 Task: Open an excel sheet and write heading  Precision Sales. Add 10 people name  'David White, Emily Green, Andrew Baker, Madison Evans, Logan King, Grace Hill, Gabriel Young, Elizabeth Flores, Samuel Reed, Avery Nelson'Item code in between  2020-2080. Product range in between  2500-15000. Add Products   TOMS Shoe, UGG Shoe, Wolverine Shoe, Z-Coil Shoe, Adidas shoe, Gucci T-shirt, Louis Vuitton bag, Zara Shirt, H&M jeans, Chanel perfume.Choose quantity  5 to 10 commission 2 percent Total Add Amount. Save page  Precision Sales templetes book
Action: Mouse moved to (37, 107)
Screenshot: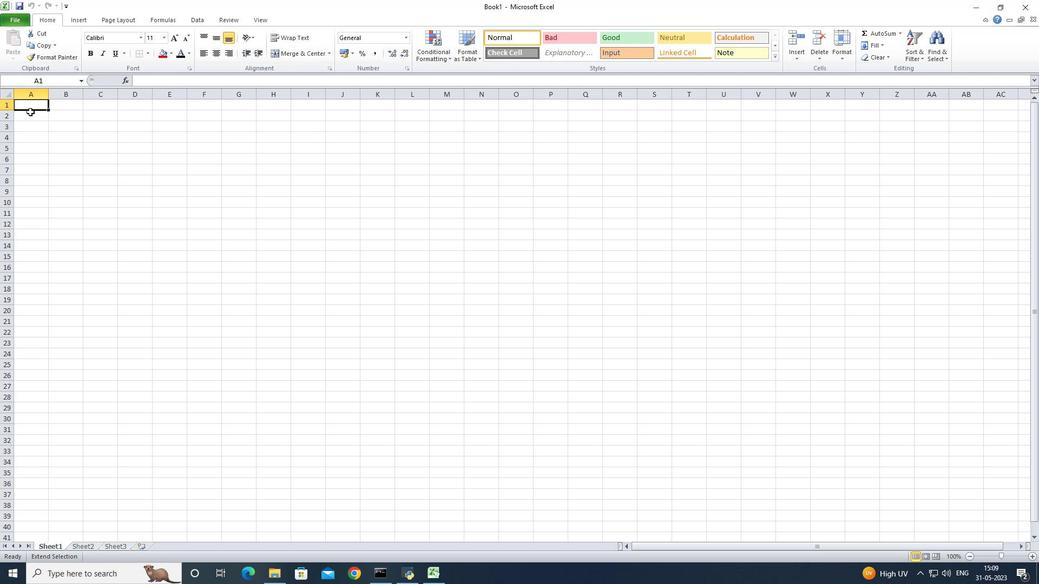 
Action: Mouse pressed left at (37, 107)
Screenshot: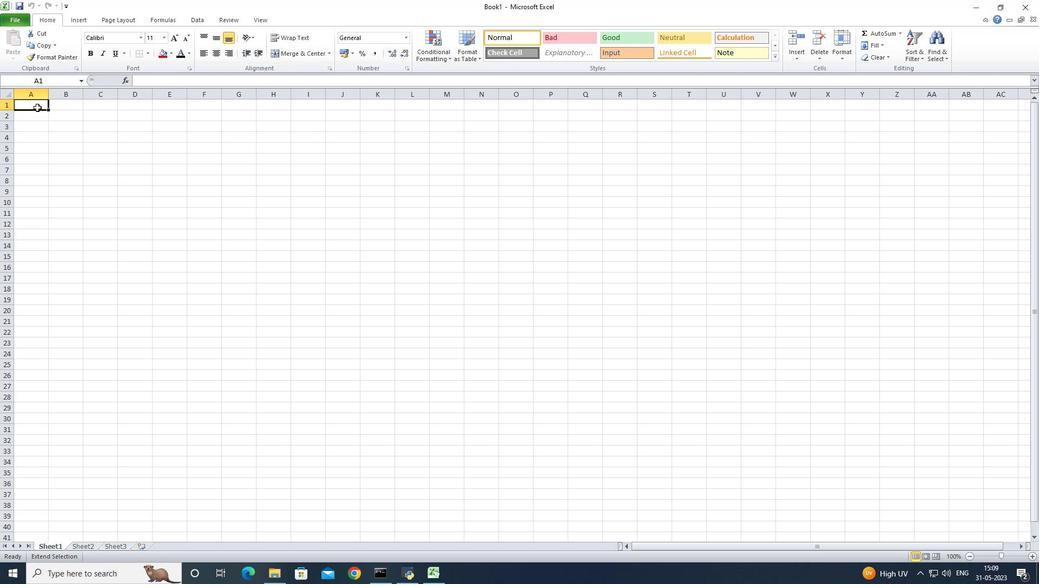 
Action: Mouse moved to (21, 16)
Screenshot: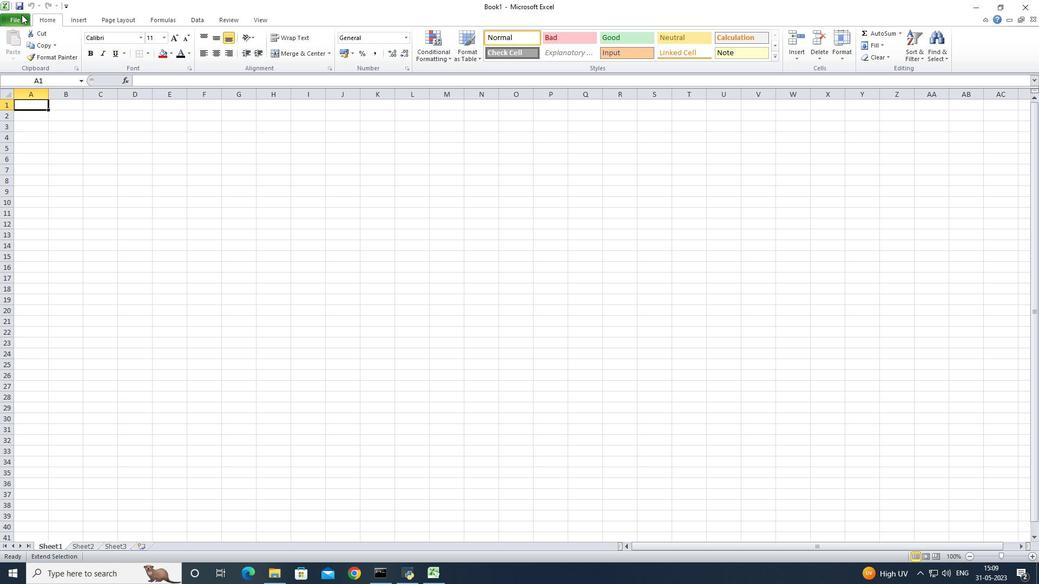 
Action: Mouse pressed left at (21, 16)
Screenshot: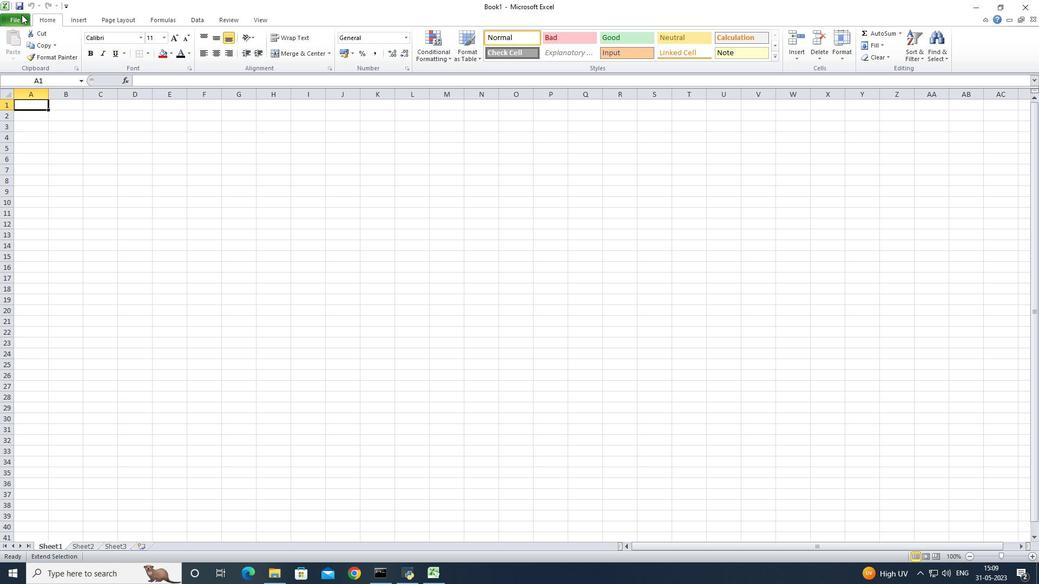 
Action: Mouse moved to (31, 136)
Screenshot: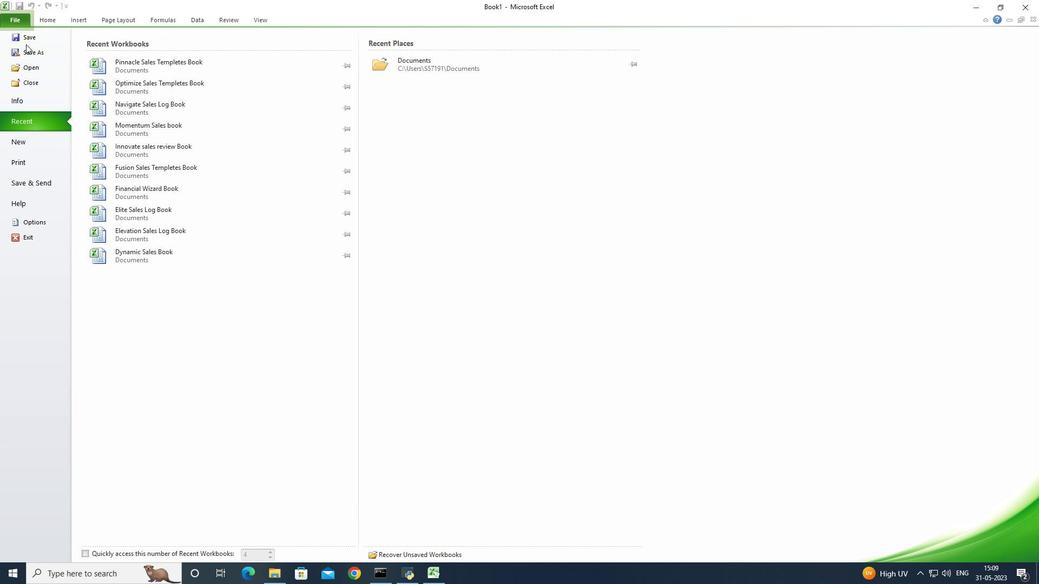
Action: Mouse pressed left at (31, 136)
Screenshot: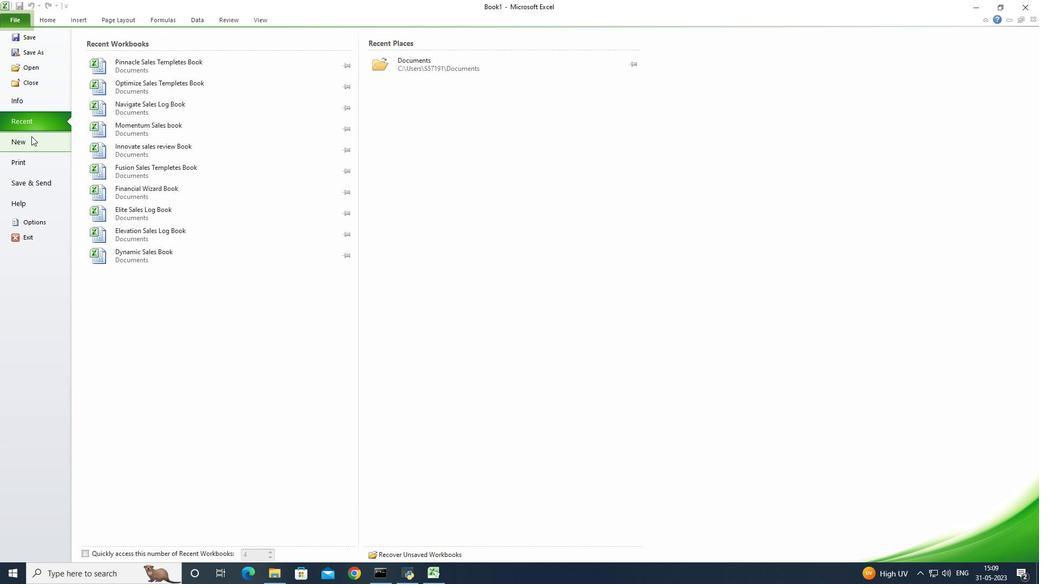 
Action: Mouse moved to (121, 110)
Screenshot: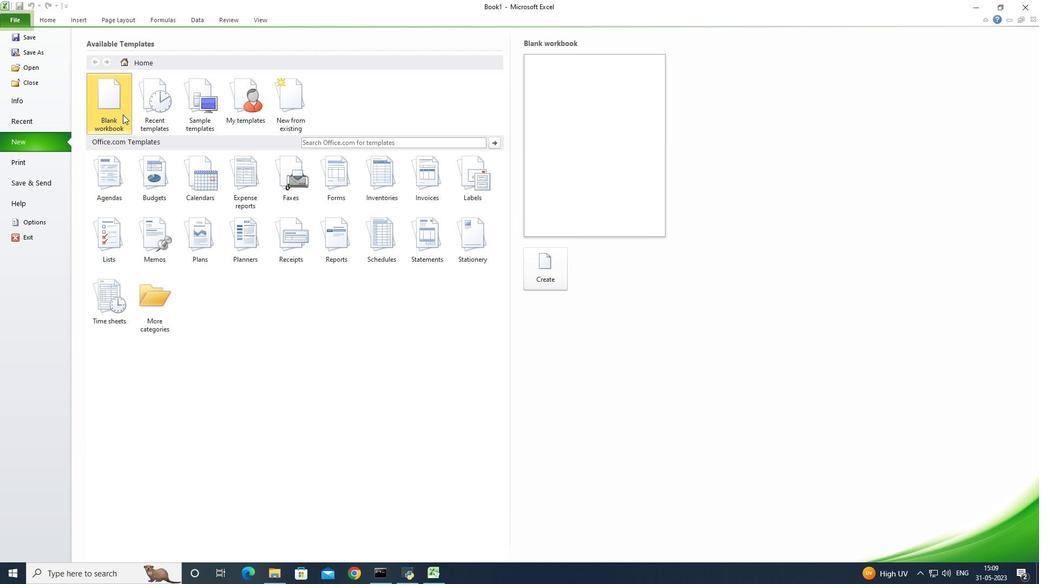 
Action: Mouse pressed left at (121, 110)
Screenshot: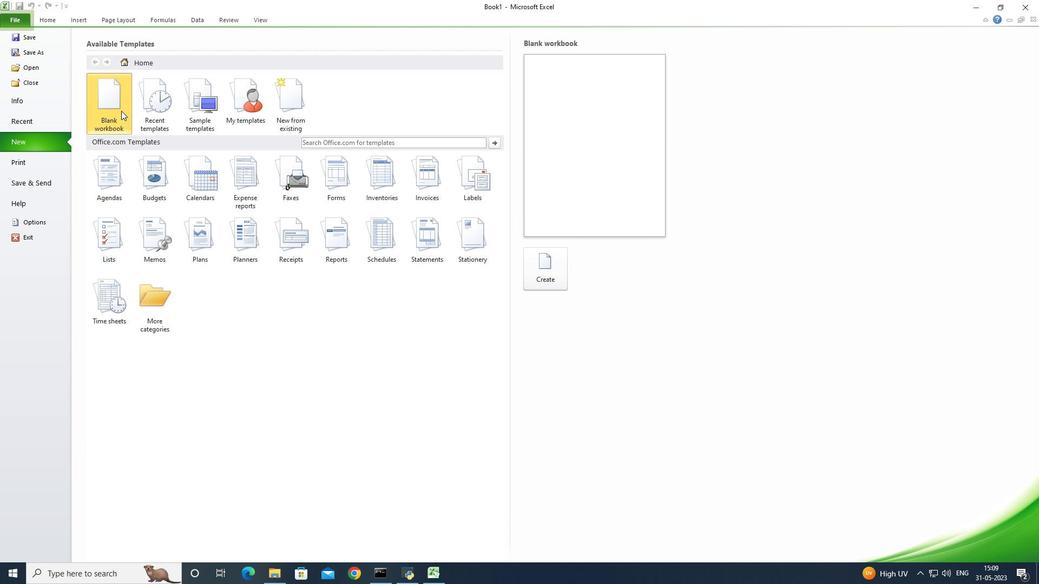 
Action: Mouse moved to (555, 276)
Screenshot: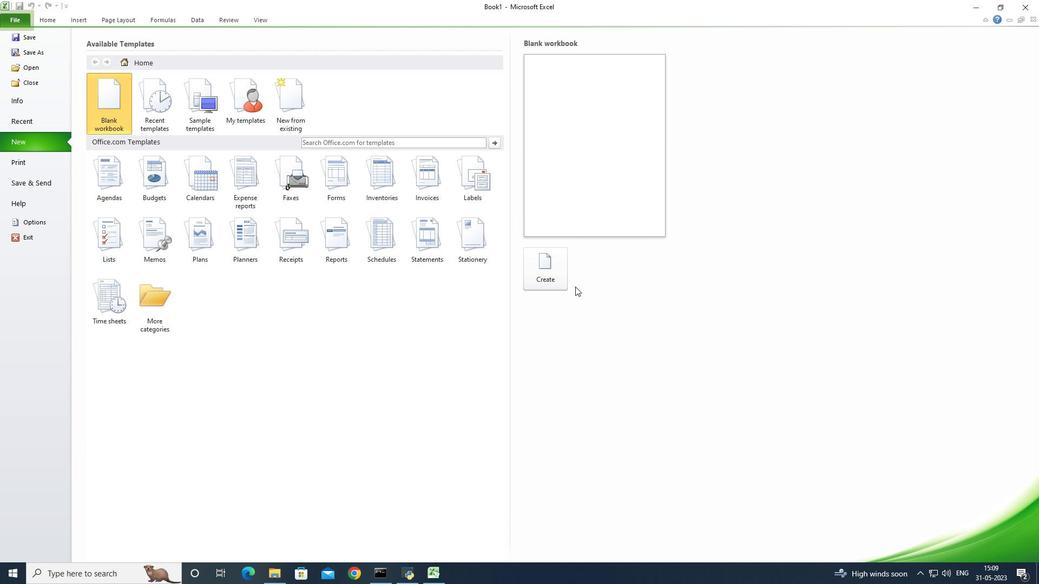 
Action: Mouse pressed left at (555, 276)
Screenshot: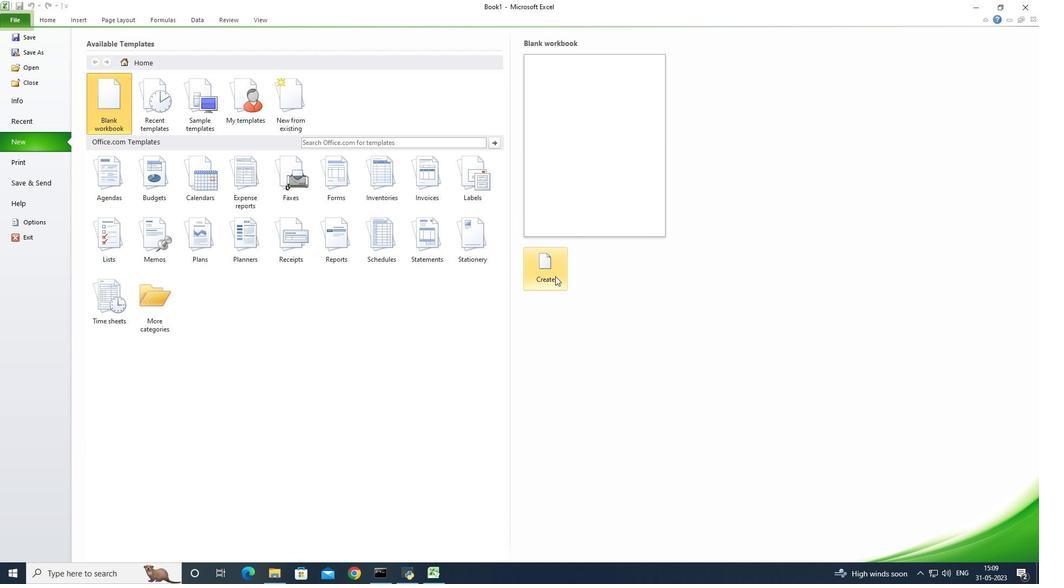 
Action: Mouse moved to (38, 107)
Screenshot: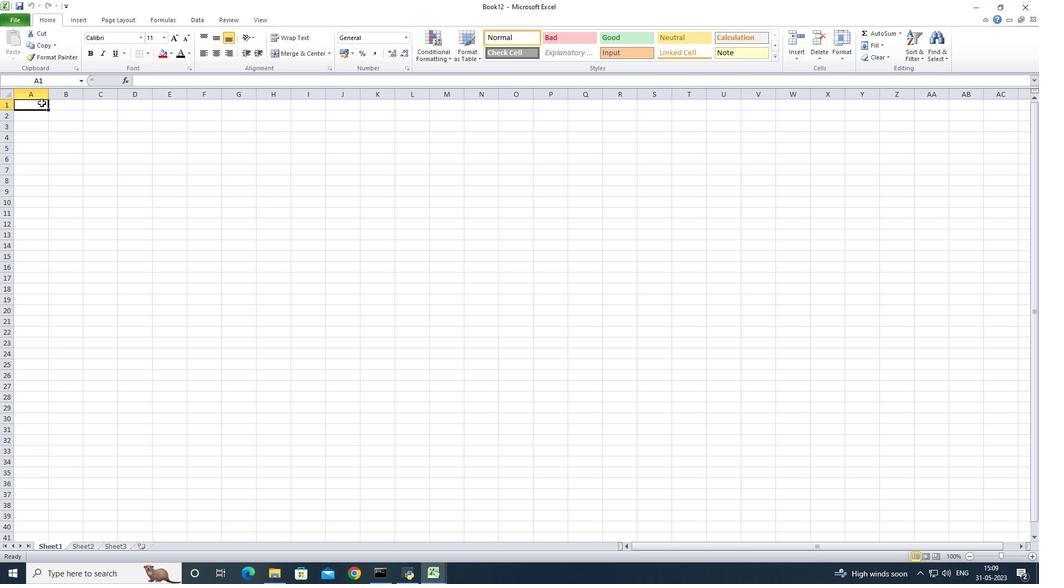 
Action: Mouse pressed left at (38, 107)
Screenshot: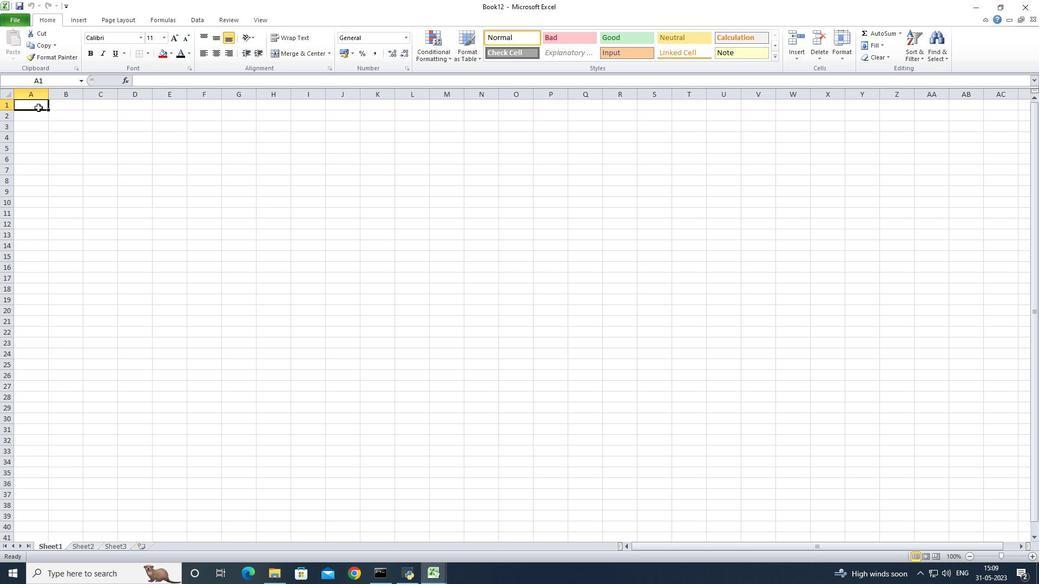 
Action: Key pressed <Key.shift><Key.shift><Key.shift><Key.shift><Key.shift><Key.shift><Key.shift><Key.shift><Key.shift><Key.shift>P<Key.shift>R<Key.backspace>recision<Key.space><Key.shift>Sales<Key.enter><Key.shift>Name<Key.enter><Key.shift><Key.shift><Key.shift><Key.shift><Key.shift><Key.shift><Key.shift><Key.shift><Key.shift><Key.shift><Key.shift><Key.shift><Key.shift><Key.shift><Key.shift><Key.shift><Key.shift><Key.shift><Key.shift><Key.shift><Key.shift><Key.shift><Key.shift><Key.shift><Key.shift><Key.shift><Key.shift><Key.shift><Key.shift><Key.shift><Key.shift><Key.shift><Key.shift><Key.shift><Key.shift><Key.shift><Key.shift><Key.shift><Key.shift><Key.shift><Key.shift><Key.shift><Key.shift><Key.shift><Key.shift>David<Key.space><Key.shift><Key.shift><Key.shift><Key.shift><Key.shift><Key.shift><Key.shift><Key.shift><Key.shift><Key.shift><Key.shift><Key.shift><Key.shift><Key.shift><Key.shift><Key.shift><Key.shift><Key.shift><Key.shift><Key.shift><Key.shift><Key.shift><Key.shift><Key.shift><Key.shift><Key.shift><Key.shift><Key.shift><Key.shift><Key.shift>White<Key.enter><Key.shift><Key.shift><Key.shift><Key.shift><Key.shift><Key.shift><Key.shift><Key.shift><Key.shift><Key.shift><Key.shift>Emily<Key.space><Key.shift><Key.shift><Key.shift><Key.shift><Key.shift><Key.shift><Key.shift><Key.shift><Key.shift><Key.shift><Key.shift><Key.shift><Key.shift><Key.shift>Green<Key.enter><Key.shift><Key.shift><Key.shift><Key.shift><Key.shift><Key.shift><Key.shift><Key.shift><Key.shift><Key.shift><Key.shift><Key.shift><Key.shift><Key.shift><Key.shift><Key.shift><Key.shift><Key.shift><Key.shift><Key.shift><Key.shift><Key.shift><Key.shift><Key.shift><Key.shift><Key.shift><Key.shift>Andrew<Key.space><Key.shift><Key.shift><Key.shift>Baker<Key.enter><Key.shift><Key.shift><Key.shift><Key.shift>ma<Key.backspace><Key.backspace><Key.shift>Madi<Key.space><Key.backspace>son<Key.space><Key.shift>e<Key.backspace><Key.shift>Evans<Key.enter><Key.shift>Logan<Key.space><Key.shift>King<Key.enter><Key.shift><Key.shift><Key.shift><Key.shift><Key.shift><Key.shift><Key.shift>Grace<Key.space><Key.shift><Key.shift><Key.shift><Key.shift><Key.shift><Key.shift><Key.shift><Key.shift>Hill<Key.enter><Key.shift><Key.shift><Key.shift><Key.shift><Key.shift><Key.shift><Key.shift><Key.shift><Key.shift><Key.shift><Key.shift><Key.shift><Key.shift><Key.shift>gabriel<Key.space><Key.shift>Young<Key.enter><Key.shift><Key.shift><Key.shift><Key.shift><Key.shift><Key.shift><Key.shift><Key.shift><Key.shift><Key.shift><Key.shift><Key.shift><Key.shift><Key.shift><Key.shift><Key.shift><Key.shift><Key.shift><Key.shift><Key.shift><Key.shift><Key.shift><Key.shift><Key.shift><Key.shift><Key.shift><Key.shift><Key.shift><Key.shift><Key.shift><Key.shift><Key.shift><Key.shift><Key.shift><Key.shift><Key.shift><Key.shift><Key.shift><Key.shift><Key.shift><Key.shift><Key.shift><Key.shift><Key.shift>Elizabeth<Key.space><Key.shift><Key.shift><Key.shift><Key.shift><Key.shift>Flores<Key.enter><Key.shift><Key.shift><Key.shift><Key.shift>Samuel<Key.space><Key.shift><Key.shift><Key.shift><Key.shift><Key.shift><Key.shift><Key.shift><Key.shift><Key.shift><Key.shift><Key.shift><Key.shift><Key.shift><Key.shift><Key.shift><Key.shift><Key.shift><Key.shift><Key.shift><Key.shift><Key.shift><Key.shift><Key.shift><Key.shift><Key.shift><Key.shift><Key.shift><Key.shift><Key.shift><Key.shift><Key.shift><Key.shift><Key.shift><Key.shift><Key.shift><Key.shift><Key.shift><Key.shift><Key.shift><Key.shift><Key.shift><Key.shift><Key.shift><Key.shift><Key.shift><Key.shift><Key.shift><Key.shift><Key.shift><Key.shift><Key.shift><Key.shift>Reed<Key.enter><Key.shift><Key.shift><Key.shift><Key.shift><Key.shift><Key.shift><Key.shift><Key.shift><Key.shift><Key.shift><Key.shift><Key.shift><Key.shift><Key.shift><Key.shift><Key.shift><Key.shift><Key.shift><Key.shift><Key.shift><Key.shift><Key.shift><Key.shift><Key.shift><Key.shift><Key.shift><Key.shift><Key.shift><Key.shift><Key.shift><Key.shift><Key.shift><Key.shift><Key.shift><Key.shift><Key.shift>Avery<Key.space><Key.shift>Nelson
Screenshot: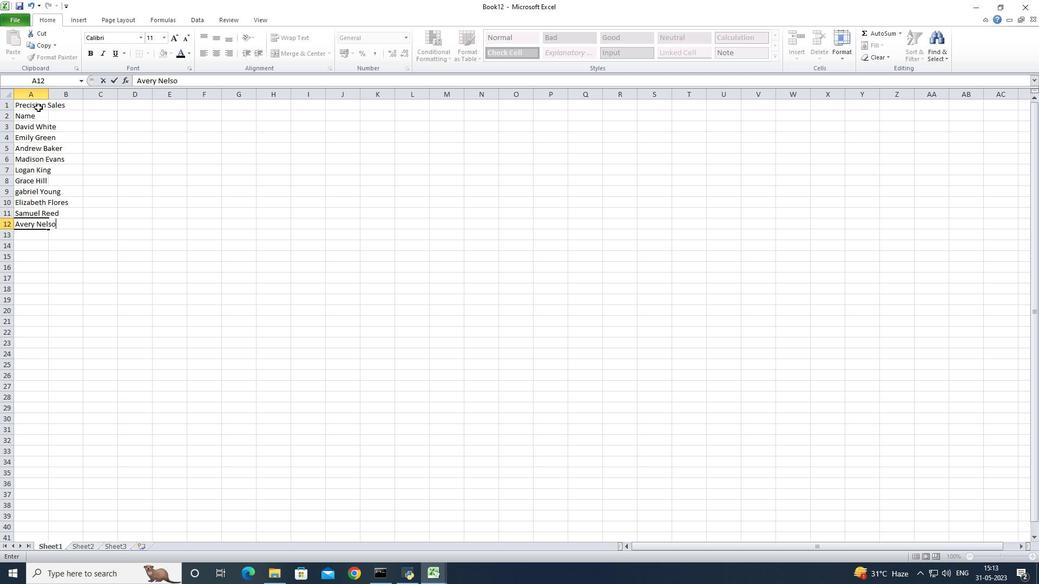
Action: Mouse moved to (48, 99)
Screenshot: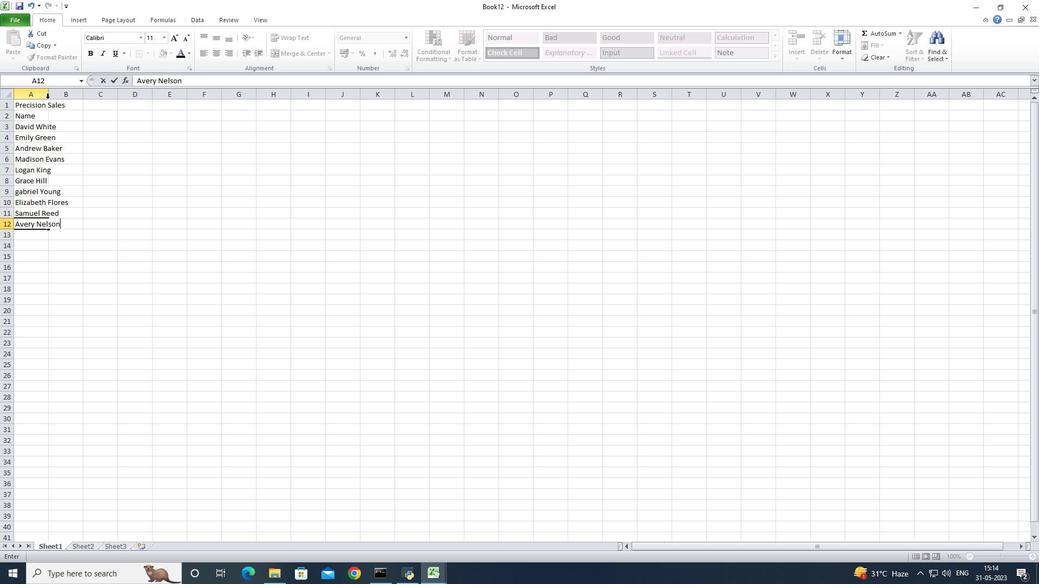 
Action: Mouse pressed left at (48, 99)
Screenshot: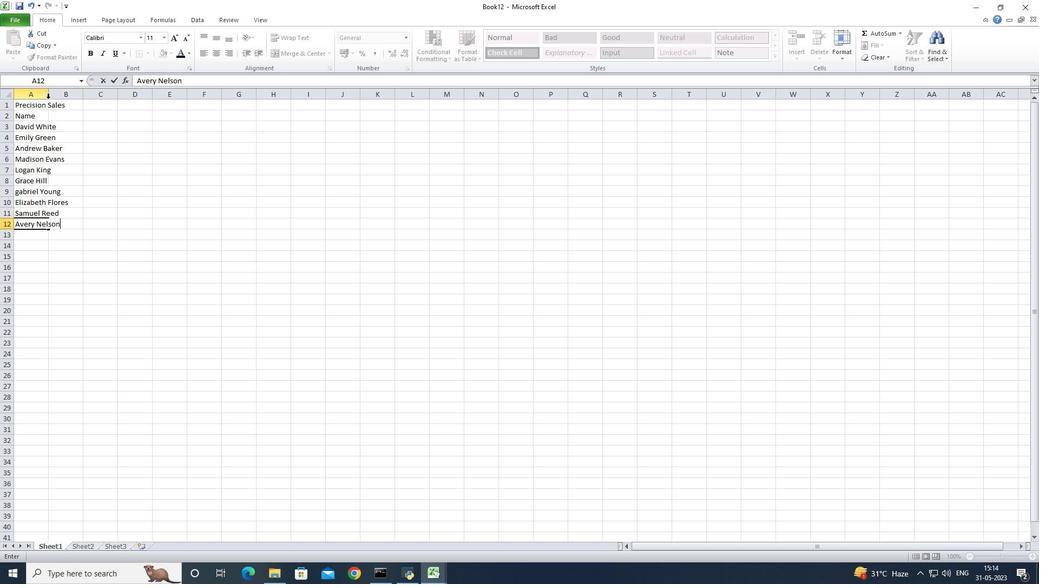 
Action: Mouse pressed left at (48, 99)
Screenshot: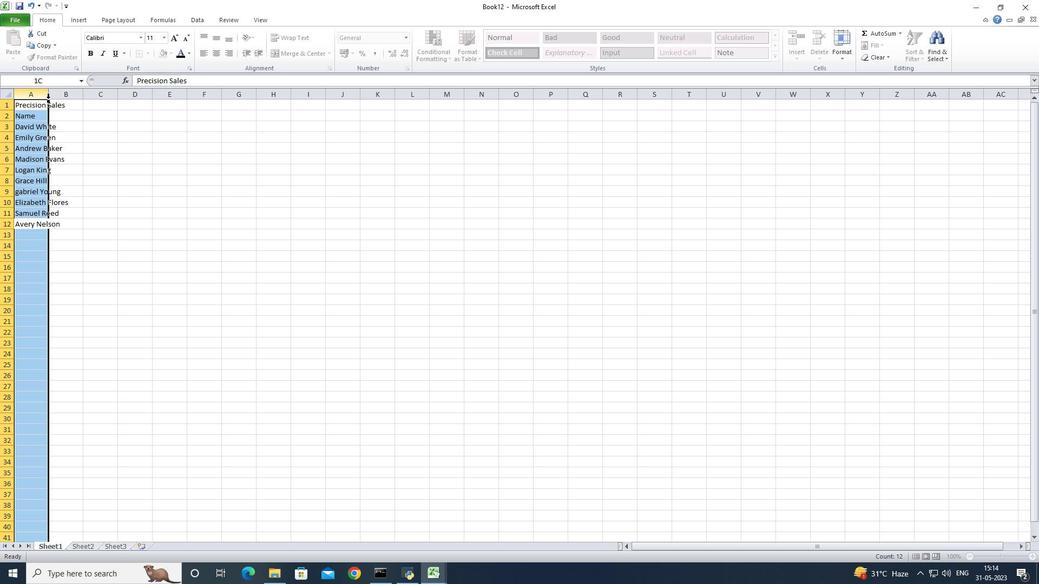 
Action: Mouse moved to (79, 114)
Screenshot: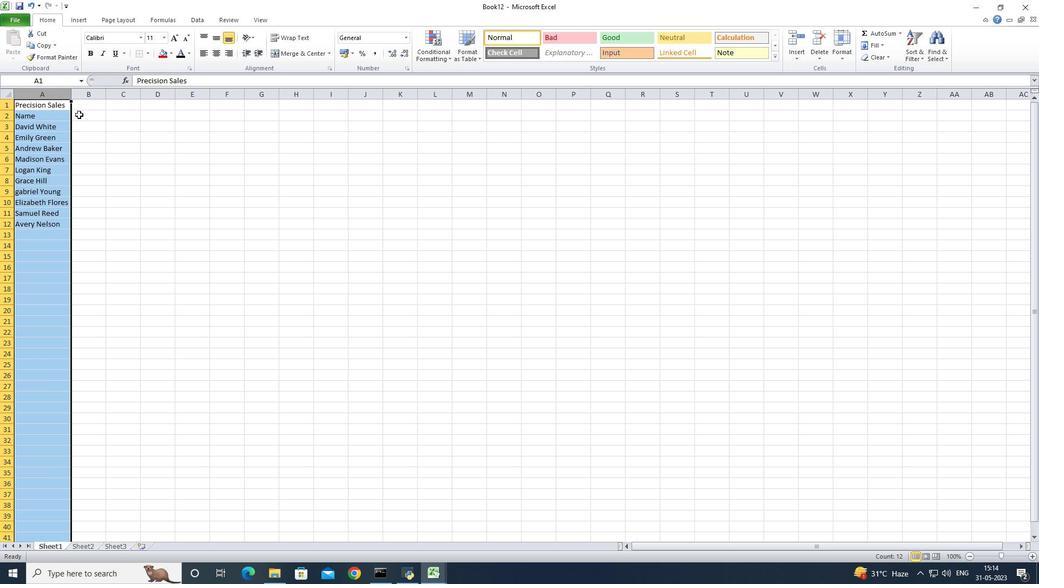 
Action: Mouse pressed left at (79, 114)
Screenshot: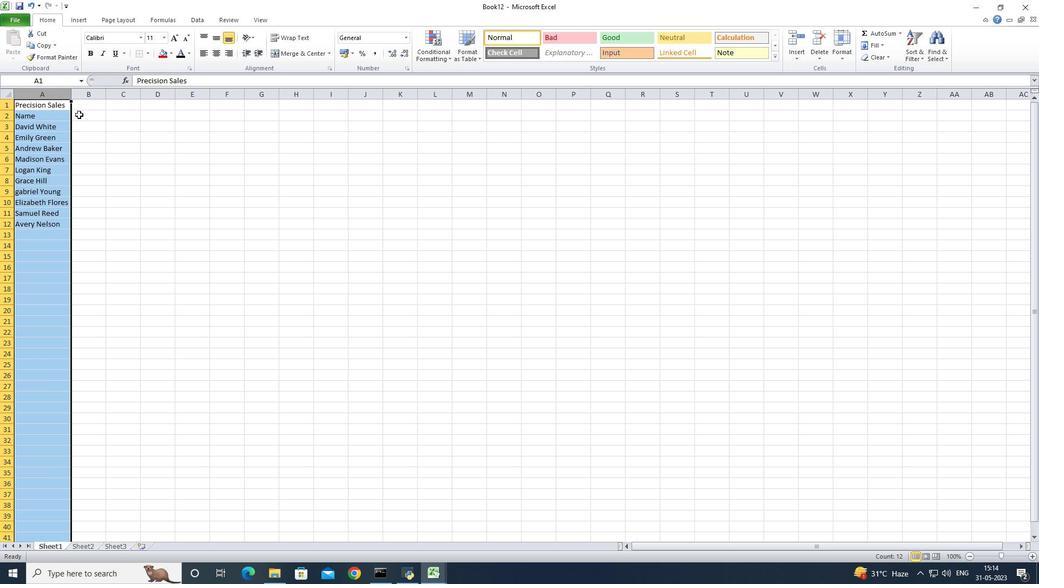 
Action: Key pressed <Key.shift>Item<Key.space><Key.shift><Key.shift><Key.shift><Key.shift><Key.shift><Key.shift><Key.shift><Key.shift><Key.shift><Key.shift><Key.shift><Key.shift><Key.shift><Key.shift><Key.shift><Key.shift><Key.shift><Key.shift><Key.shift><Key.shift><Key.shift><Key.shift><Key.shift><Key.shift><Key.shift><Key.shift><Key.shift><Key.shift><Key.shift><Key.shift><Key.shift><Key.shift><Key.shift><Key.shift><Key.shift><Key.shift><Key.shift><Key.shift><Key.shift><Key.shift><Key.shift><Key.shift><Key.shift><Key.shift><Key.shift><Key.shift><Key.shift><Key.shift><Key.shift><Key.shift><Key.shift><Key.shift><Key.shift><Key.shift><Key.shift><Key.shift><Key.shift><Key.shift><Key.shift><Key.shift><Key.shift><Key.shift><Key.shift><Key.shift><Key.shift><Key.shift><Key.shift><Key.shift><Key.shift><Key.shift><Key.shift><Key.shift>Com<Key.backspace>de<Key.enter>2020<Key.down>2030<Key.down>2040<Key.down>2050<Key.down>2060<Key.down>2070<Key.down>2080<Key.down>2055<Key.down>2045<Key.down>2035<Key.right><Key.up><Key.up><Key.up><Key.up><Key.up><Key.up><Key.up><Key.up><Key.up><Key.up>
Screenshot: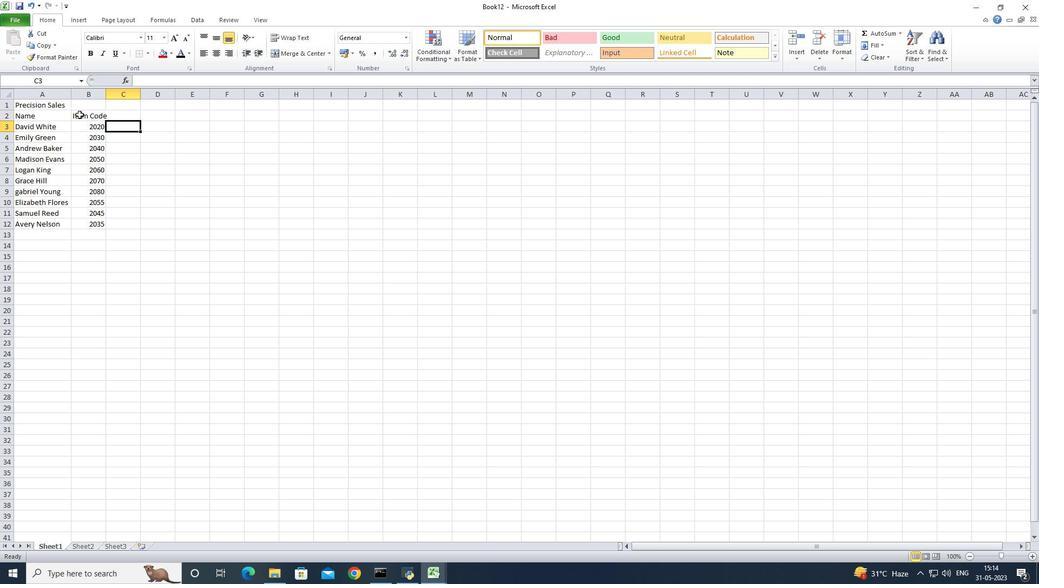 
Action: Mouse moved to (104, 96)
Screenshot: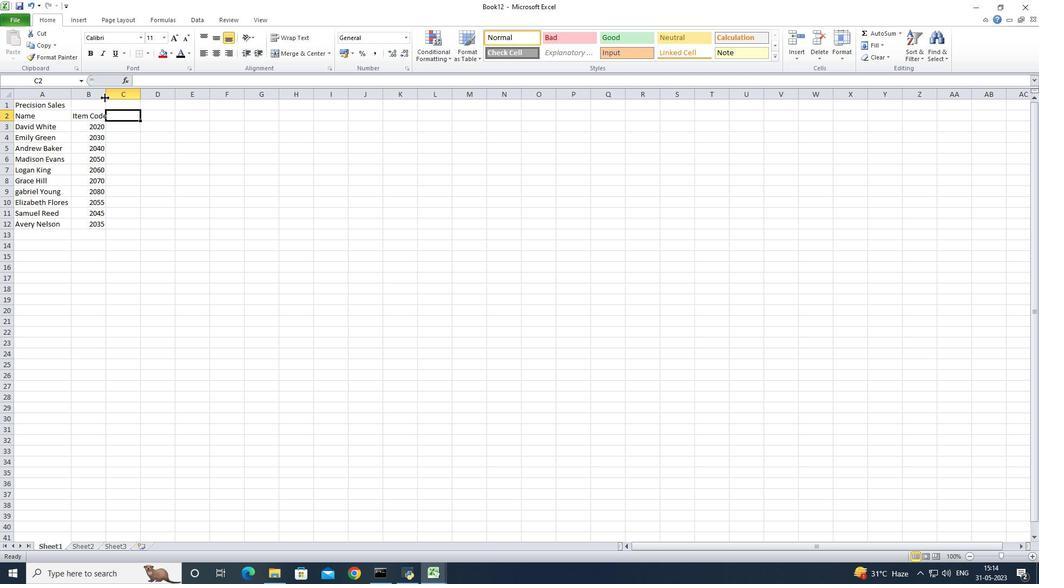 
Action: Mouse pressed left at (104, 96)
Screenshot: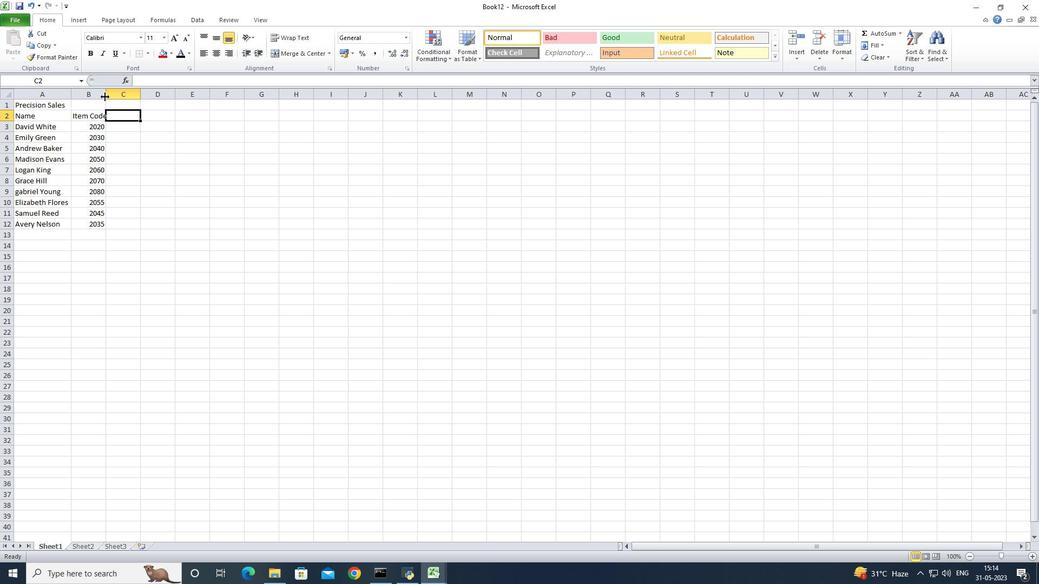 
Action: Mouse pressed left at (104, 96)
Screenshot: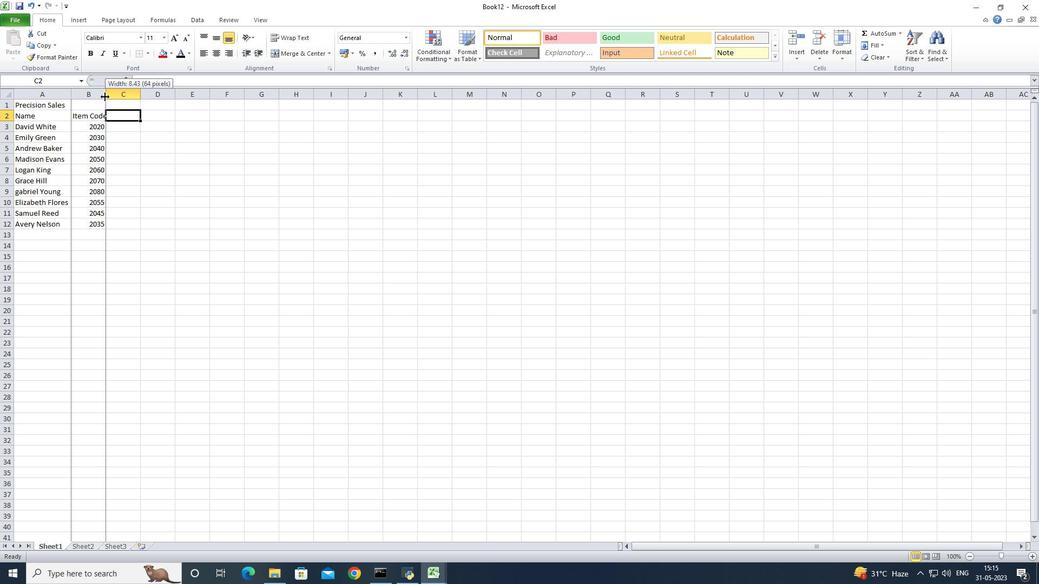 
Action: Mouse moved to (129, 119)
Screenshot: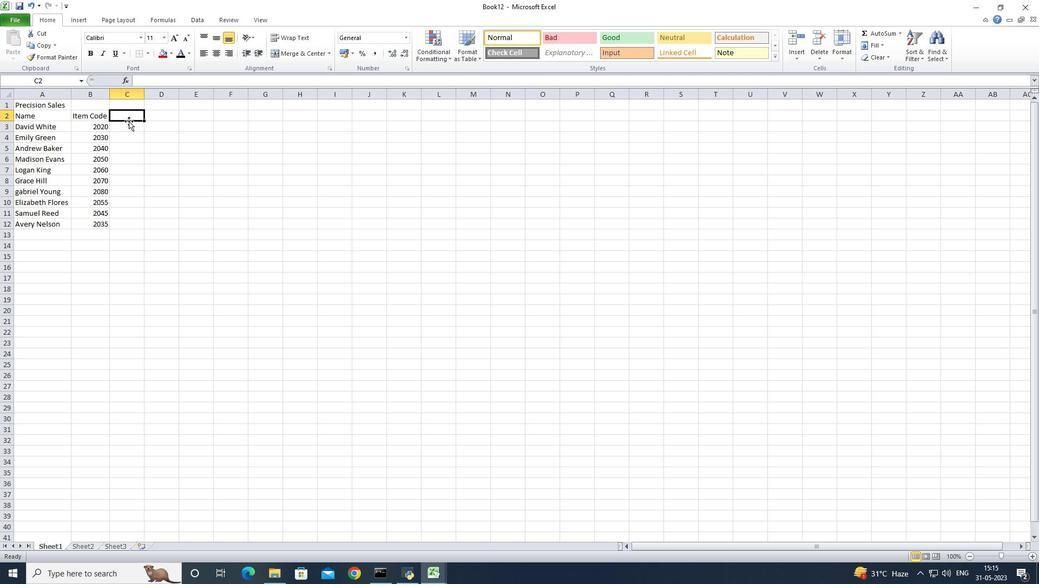 
Action: Key pressed <Key.shift>P<Key.shift><Key.shift><Key.shift><Key.shift><Key.shift><Key.shift><Key.shift><Key.shift><Key.shift><Key.shift><Key.shift><Key.shift><Key.shift><Key.shift><Key.shift><Key.shift><Key.shift><Key.shift><Key.shift><Key.shift><Key.shift><Key.shift><Key.shift>Ro<Key.backspace><Key.backspace>roducts<Key.space><Key.shift><Key.shift><Key.shift><Key.shift><Key.shift><Key.shift><Key.shift><Key.shift><Key.shift><Key.shift><Key.shift><Key.shift><Key.shift><Key.shift><Key.shift><Key.shift><Key.shift><Key.shift><Key.shift><Key.shift><Key.shift><Key.shift><Key.shift><Key.shift><Key.shift><Key.shift><Key.shift><Key.shift><Key.shift>Ra<Key.backspace><Key.backspace><Key.backspace><Key.backspace><Key.space><Key.shift><Key.shift><Key.shift><Key.shift><Key.shift><Key.shift><Key.shift><Key.shift><Key.shift><Key.shift><Key.shift><Key.shift><Key.shift><Key.shift><Key.shift><Key.shift><Key.shift><Key.shift><Key.shift><Key.shift><Key.shift><Key.shift><Key.shift><Key.shift><Key.shift><Key.shift><Key.shift><Key.shift><Key.shift><Key.shift><Key.shift><Key.shift><Key.shift><Key.shift><Key.shift><Key.shift><Key.shift><Key.shift><Key.shift><Key.shift>Range<Key.enter>2500<Key.down>2600<Key.down>2800<Key.down>3000<Key.down>4000<Key.down>5000<Key.down>6000<Key.down>7000<Key.down>8000<Key.down>10000<Key.right><Key.up><Key.up><Key.up><Key.up><Key.up><Key.up><Key.up><Key.up><Key.up><Key.up>
Screenshot: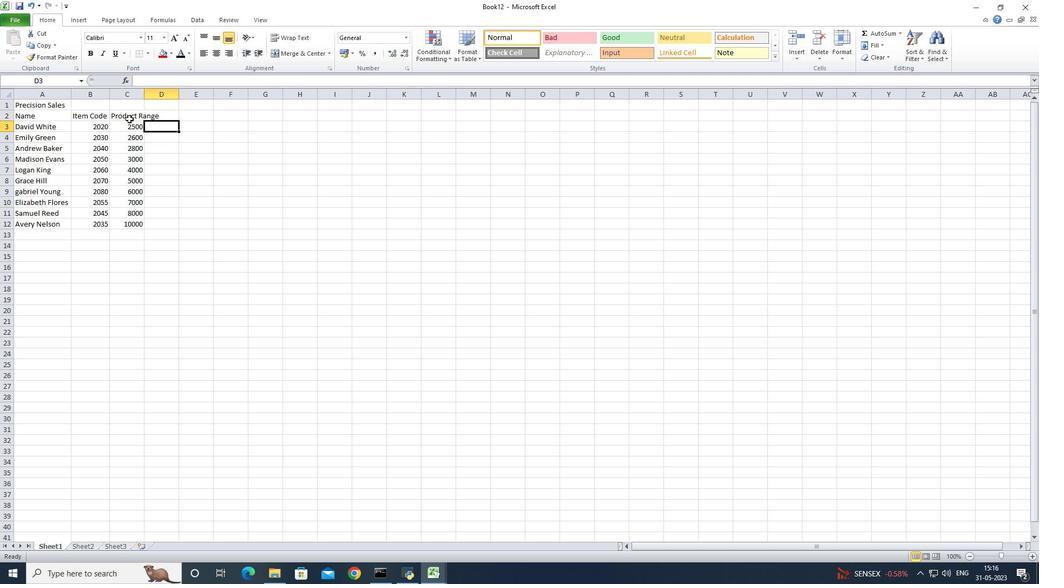 
Action: Mouse moved to (143, 93)
Screenshot: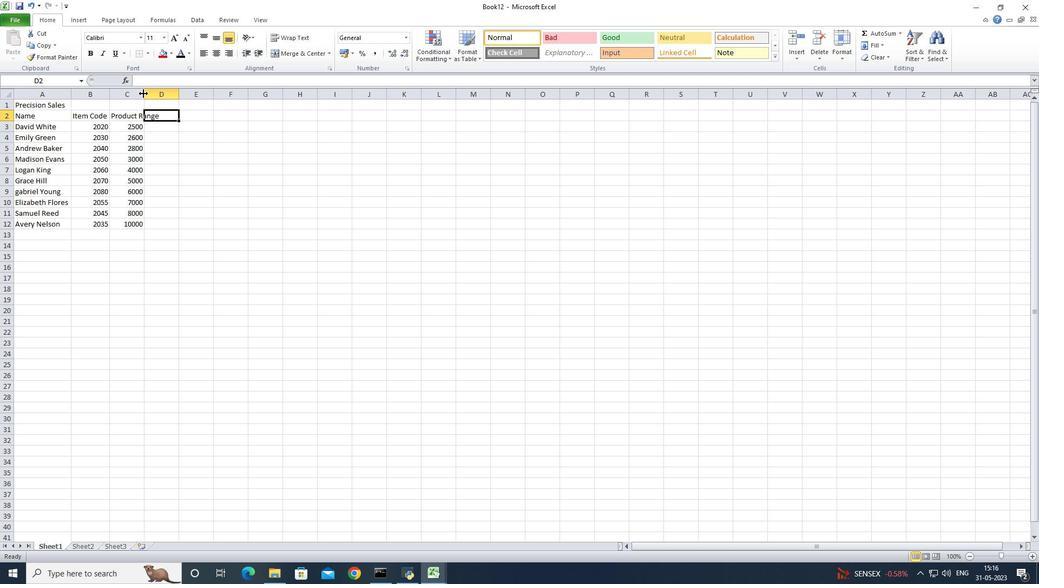 
Action: Mouse pressed left at (143, 93)
Screenshot: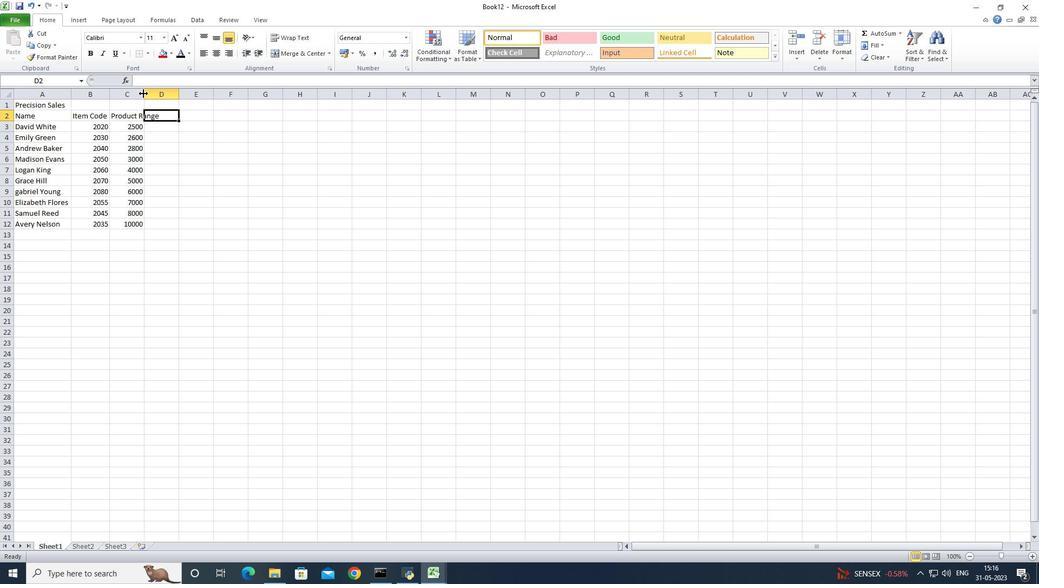 
Action: Mouse pressed left at (143, 93)
Screenshot: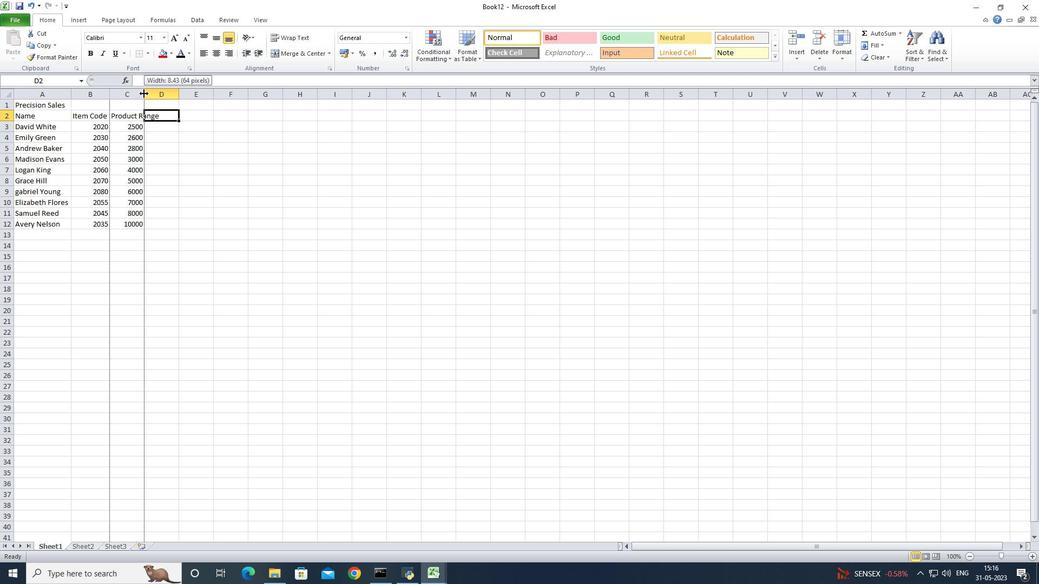 
Action: Mouse moved to (181, 115)
Screenshot: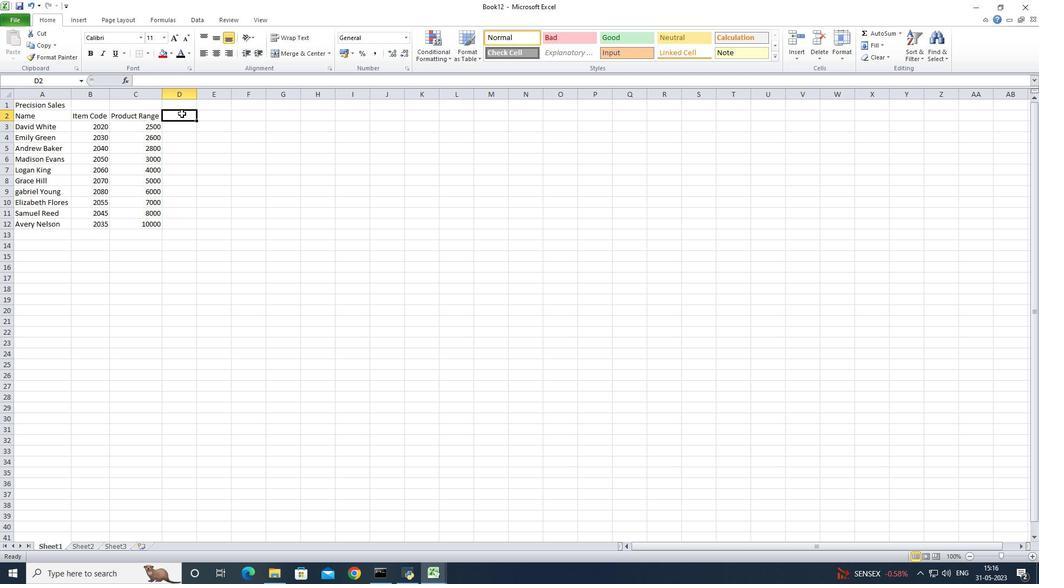 
Action: Mouse pressed left at (181, 115)
Screenshot: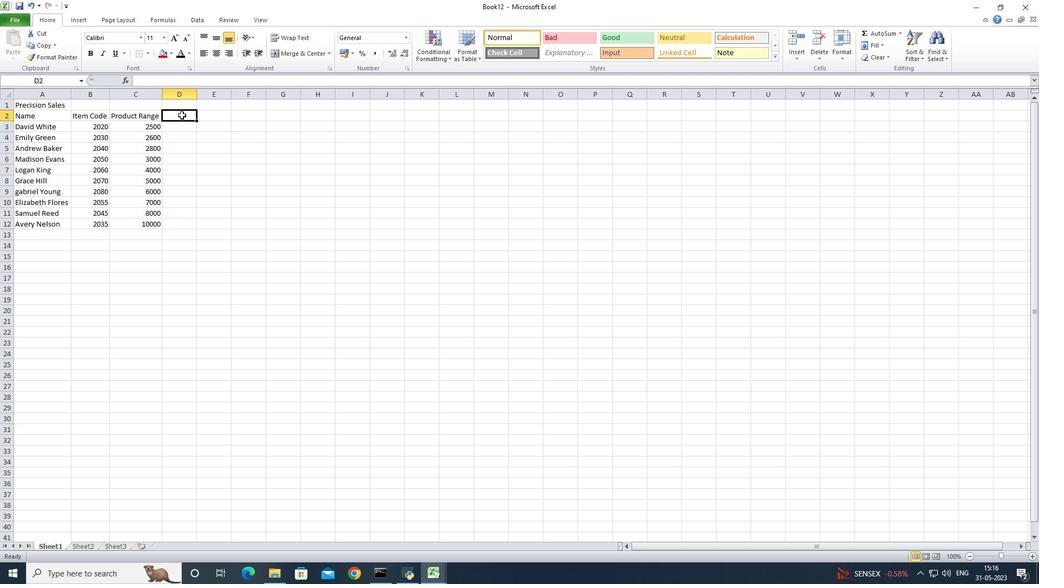 
Action: Key pressed <Key.shift>Products<Key.enter><Key.shift><Key.shift><Key.shift><Key.shift>T<Key.backspace><Key.shift><Key.shift><Key.shift><Key.shift><Key.shift><Key.shift><Key.shift>TOMS<Key.space>SH<Key.backspace>hoe<Key.enter><Key.shift><Key.shift><Key.shift><Key.shift><Key.shift><Key.shift><Key.shift><Key.shift><Key.shift><Key.shift><Key.shift><Key.shift><Key.shift><Key.shift><Key.shift><Key.shift><Key.shift><Key.shift><Key.shift><Key.shift><Key.shift><Key.shift><Key.shift><Key.shift><Key.shift><Key.shift>U<Key.shift>GG<Key.space><Key.shift><Key.shift><Key.shift><Key.shift><Key.shift><Key.shift><Key.shift><Key.shift><Key.shift><Key.shift><Key.shift><Key.shift><Key.shift><Key.shift><Key.shift><Key.shift><Key.shift><Key.shift>Shoe<Key.enter><Key.shift><Key.shift><Key.shift><Key.shift><Key.shift><Key.shift><Key.shift><Key.shift><Key.shift><Key.shift><Key.shift><Key.shift><Key.shift><Key.shift><Key.shift><Key.shift><Key.shift><Key.shift><Key.shift><Key.shift><Key.shift><Key.shift><Key.shift><Key.shift><Key.shift><Key.shift><Key.shift><Key.shift><Key.shift><Key.shift><Key.shift><Key.shift><Key.shift><Key.shift><Key.shift><Key.shift><Key.shift><Key.shift><Key.shift><Key.shift><Key.shift><Key.shift><Key.shift><Key.shift><Key.shift><Key.shift><Key.shift><Key.shift><Key.shift><Key.shift><Key.shift><Key.shift><Key.shift><Key.shift><Key.shift><Key.shift><Key.shift><Key.shift><Key.shift><Key.shift><Key.shift>Wolverine<Key.space><Key.shift>Shoe<Key.enter><Key.shift><Key.shift><Key.shift><Key.shift><Key.shift><Key.shift><Key.shift><Key.shift><Key.shift><Key.shift>Z-<Key.shift>Coil<Key.space><Key.shift><Key.shift><Key.shift><Key.shift><Key.shift><Key.shift>Shoe<Key.enter><Key.shift><Key.shift>Adidas<Key.space><Key.shift>Shoe<Key.enter><Key.up><Key.down><Key.shift><Key.shift><Key.shift>Gucci<Key.space><Key.shift><Key.shift><Key.shift><Key.shift><Key.shift><Key.shift><Key.shift><Key.shift><Key.shift><Key.shift><Key.shift><Key.shift><Key.shift><Key.shift><Key.shift><Key.shift><Key.shift><Key.shift><Key.shift><Key.shift><Key.shift><Key.shift><Key.shift><Key.shift><Key.shift><Key.shift><Key.shift><Key.shift><Key.shift><Key.shift><Key.shift><Key.shift><Key.shift><Key.shift><Key.shift><Key.shift><Key.shift>T-shirt<Key.down><Key.shift><Key.shift><Key.shift><Key.shift><Key.shift><Key.shift><Key.shift><Key.shift>Louis<Key.space><Key.shift>Vuitton<Key.space><Key.shift>Bag<Key.enter><Key.shift>Zara<Key.space><Key.shift><Key.shift>Shirt<Key.enter><Key.shift>H<Key.shift>&<Key.shift>M<Key.shift>J<Key.backspace><Key.space><Key.shift><Key.shift><Key.shift><Key.shift><Key.shift><Key.shift><Key.shift><Key.shift><Key.shift><Key.shift><Key.shift><Key.shift><Key.shift><Key.shift><Key.shift><Key.shift><Key.shift>L<Key.backspace><Key.shift><Key.shift><Key.shift><Key.shift><Key.shift><Key.shift><Key.shift><Key.shift><Key.shift><Key.shift><Key.shift><Key.shift><Key.shift><Key.shift><Key.shift><Key.shift><Key.shift><Key.shift><Key.shift><Key.shift><Key.shift><Key.shift><Key.shift><Key.shift><Key.shift><Key.shift><Key.shift><Key.shift><Key.shift><Key.shift><Key.shift><Key.shift><Key.shift><Key.shift><Key.shift><Key.shift><Key.shift><Key.shift><Key.shift><Key.shift><Key.shift><Key.shift><Key.shift><Key.shift><Key.shift><Key.shift><Key.shift><Key.shift><Key.shift><Key.shift><Key.shift><Key.shift><Key.shift><Key.shift><Key.shift><Key.shift><Key.shift><Key.shift><Key.shift><Key.shift><Key.shift><Key.shift><Key.shift><Key.shift><Key.shift><Key.shift><Key.shift><Key.shift><Key.shift><Key.shift><Key.shift><Key.shift><Key.shift><Key.shift><Key.shift><Key.shift><Key.shift><Key.shift><Key.shift><Key.shift><Key.shift><Key.shift><Key.shift><Key.shift><Key.shift><Key.shift>Jeans<Key.enter><Key.shift><Key.shift><Key.shift><Key.shift><Key.shift>C<Key.shift>H<Key.backspace>hanel<Key.space><Key.shift><Key.shift>Perce<Key.backspace><Key.backspace><Key.backspace>rfume<Key.enter>
Screenshot: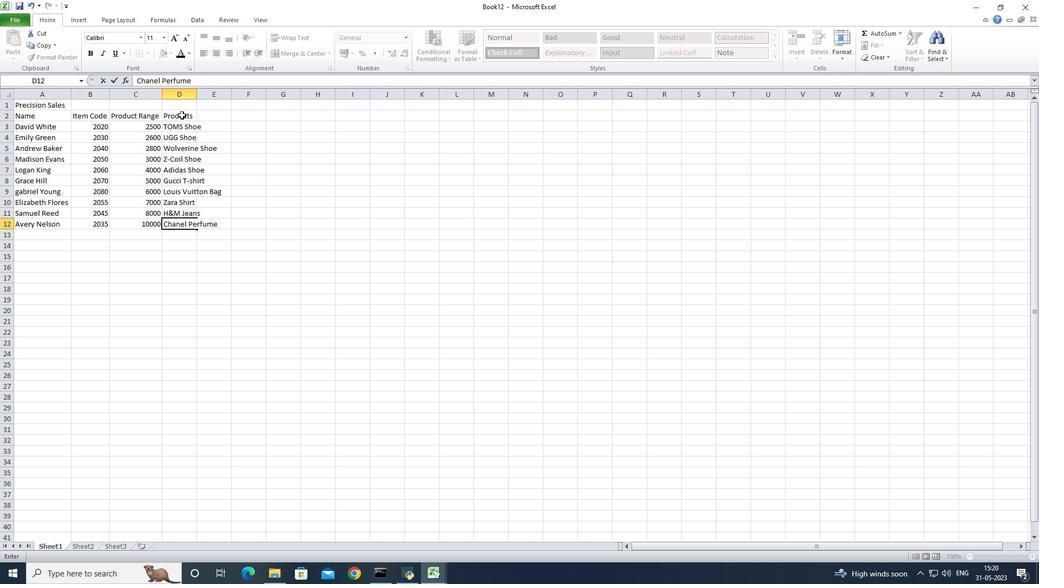 
Action: Mouse moved to (196, 96)
Screenshot: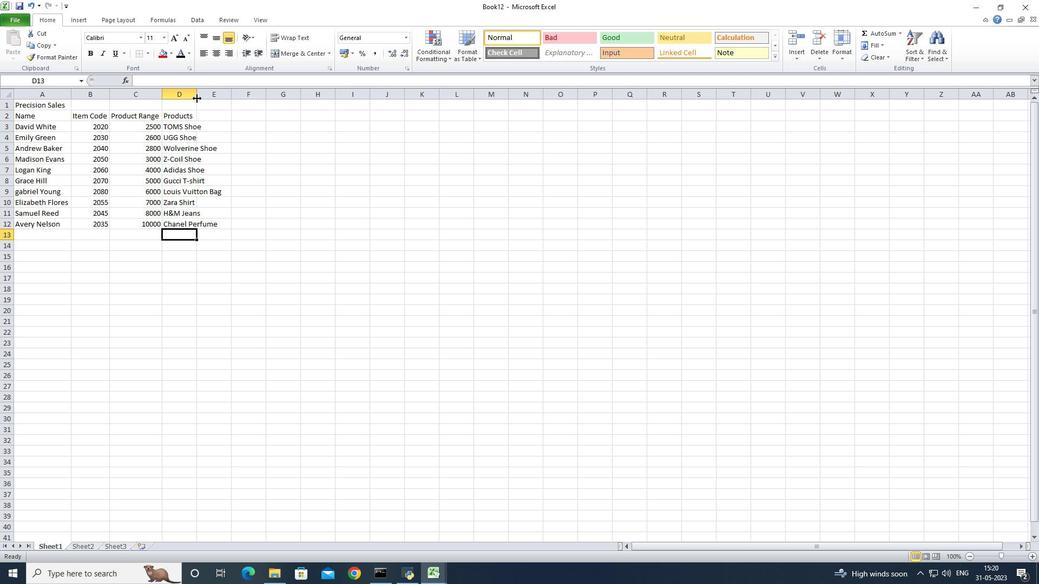 
Action: Mouse pressed left at (196, 96)
Screenshot: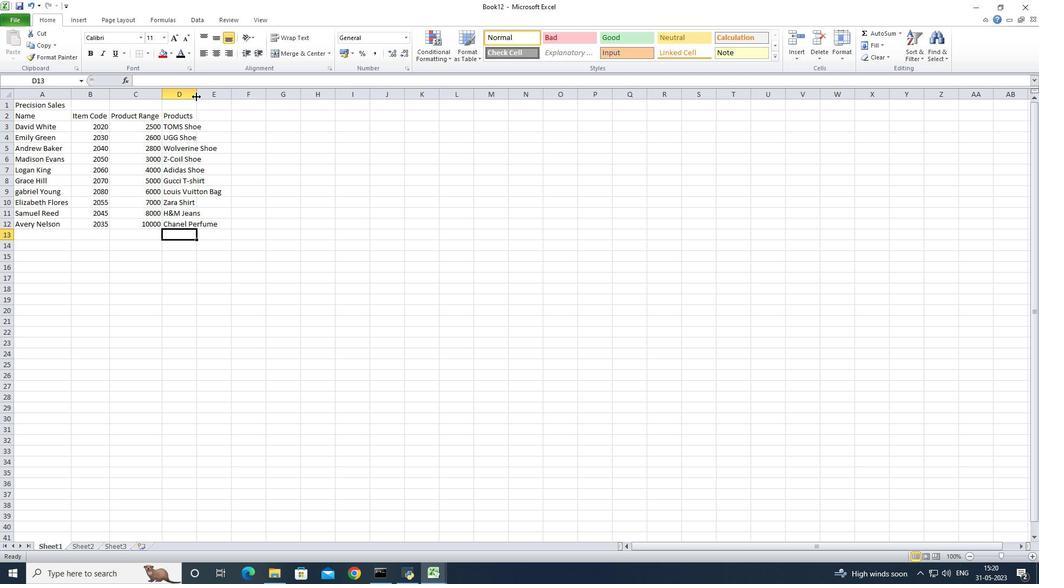 
Action: Mouse pressed left at (196, 96)
Screenshot: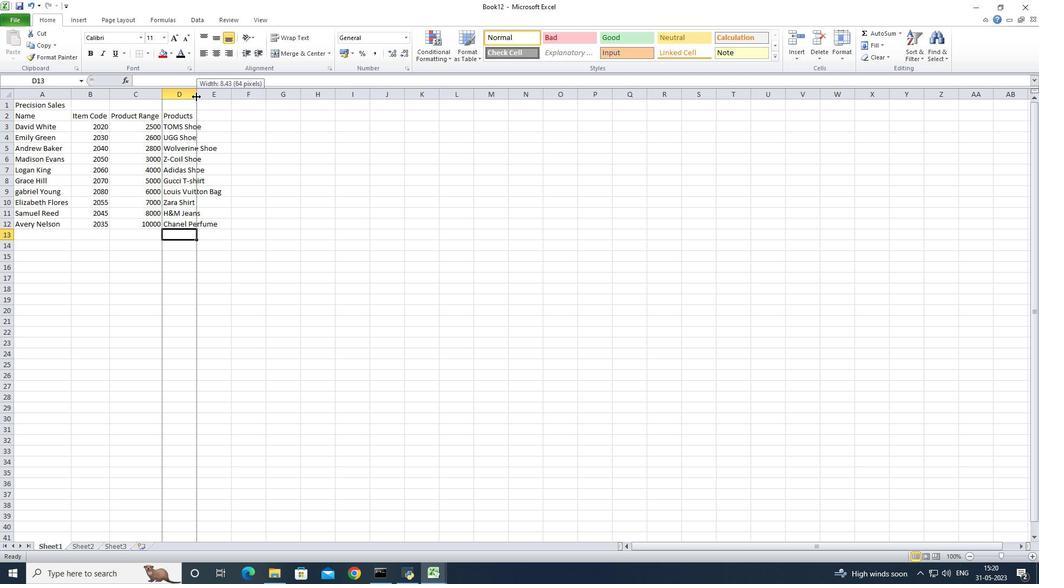 
Action: Mouse moved to (256, 119)
Screenshot: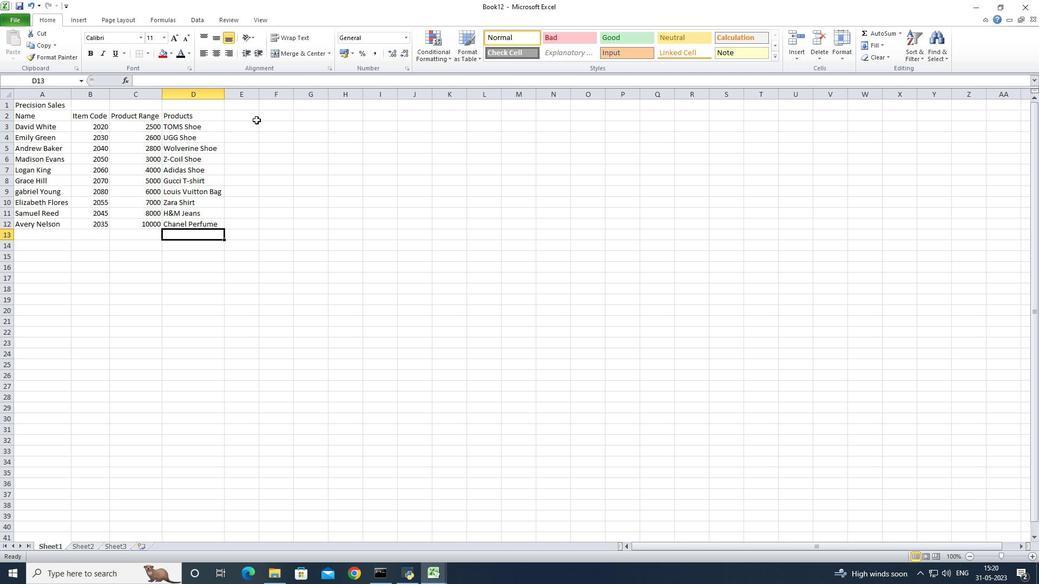 
Action: Mouse pressed left at (256, 119)
Screenshot: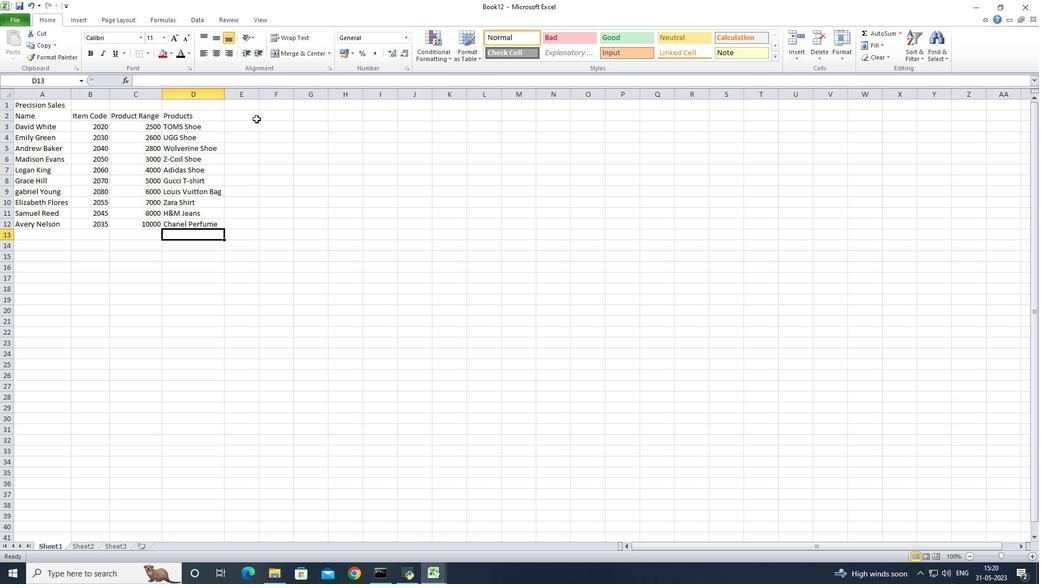 
Action: Key pressed <Key.shift>Quantity<Key.enter>5<Key.down>6<Key.down>7<Key.down>8<Key.down>9<Key.down>10<Key.down>6<Key.down>8<Key.down>9<Key.down>7<Key.right><Key.up><Key.up><Key.up><Key.up><Key.up><Key.up><Key.up><Key.up><Key.up><Key.up><Key.shift>Amount<Key.tab><Key.shift><Key.shift>Commisso<Key.backspace>ion<Key.enter>
Screenshot: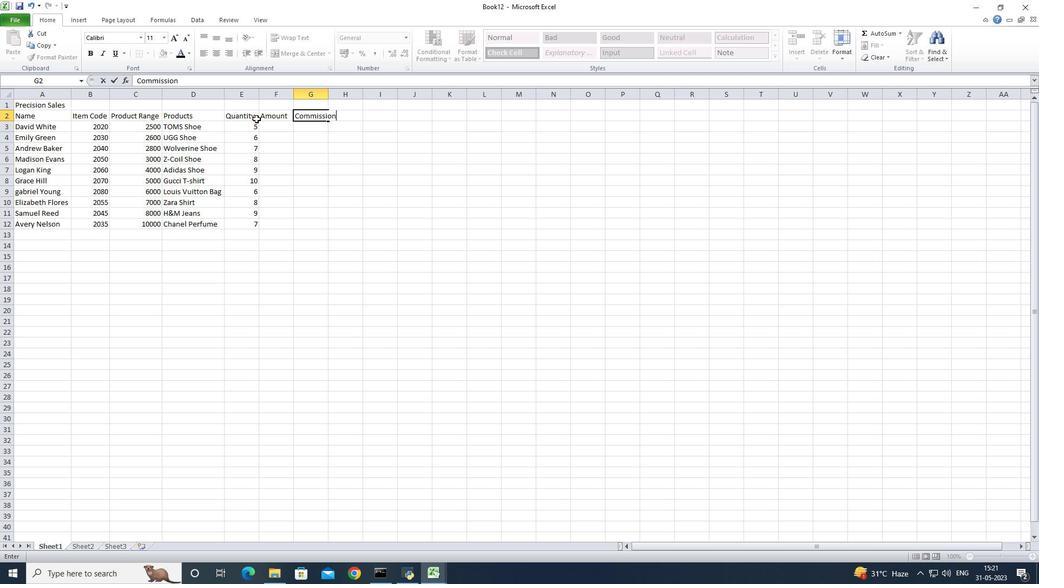 
Action: Mouse moved to (330, 95)
Screenshot: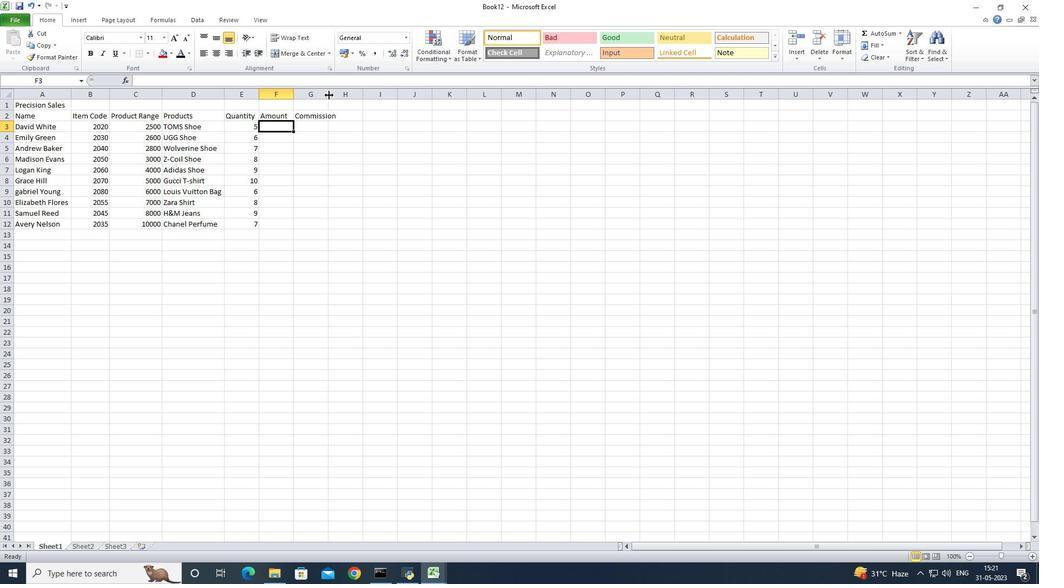 
Action: Mouse pressed left at (330, 95)
Screenshot: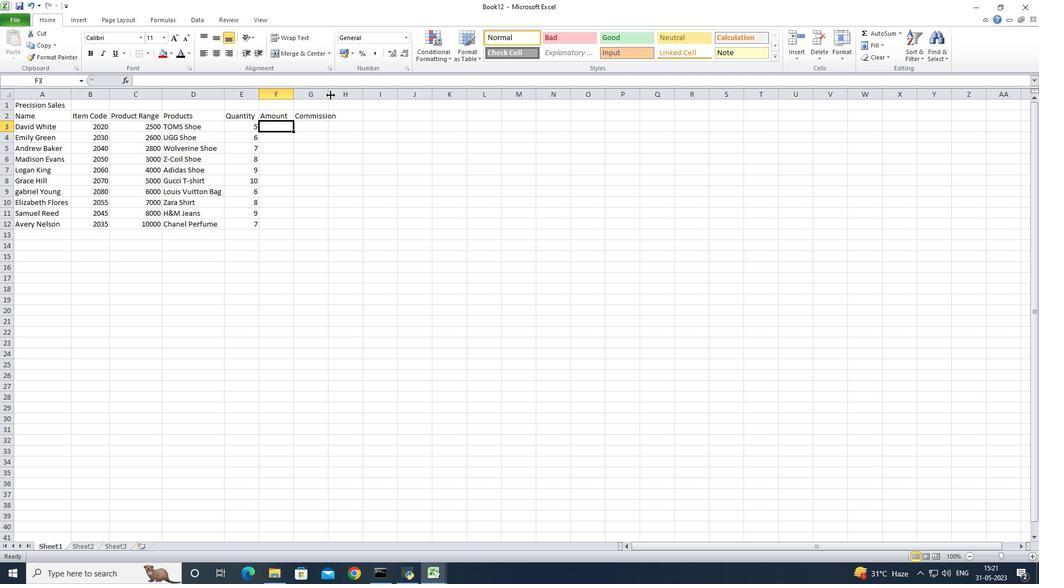 
Action: Mouse pressed left at (330, 95)
Screenshot: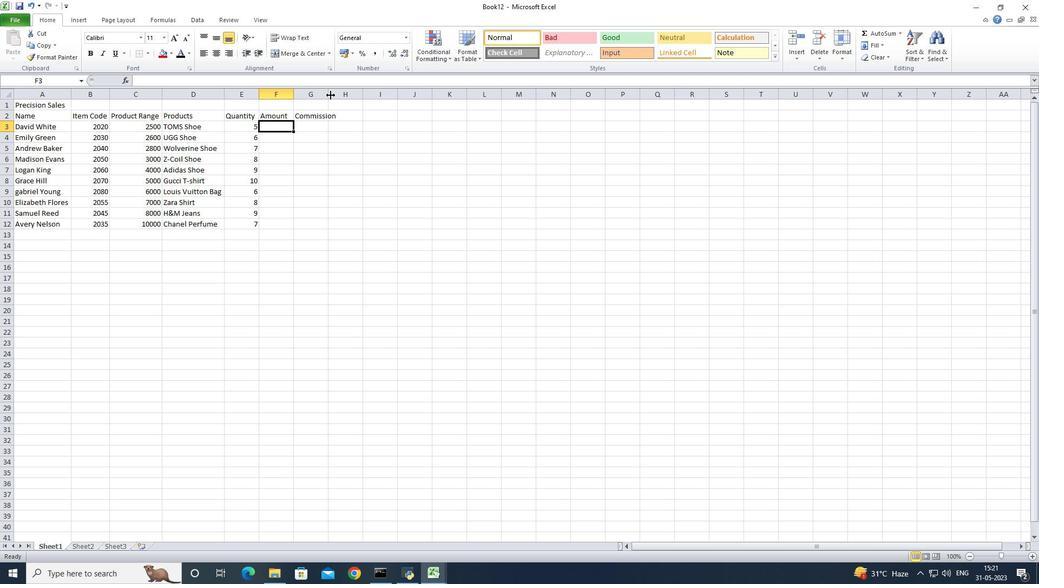
Action: Mouse moved to (365, 118)
Screenshot: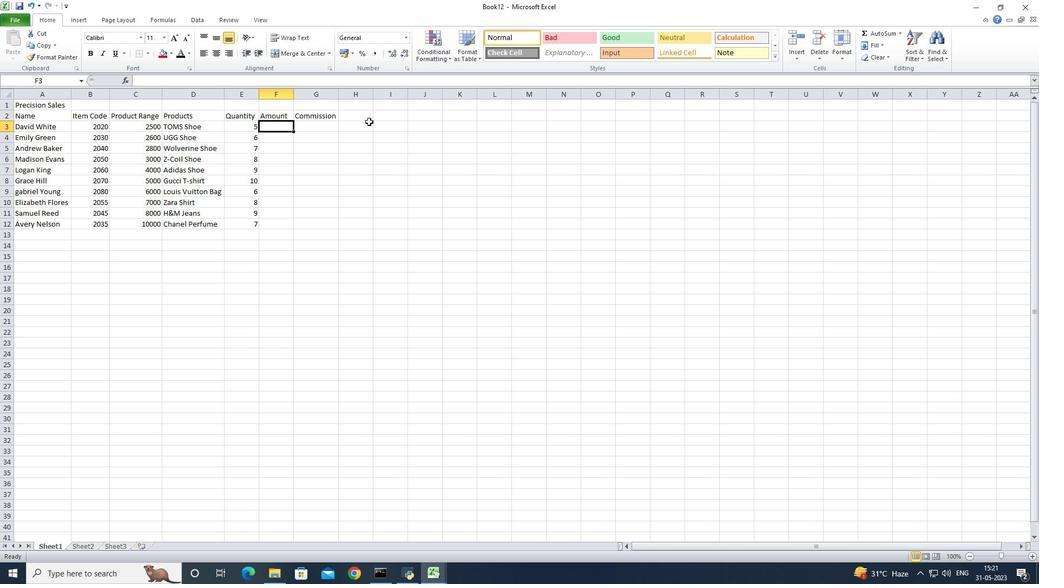 
Action: Mouse pressed left at (365, 118)
Screenshot: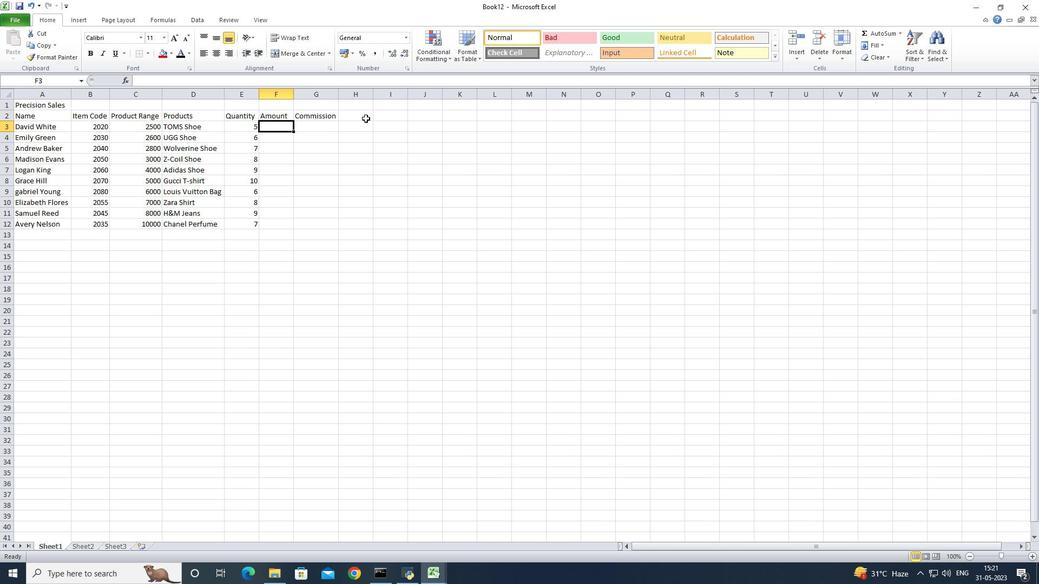 
Action: Key pressed <Key.shift>Total<Key.enter>
Screenshot: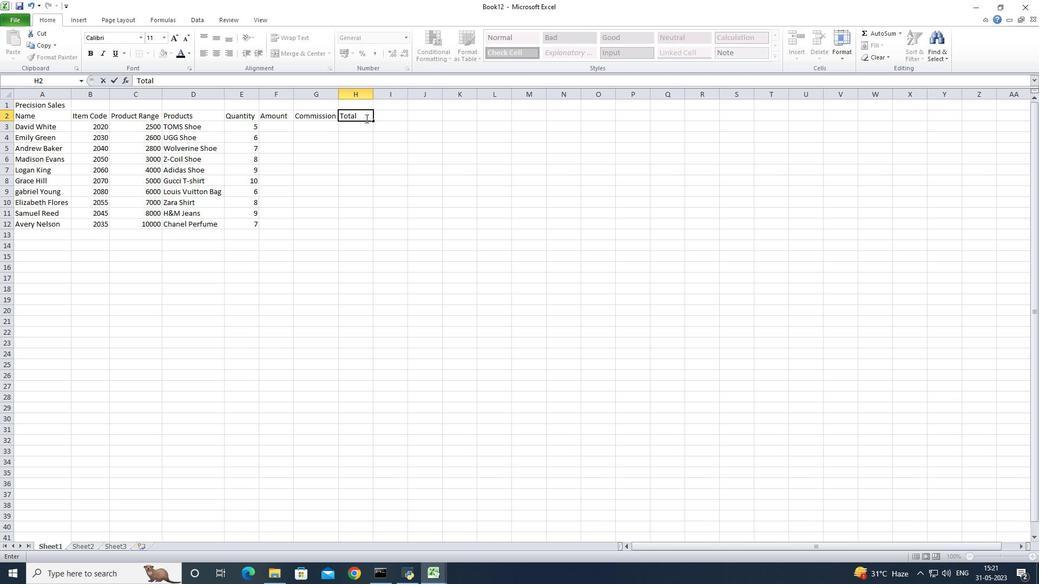 
Action: Mouse moved to (279, 131)
Screenshot: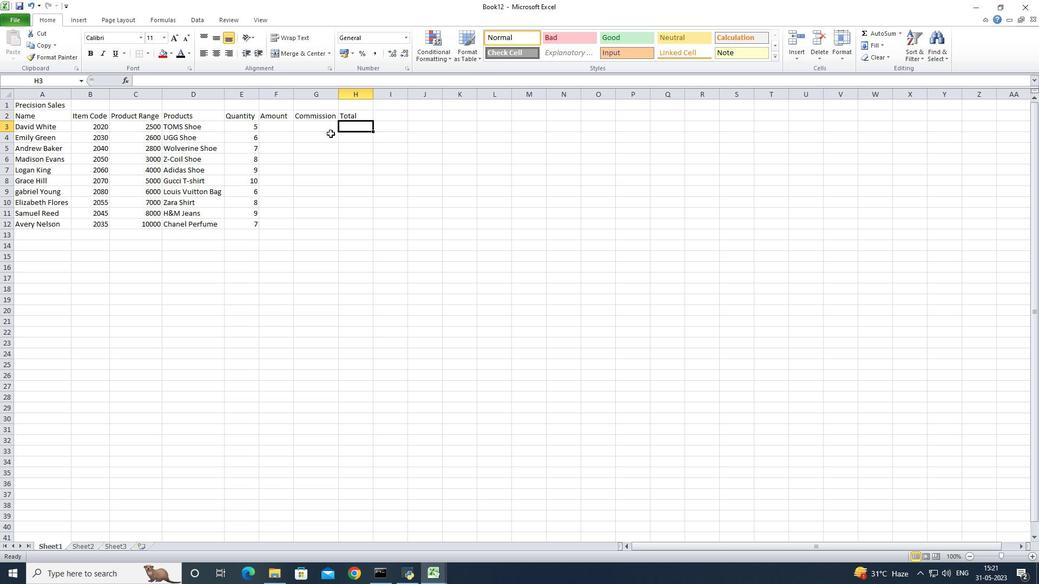 
Action: Mouse pressed left at (279, 131)
Screenshot: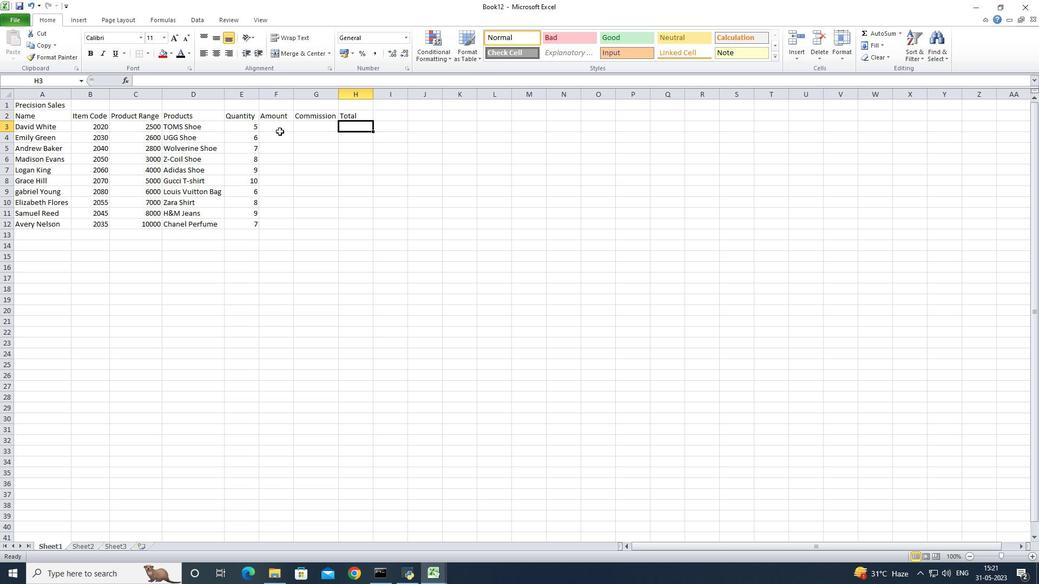 
Action: Key pressed =sum<Key.shift>(
Screenshot: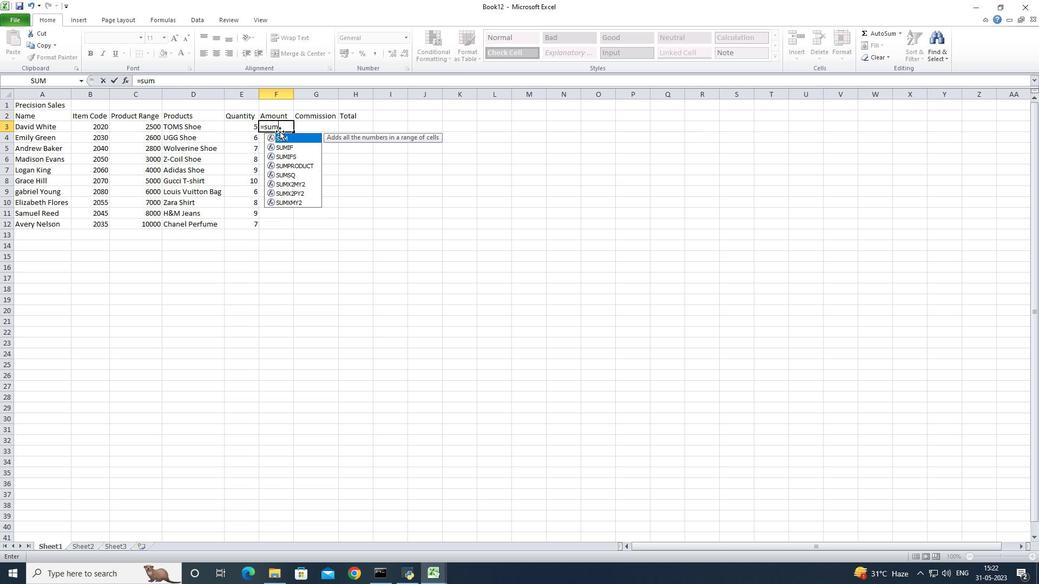 
Action: Mouse moved to (123, 127)
Screenshot: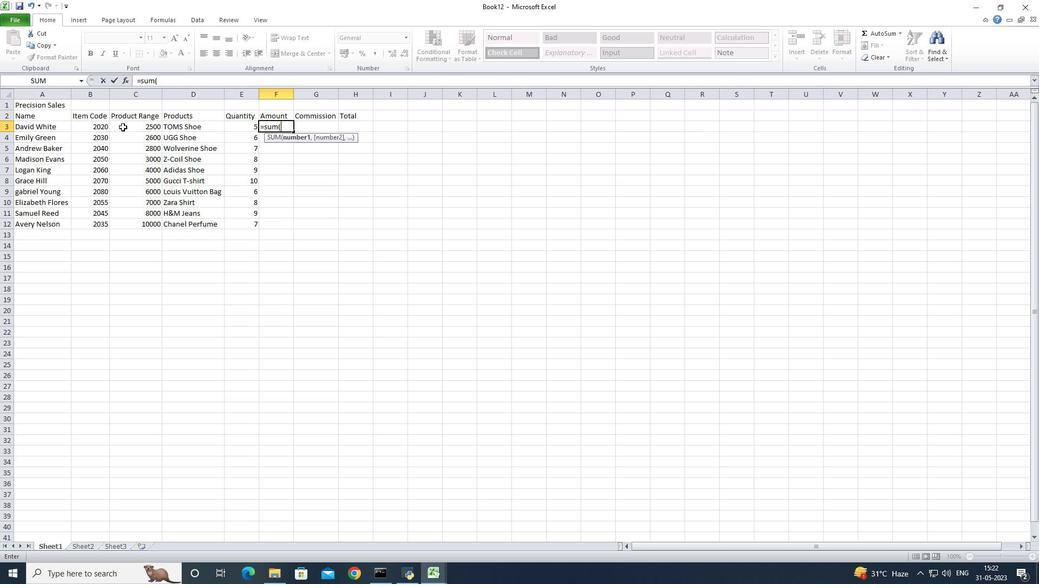 
Action: Mouse pressed left at (123, 127)
Screenshot: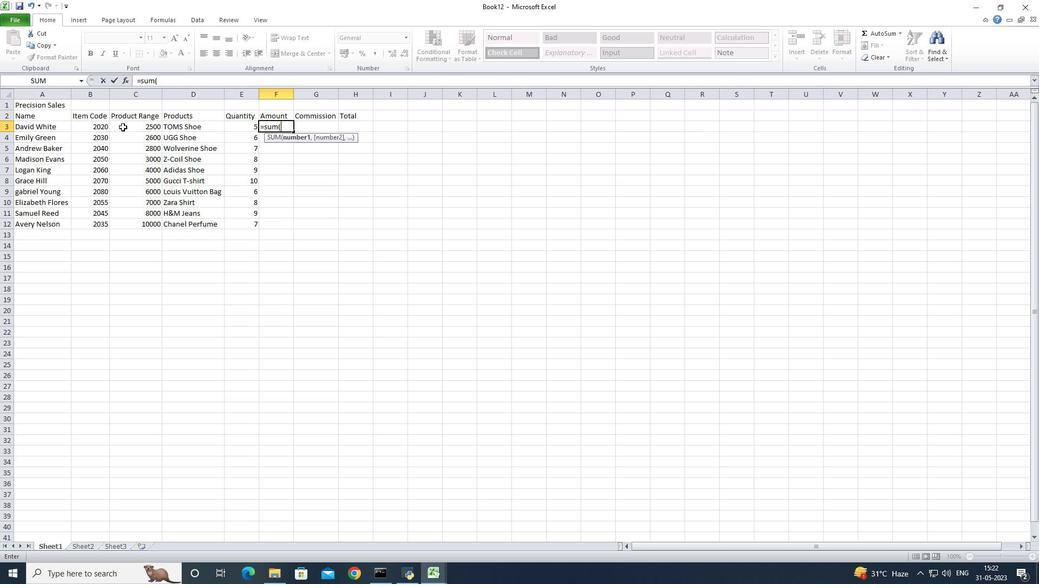 
Action: Mouse moved to (201, 142)
Screenshot: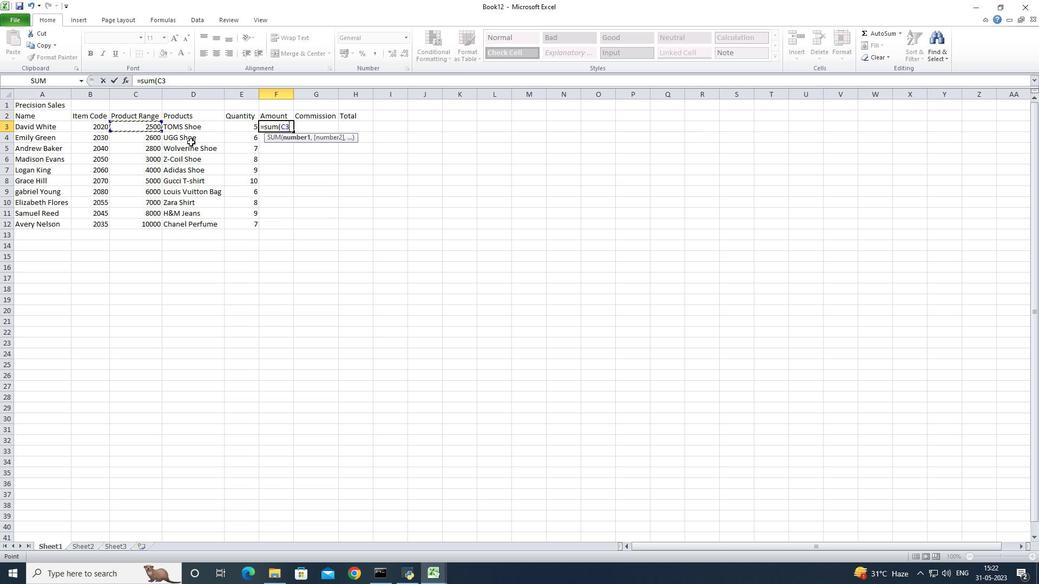 
Action: Key pressed <Key.shift><Key.shift>*
Screenshot: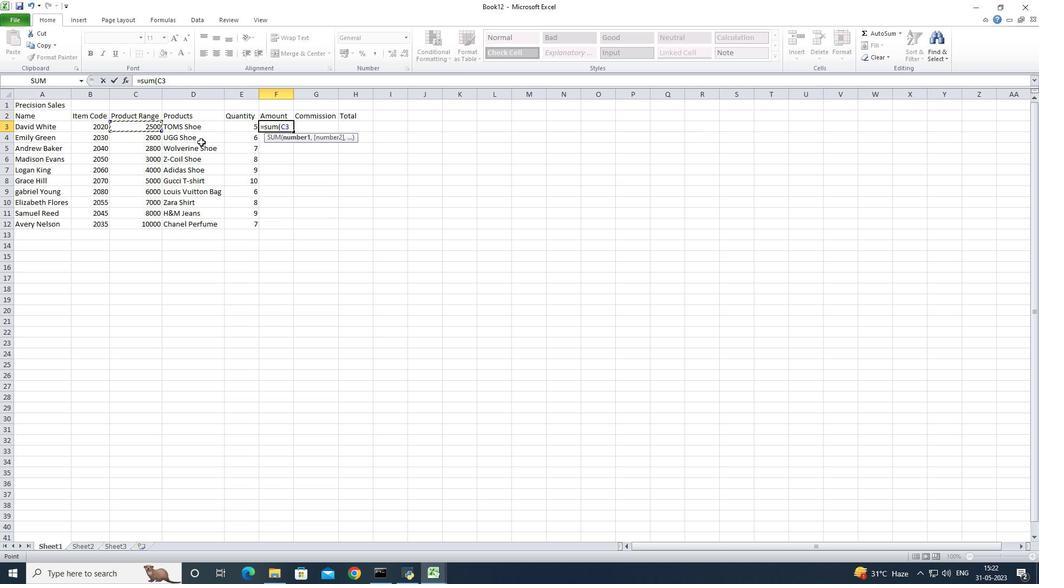 
Action: Mouse moved to (250, 127)
Screenshot: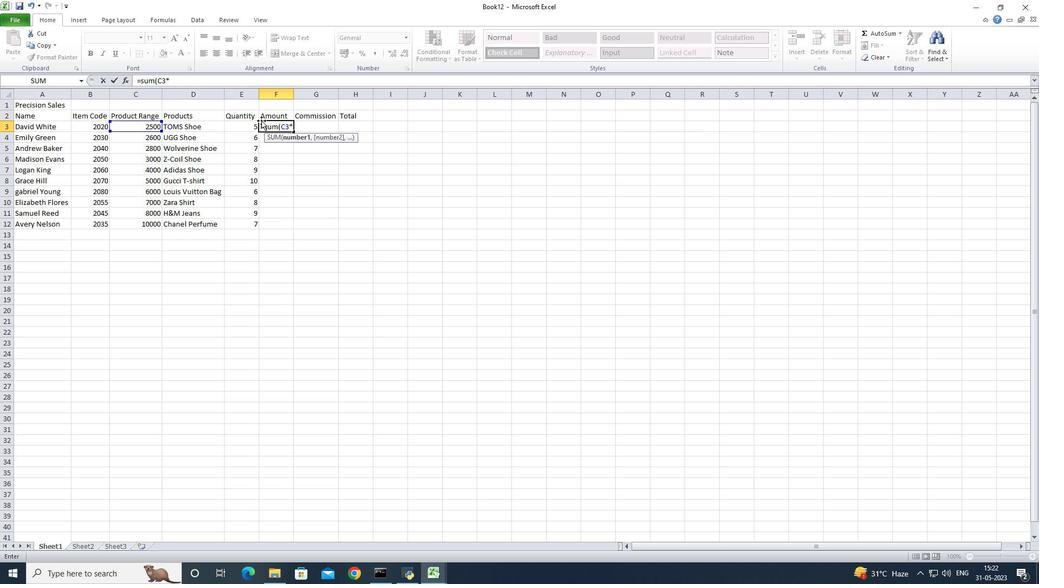 
Action: Key pressed <Key.shift> , 235)<Key.shift><Key.shift><Key.shift><Key.shift><Key.shift><Key.shift><Key.shift><Key.shift><Key.shift><Key.shift><Key.shift>)<Key.enter>
Screenshot: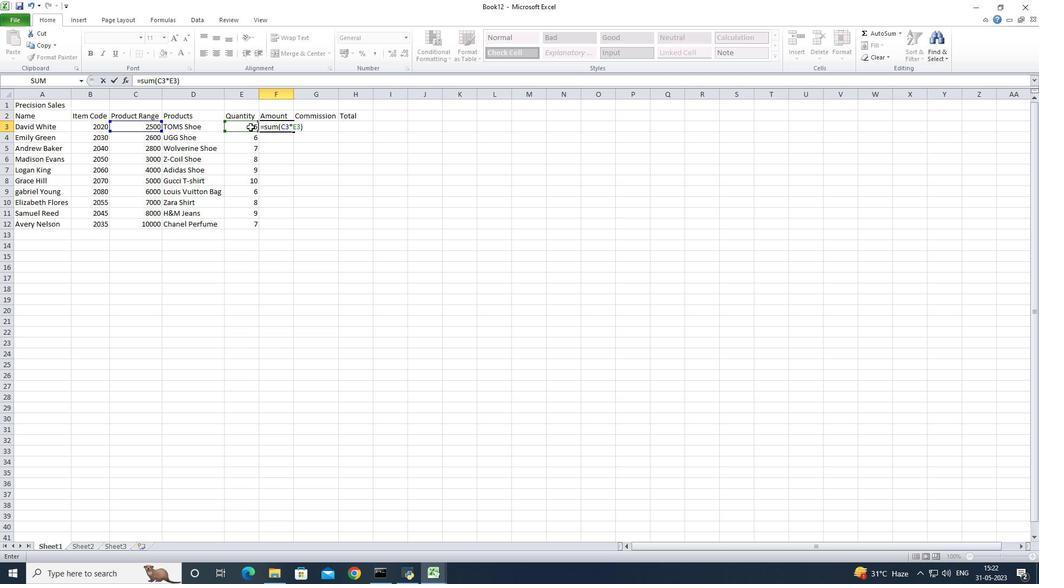
Action: Mouse moved to (270, 125)
Screenshot: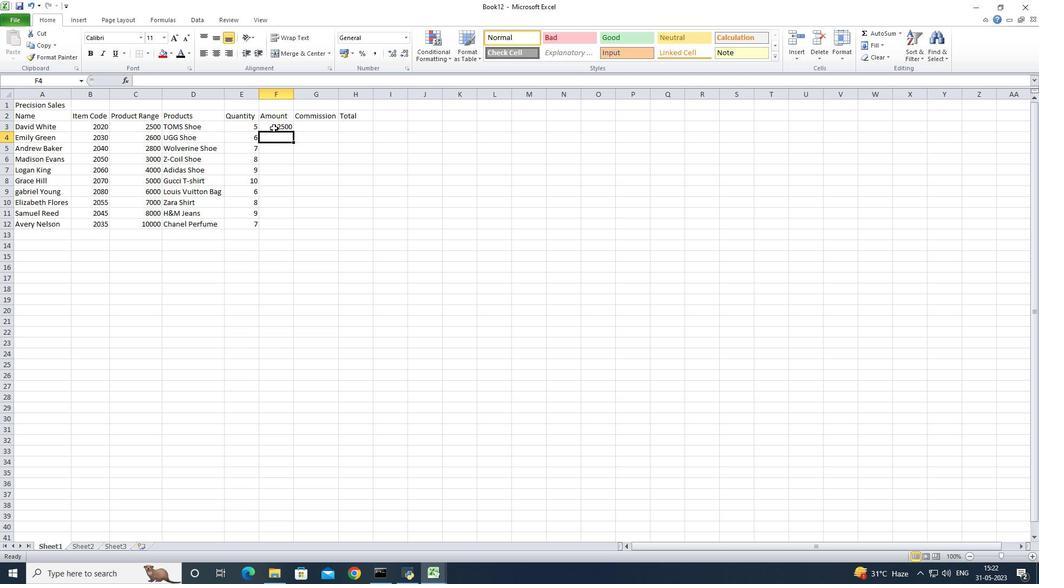 
Action: Mouse pressed left at (270, 125)
Screenshot: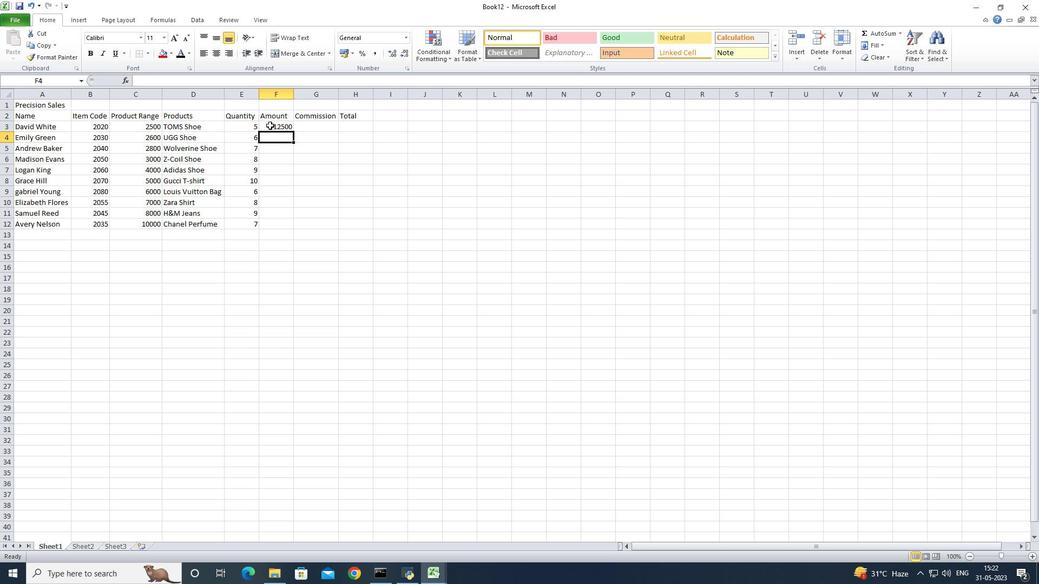 
Action: Mouse moved to (293, 133)
Screenshot: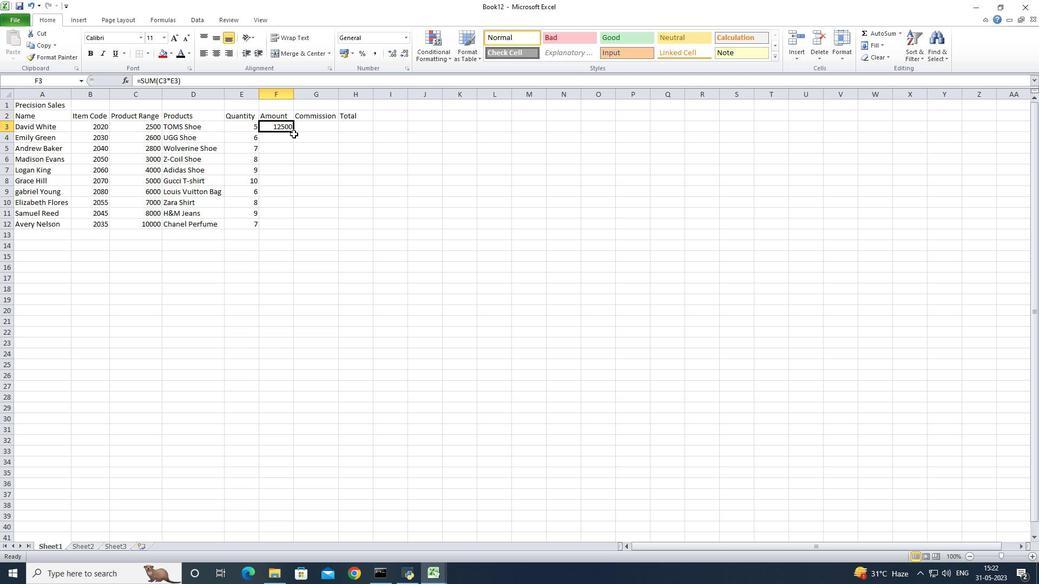 
Action: Mouse pressed left at (293, 133)
Screenshot: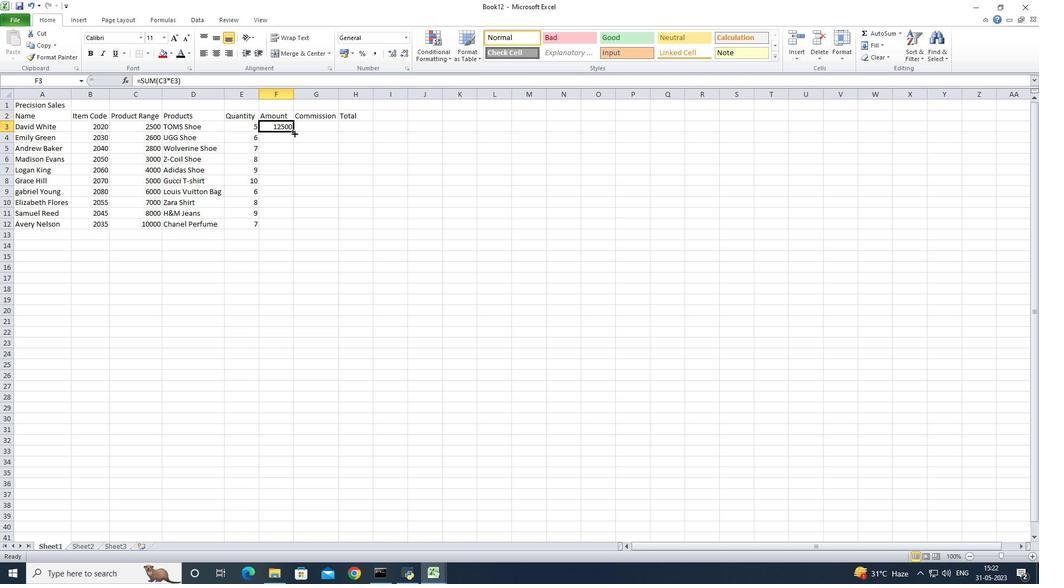 
Action: Mouse moved to (319, 127)
Screenshot: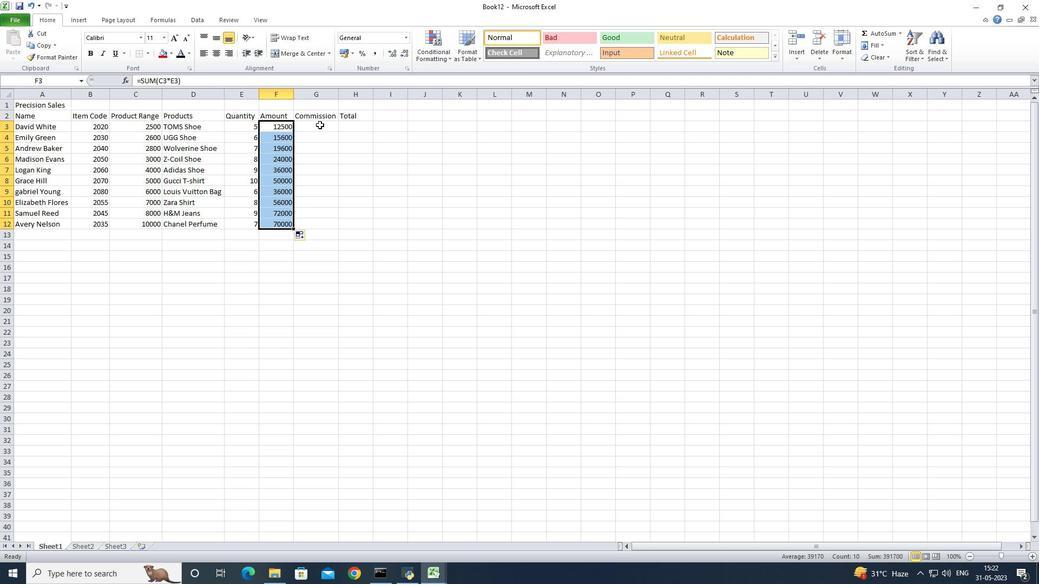 
Action: Mouse pressed left at (319, 127)
Screenshot: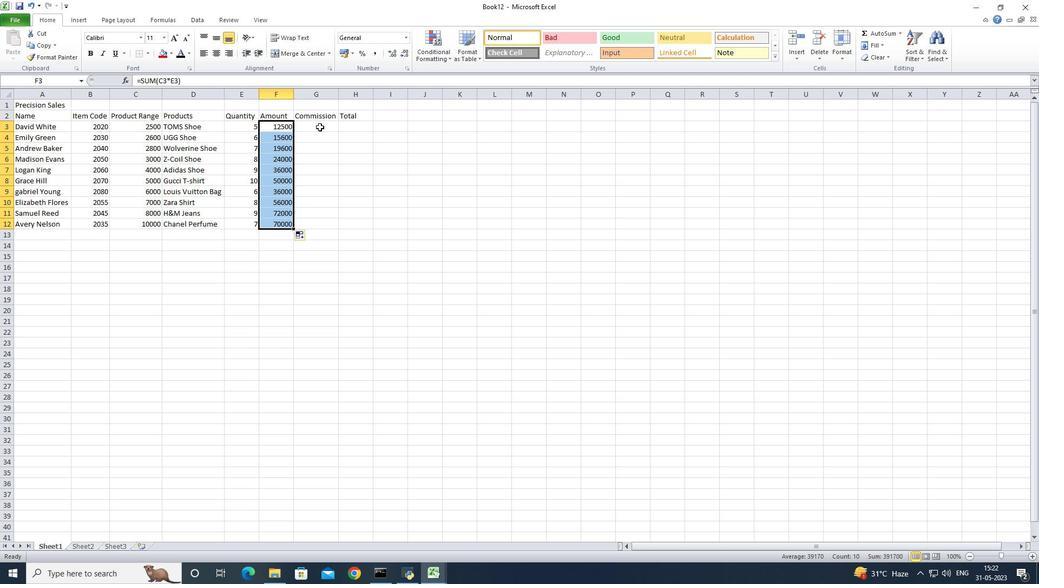 
Action: Key pressed =sum<Key.shift>(
Screenshot: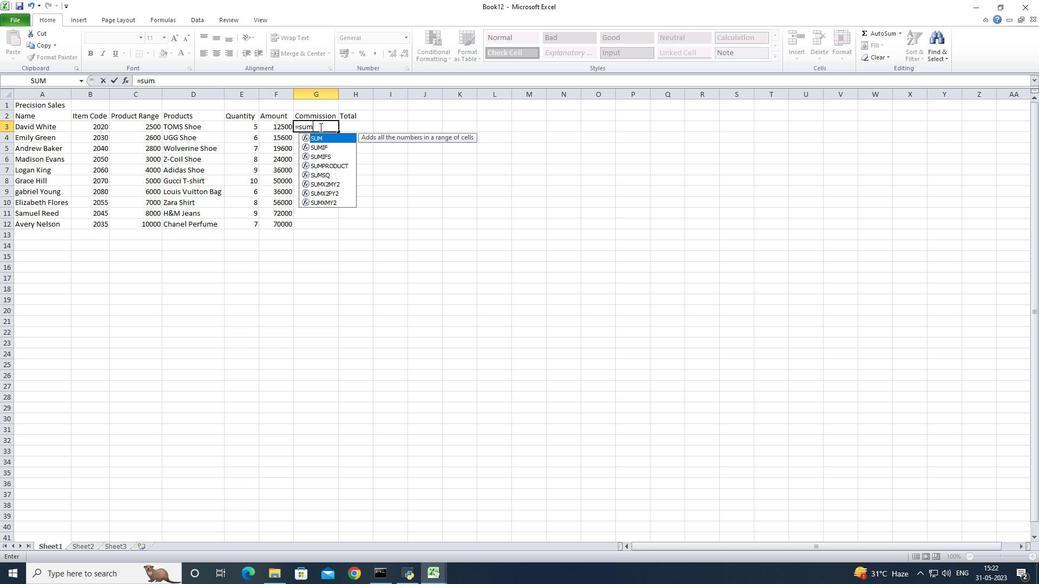 
Action: Mouse moved to (285, 128)
Screenshot: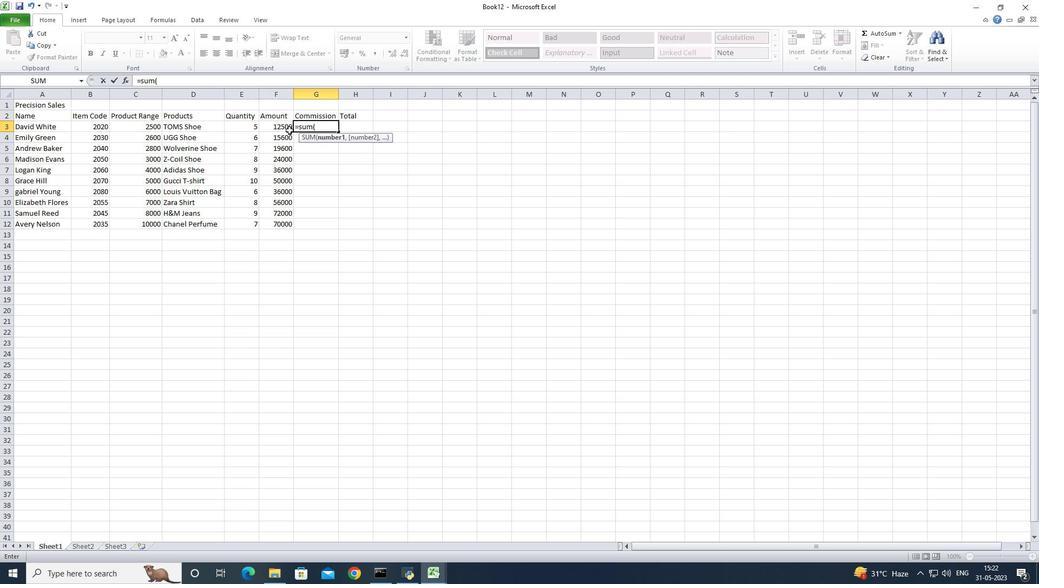 
Action: Mouse pressed left at (285, 128)
Screenshot: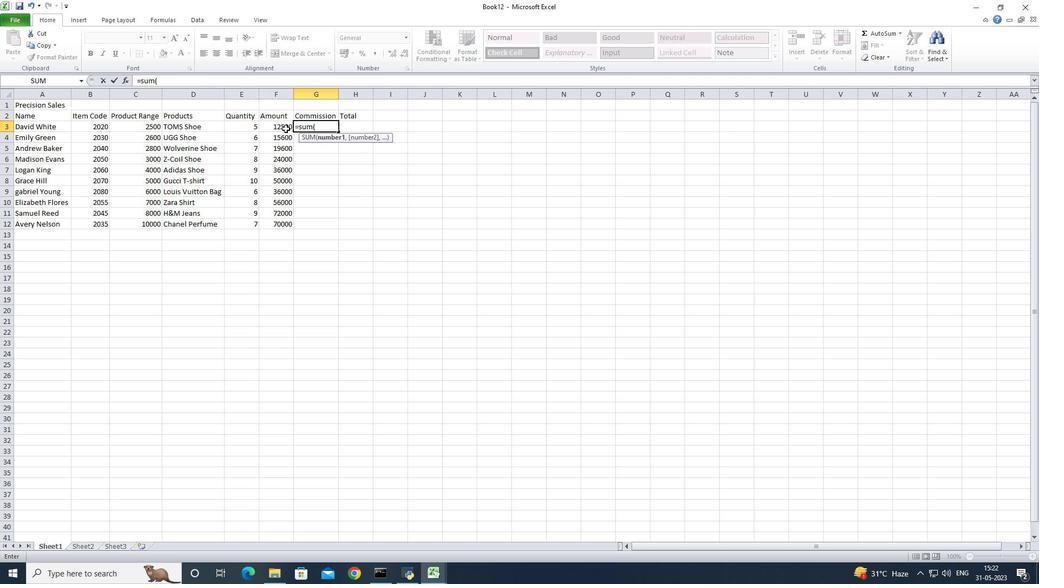 
Action: Key pressed <Key.shift><Key.shift><Key.shift><Key.shift><Key.shift><Key.shift><Key.shift><Key.shift><Key.shift>*2<Key.shift><Key.shift><Key.shift><Key.shift><Key.shift><Key.shift><Key.shift><Key.shift><Key.shift><Key.shift><Key.shift><Key.shift><Key.shift><Key.shift><Key.shift><Key.shift><Key.shift><Key.shift><Key.shift><Key.shift><Key.shift><Key.shift><Key.shift><Key.shift><Key.shift><Key.shift><Key.shift><Key.shift><Key.shift><Key.shift><Key.shift><Key.shift><Key.shift><Key.shift>%<Key.shift><Key.shift><Key.shift><Key.shift>_<Key.backspace><Key.shift>)<Key.enter>
Screenshot: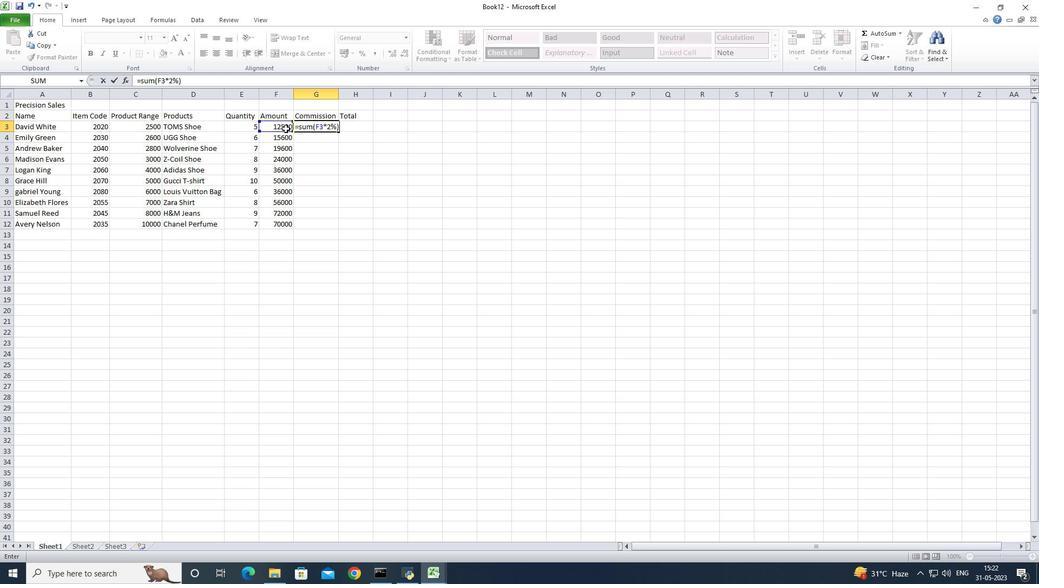 
Action: Mouse moved to (320, 127)
Screenshot: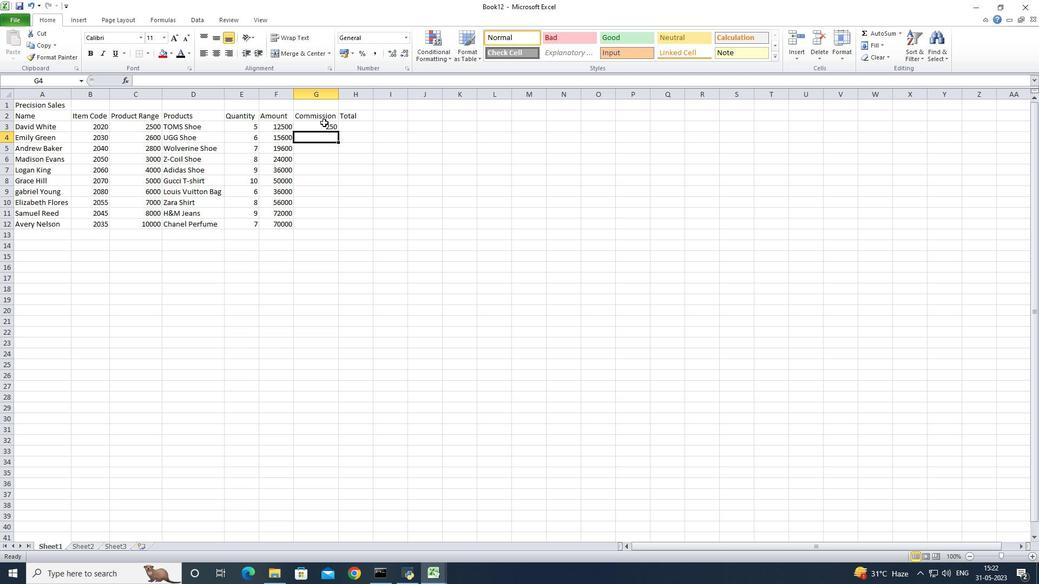 
Action: Mouse pressed left at (320, 127)
Screenshot: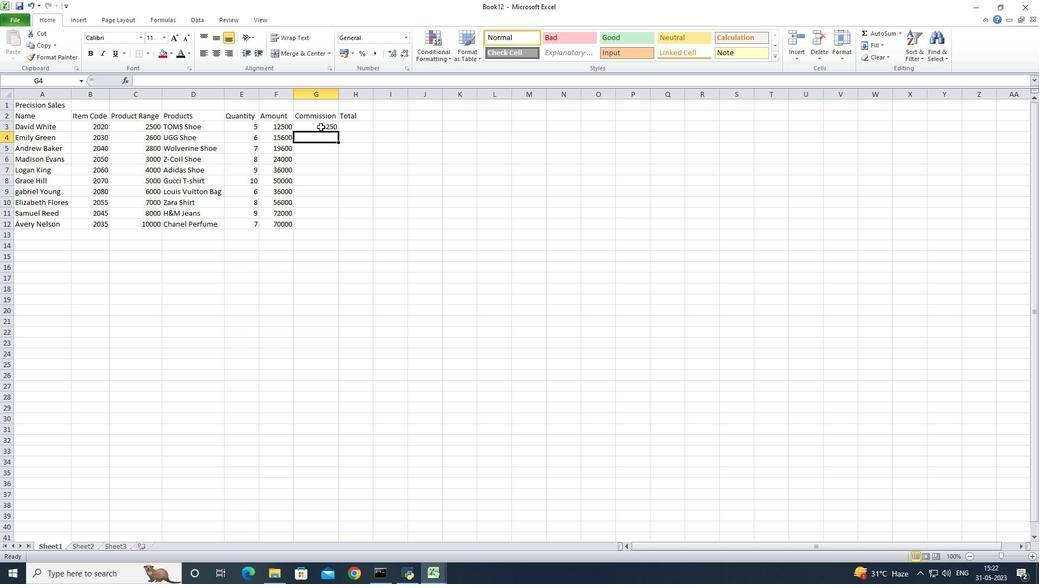
Action: Mouse moved to (338, 133)
Screenshot: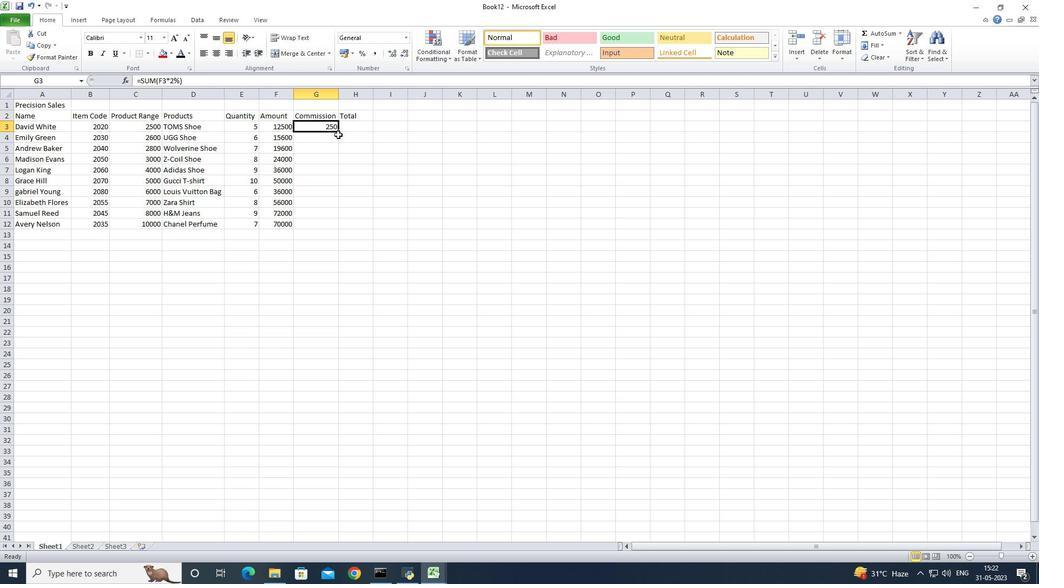 
Action: Mouse pressed left at (338, 133)
Screenshot: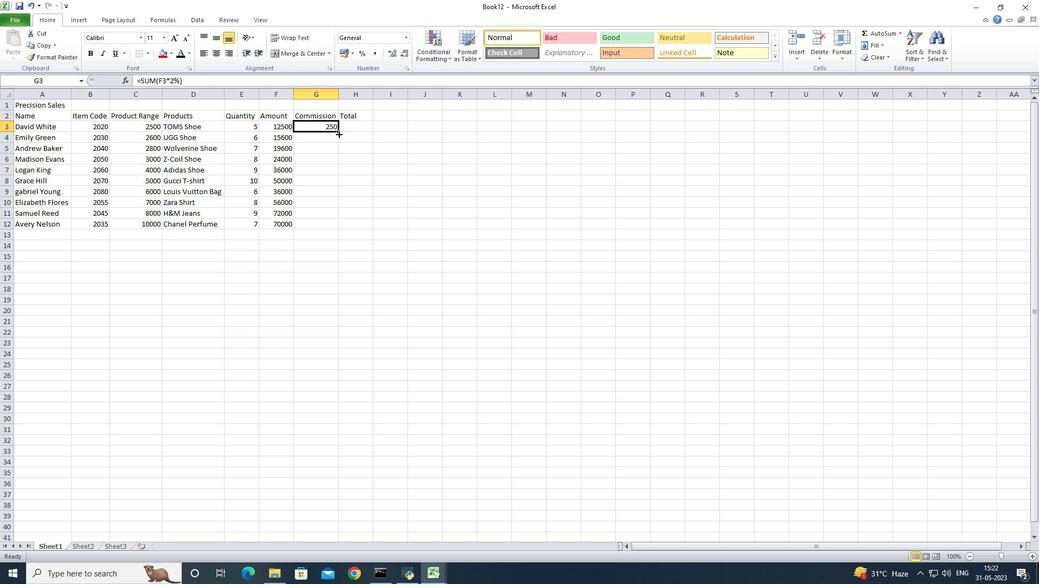 
Action: Mouse moved to (349, 129)
Screenshot: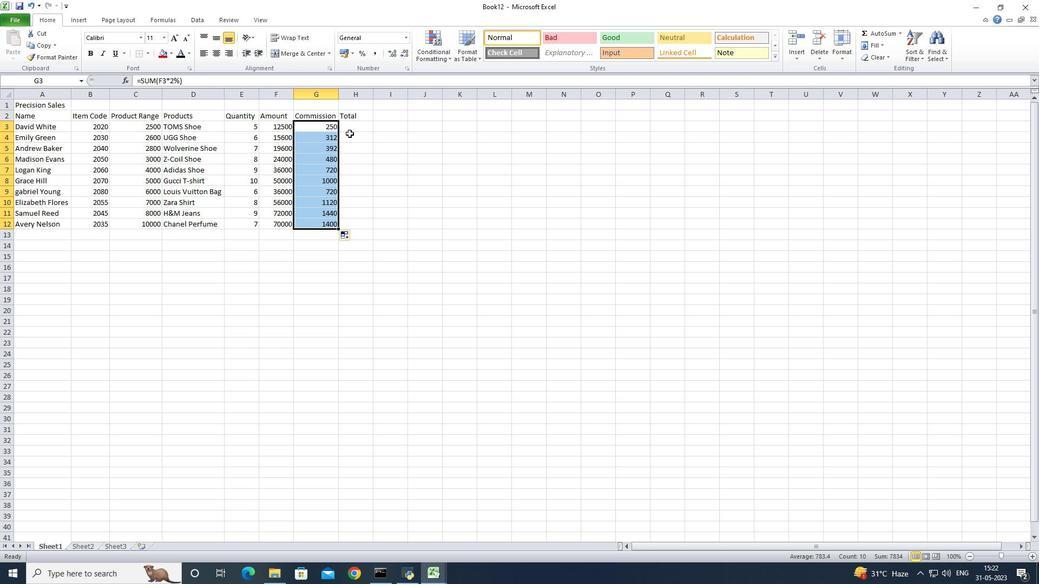 
Action: Mouse pressed left at (349, 129)
Screenshot: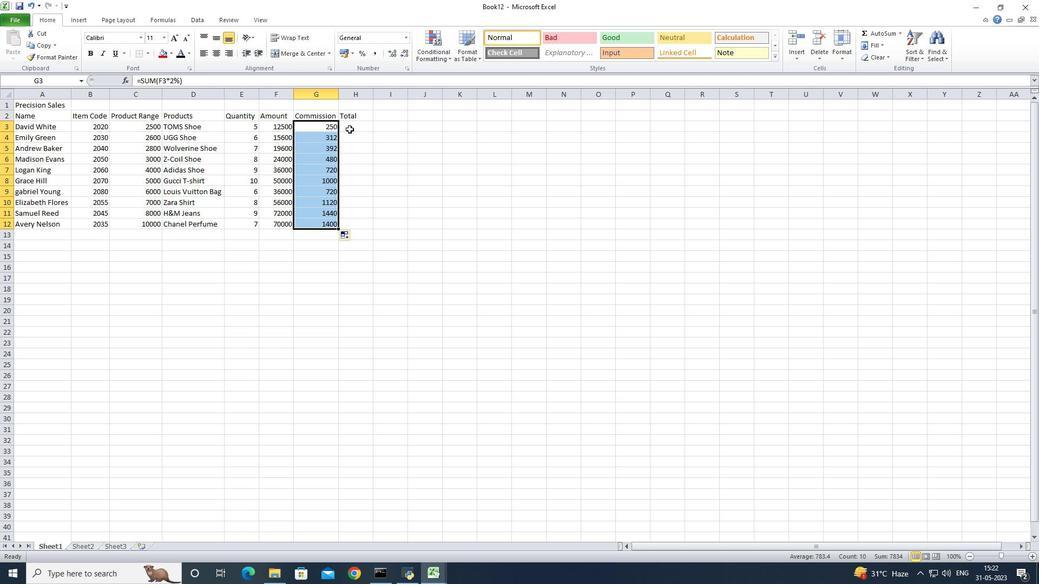 
Action: Mouse moved to (350, 128)
Screenshot: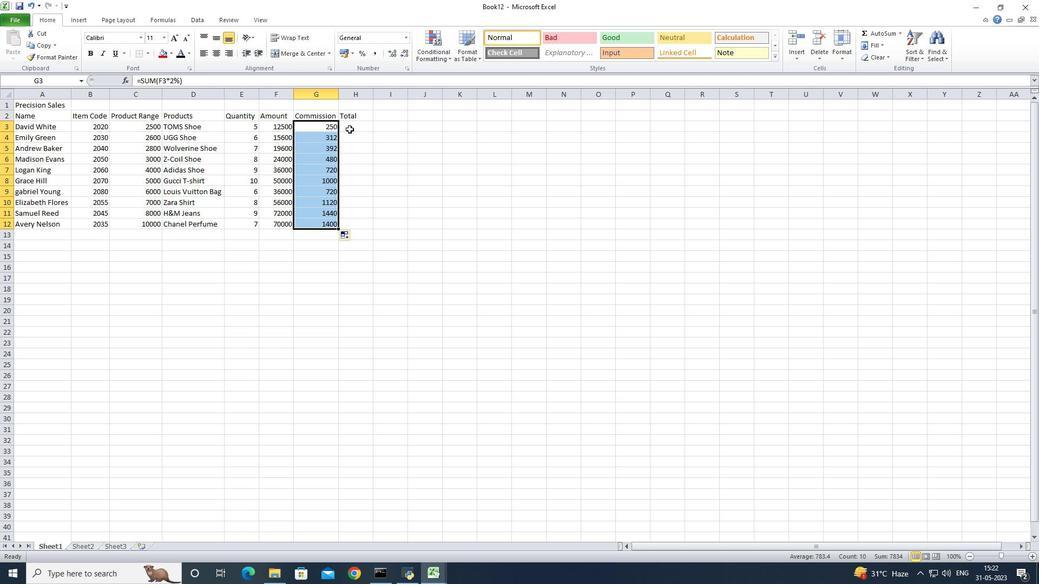 
Action: Key pressed =sum<Key.shift><Key.shift><Key.shift><Key.shift><Key.shift><Key.shift><Key.shift><Key.shift><Key.shift><Key.shift><Key.shift><Key.shift><Key.shift><Key.shift><Key.shift><Key.shift><Key.shift><Key.shift><Key.shift><Key.shift><Key.shift><Key.shift><Key.shift><Key.shift><Key.shift><Key.shift><Key.shift><Key.shift><Key.shift><Key.shift><Key.shift><Key.shift><Key.shift><Key.shift><Key.shift><Key.shift><Key.shift><Key.shift><Key.shift><Key.shift><Key.shift><Key.shift><Key.shift><Key.shift><Key.shift><Key.shift><Key.shift><Key.shift><Key.shift>(
Screenshot: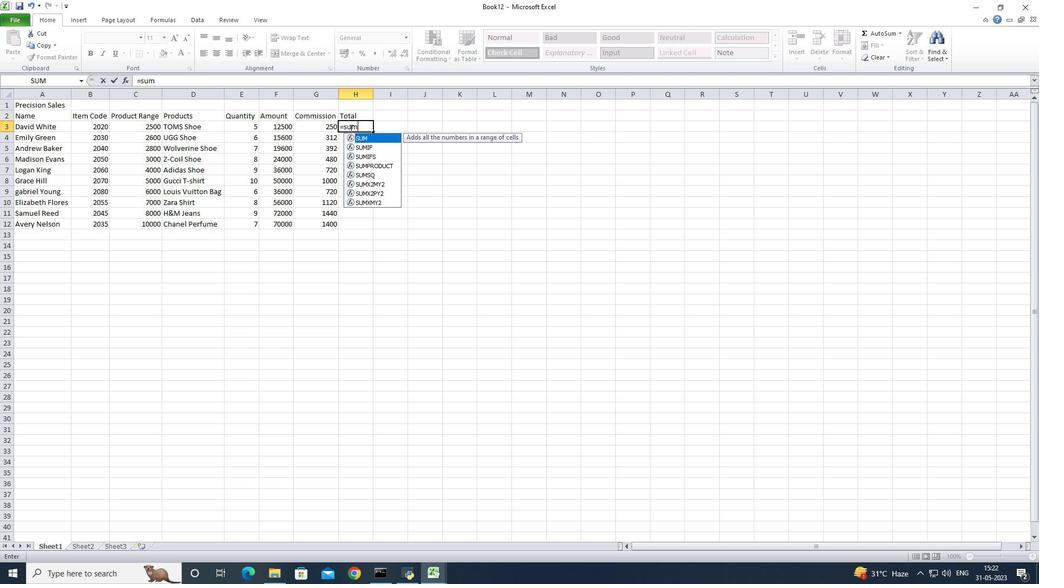 
Action: Mouse moved to (279, 126)
Screenshot: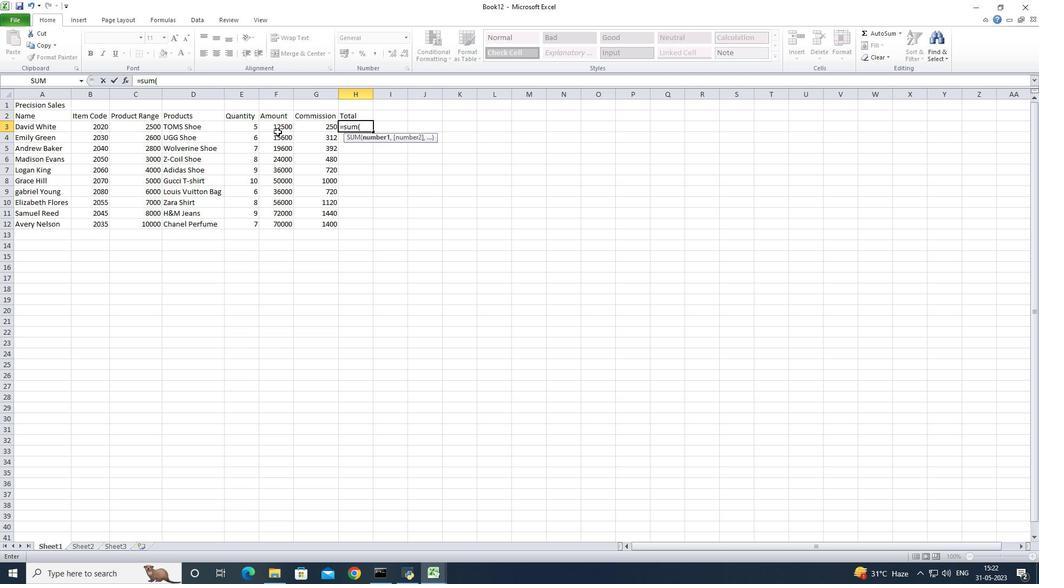 
Action: Mouse pressed left at (279, 126)
Screenshot: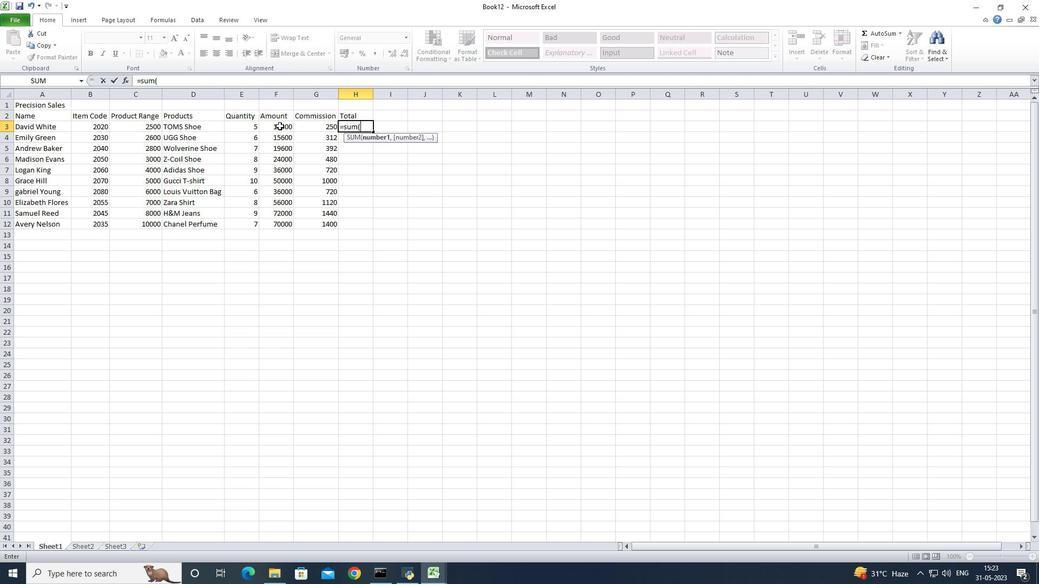 
Action: Mouse moved to (279, 128)
Screenshot: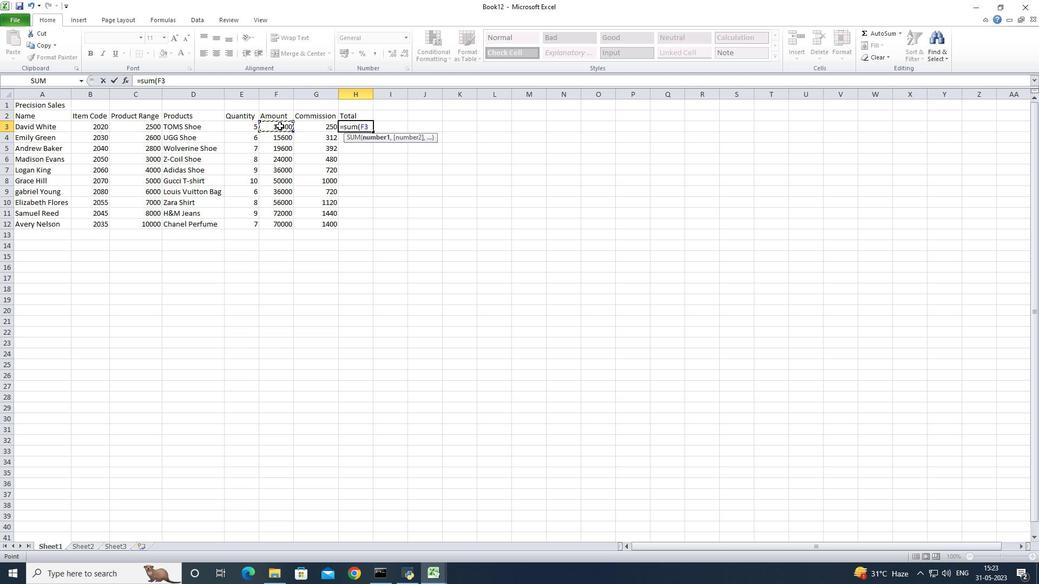 
Action: Mouse pressed left at (279, 128)
Screenshot: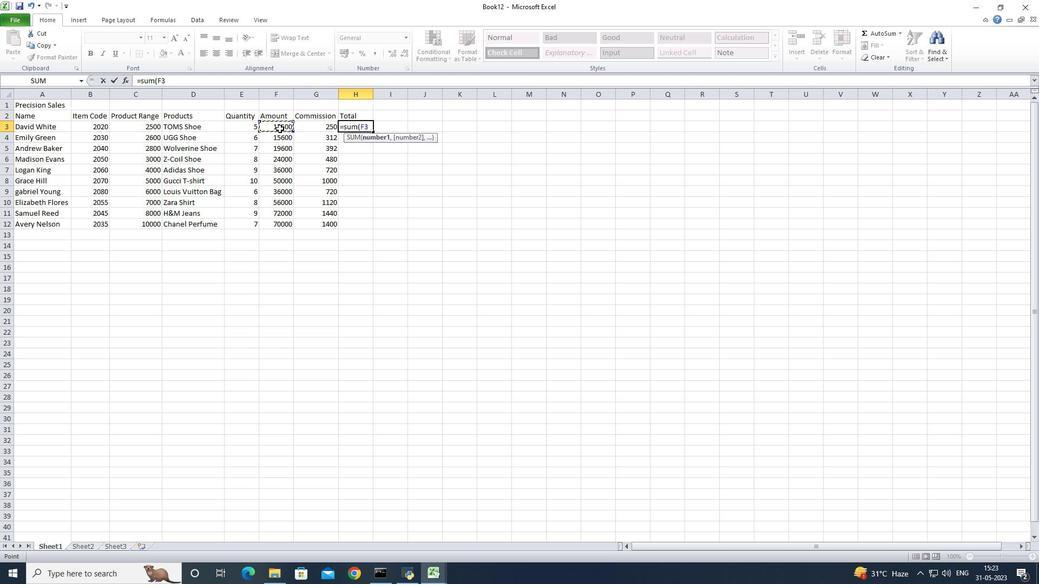 
Action: Mouse moved to (327, 127)
Screenshot: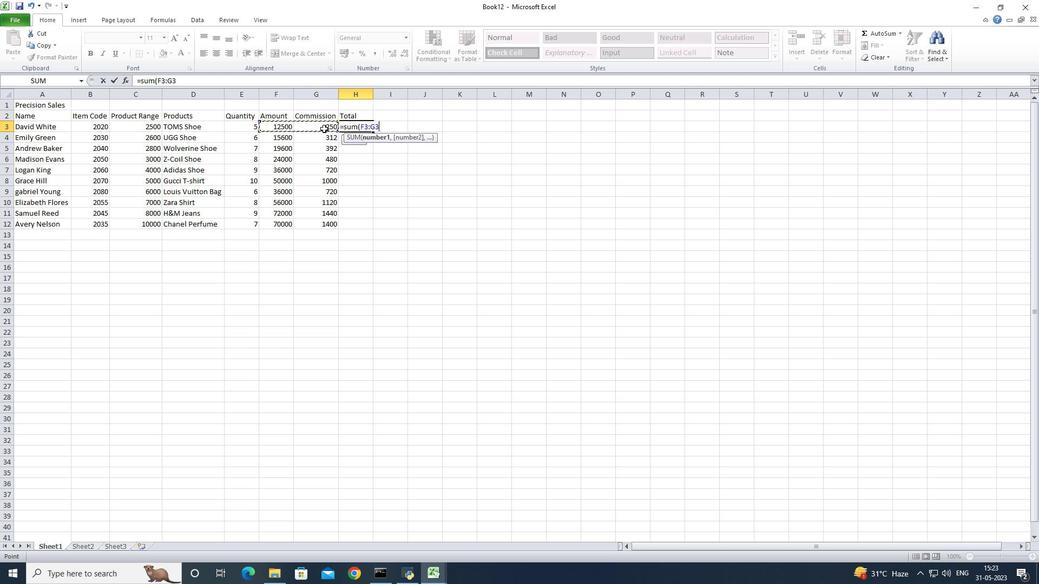 
Action: Key pressed <Key.shift>)<Key.enter>
Screenshot: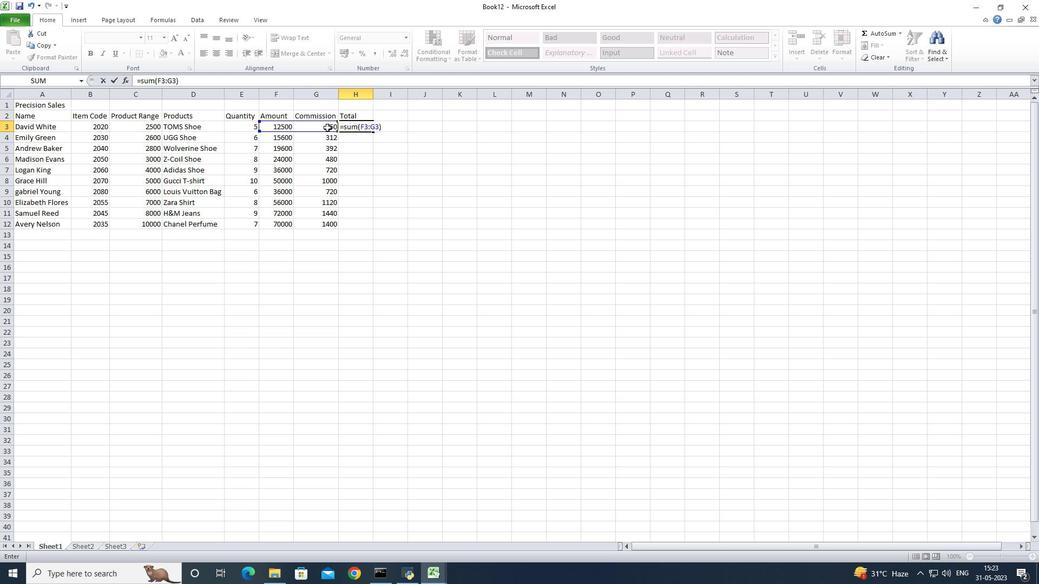 
Action: Mouse moved to (355, 125)
Screenshot: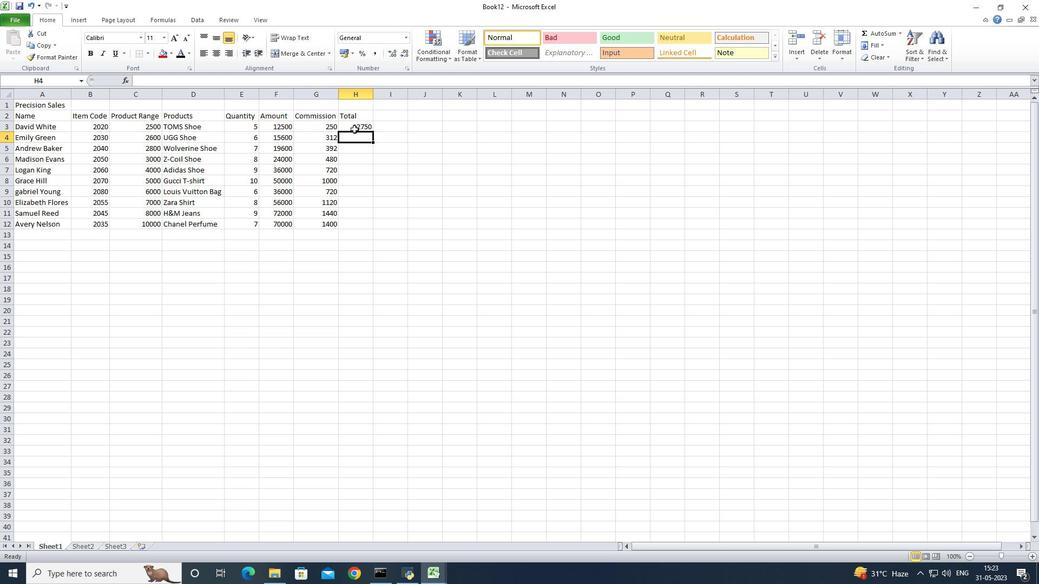 
Action: Mouse pressed left at (355, 125)
Screenshot: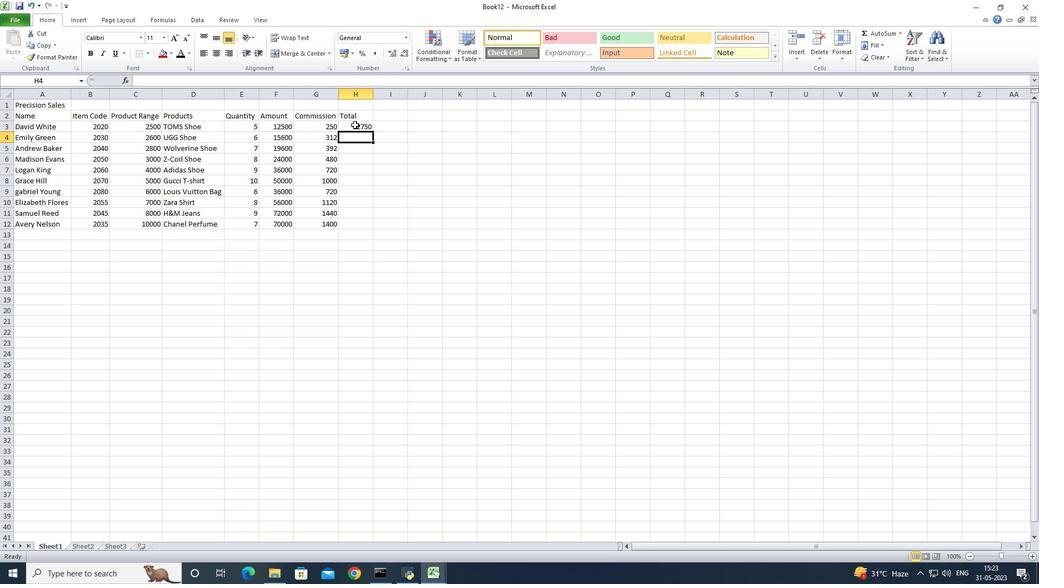 
Action: Mouse moved to (373, 131)
Screenshot: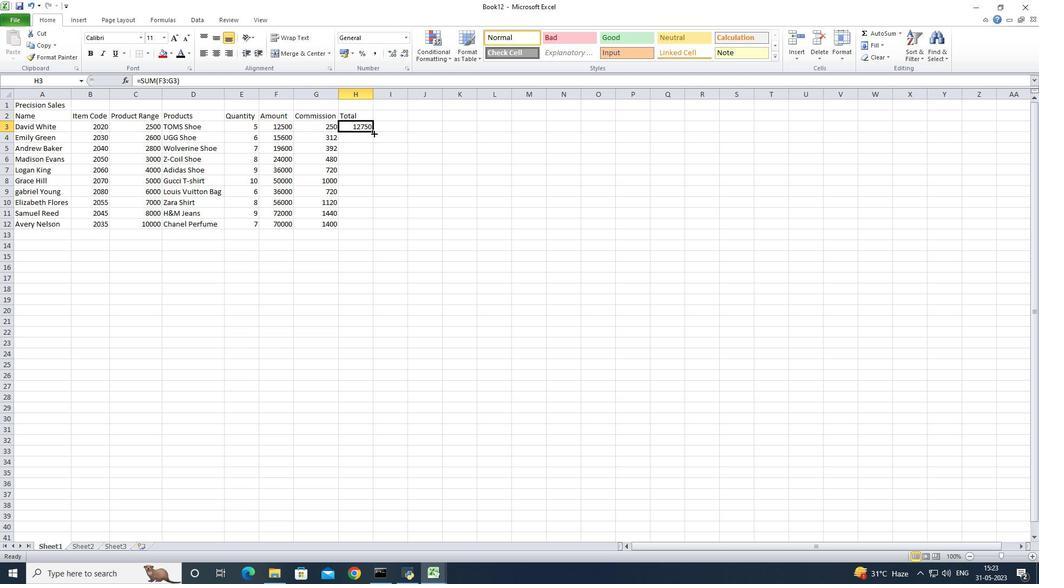 
Action: Mouse pressed left at (373, 131)
Screenshot: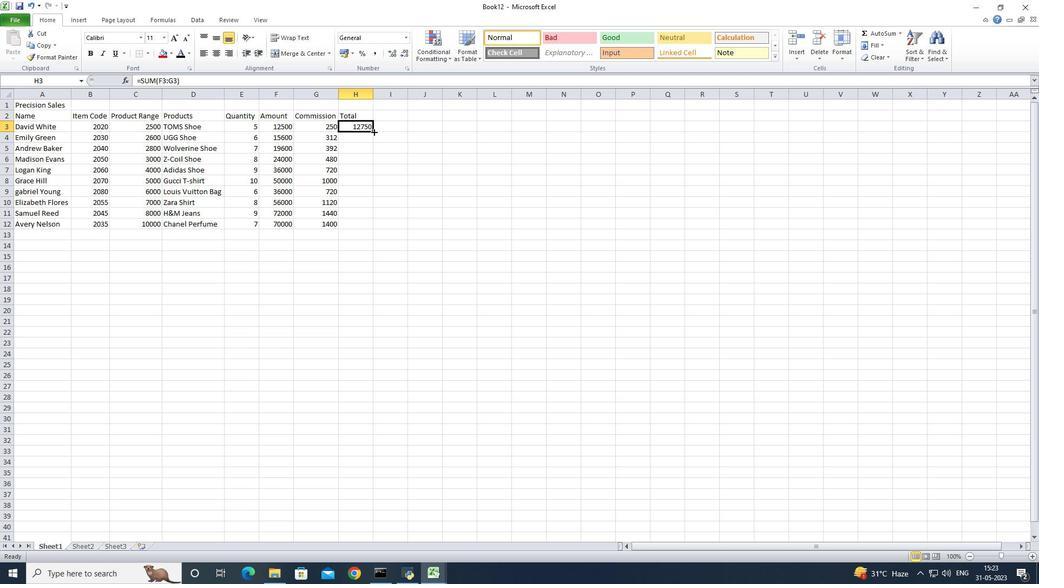 
Action: Mouse moved to (405, 204)
Screenshot: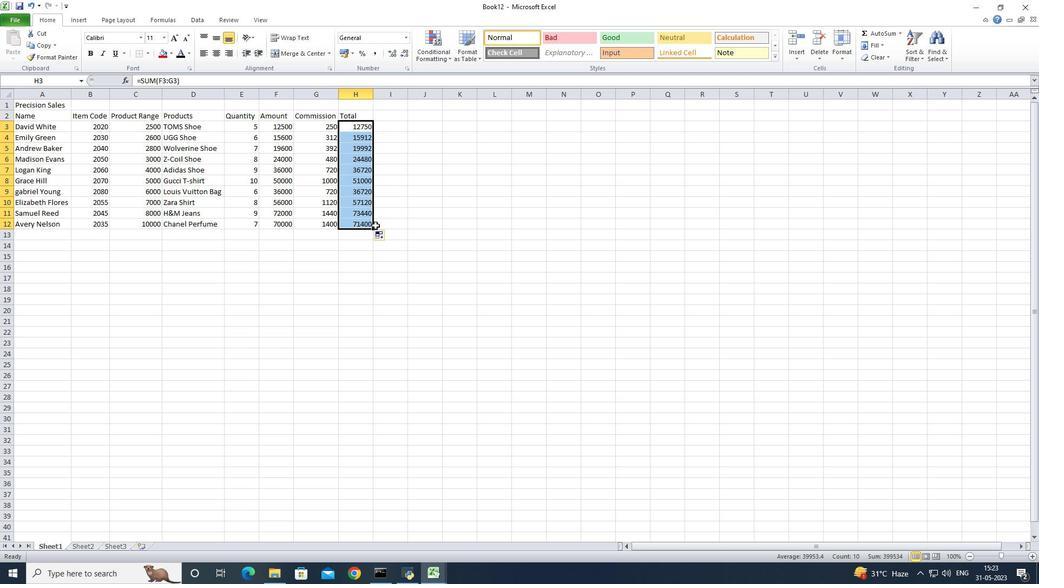 
Action: Mouse pressed left at (405, 204)
Screenshot: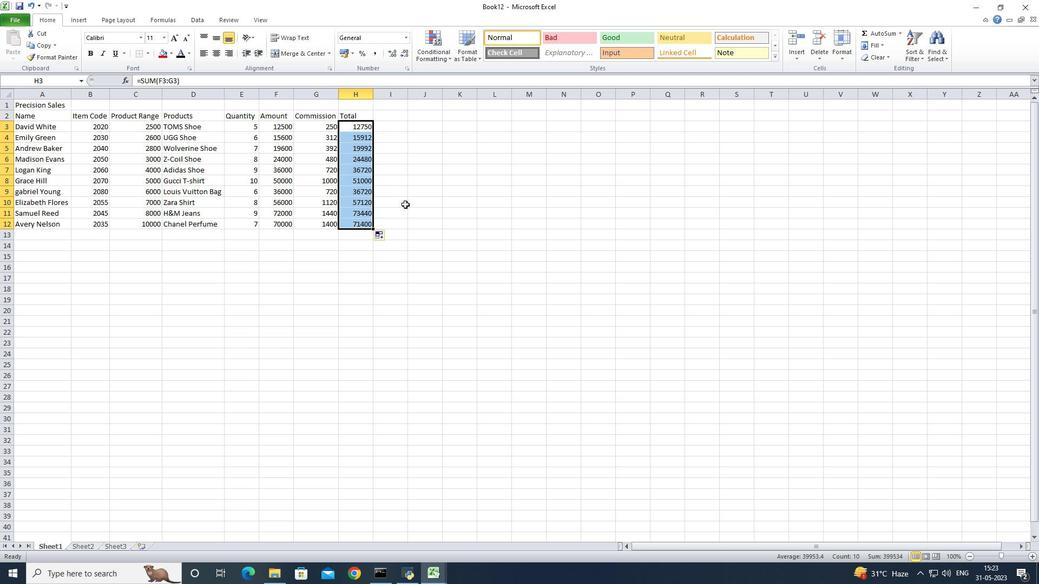 
Action: Mouse moved to (293, 264)
Screenshot: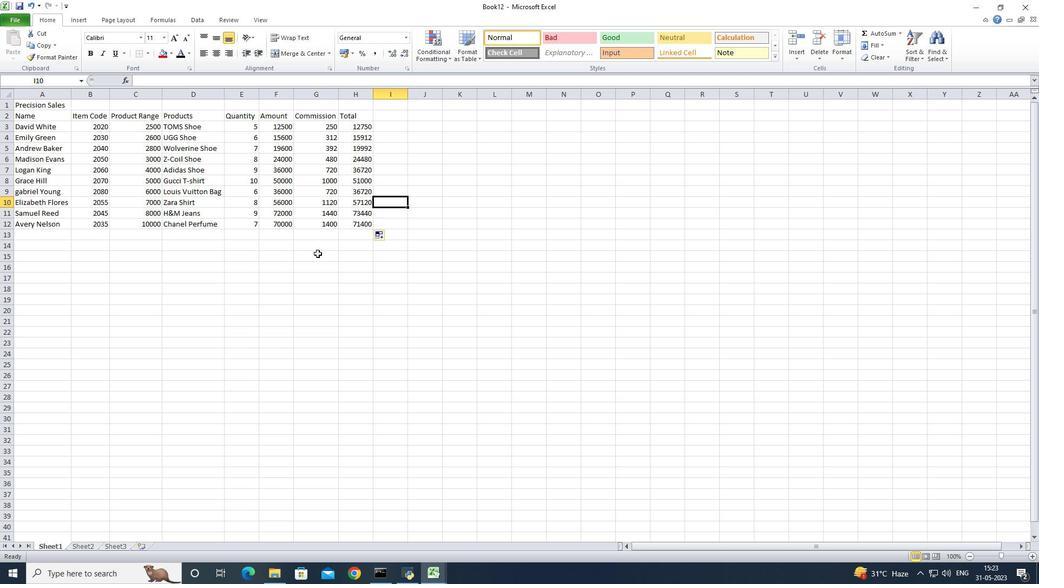 
Action: Mouse pressed left at (293, 264)
Screenshot: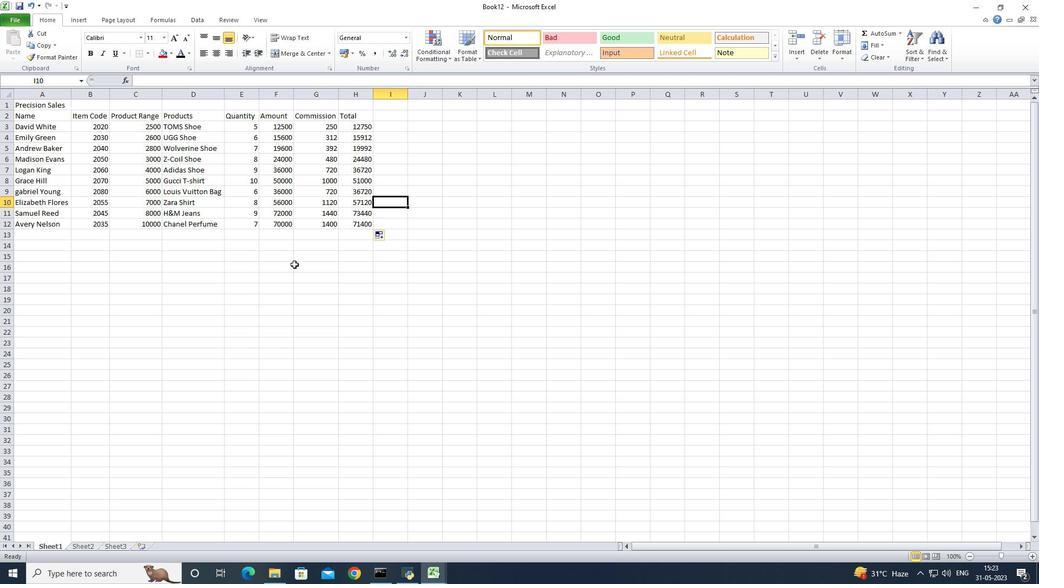 
Action: Mouse moved to (70, 97)
Screenshot: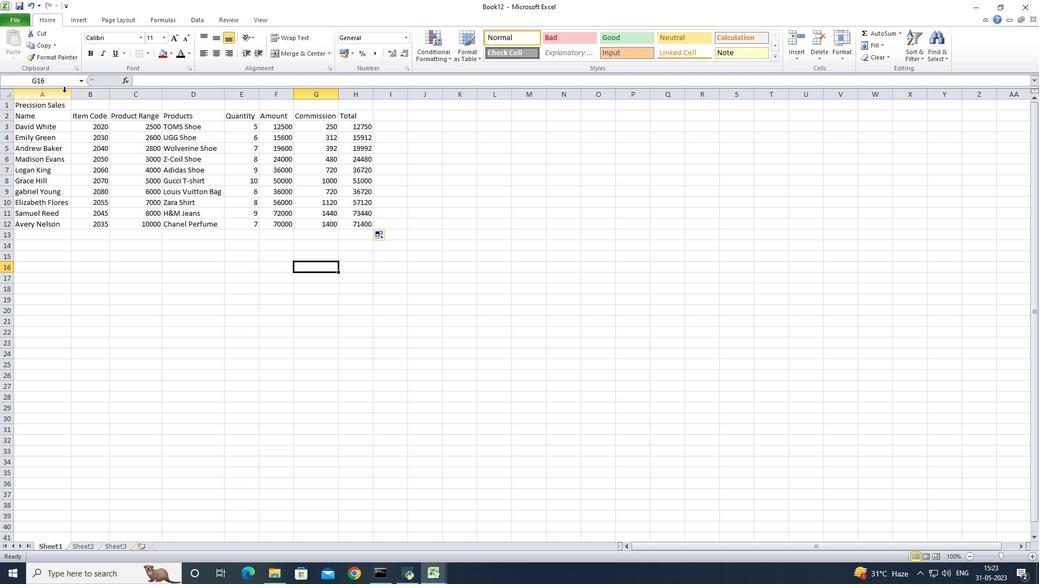 
Action: Mouse pressed left at (70, 97)
Screenshot: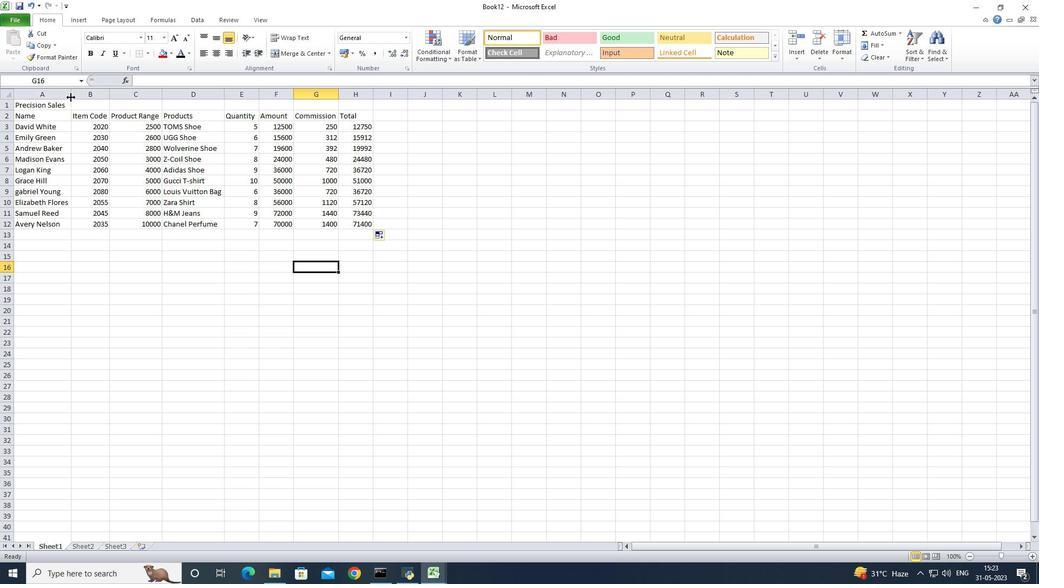 
Action: Mouse pressed left at (70, 97)
Screenshot: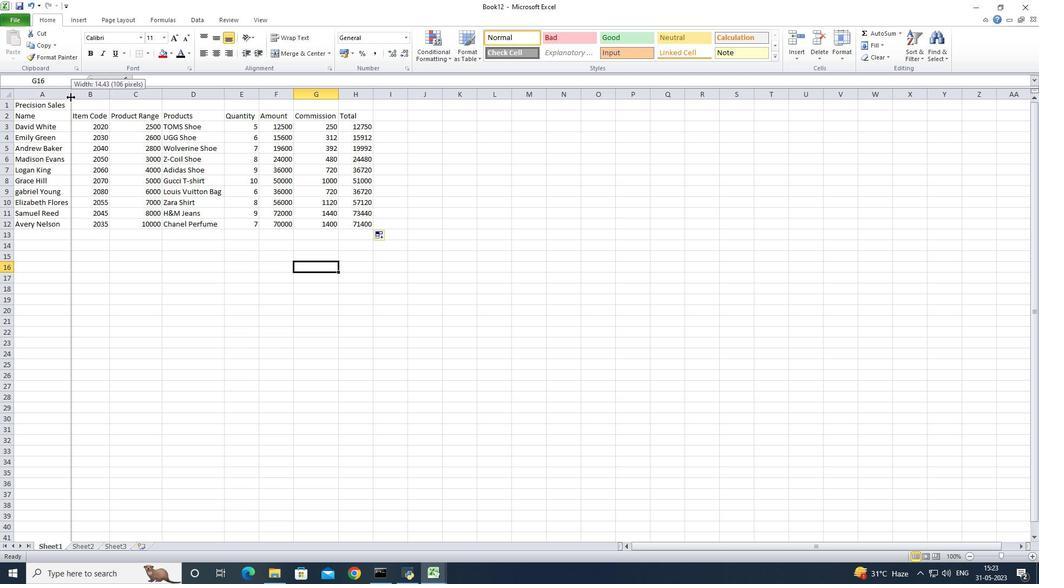 
Action: Mouse moved to (110, 96)
Screenshot: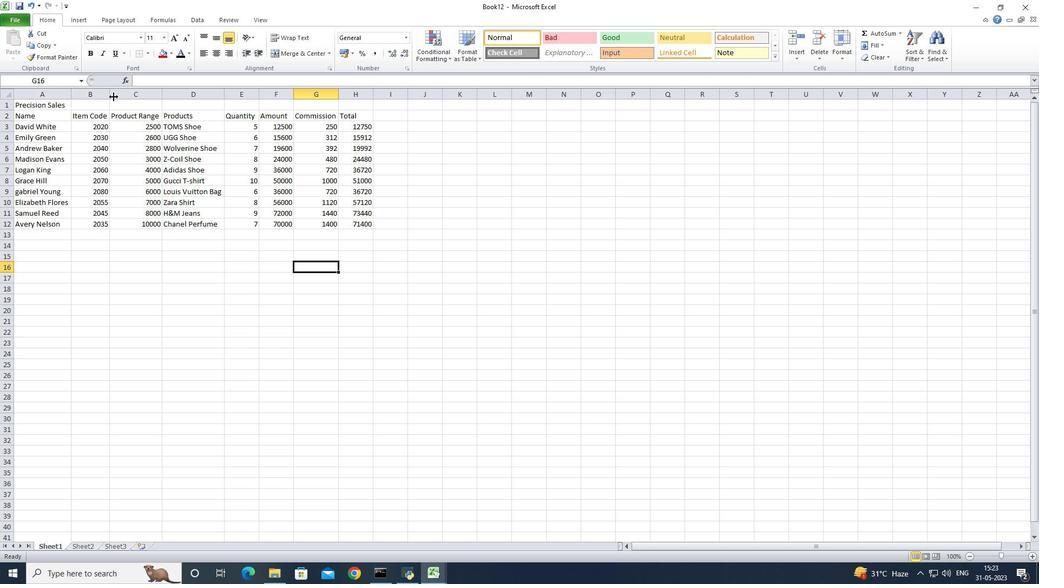 
Action: Mouse pressed left at (110, 96)
Screenshot: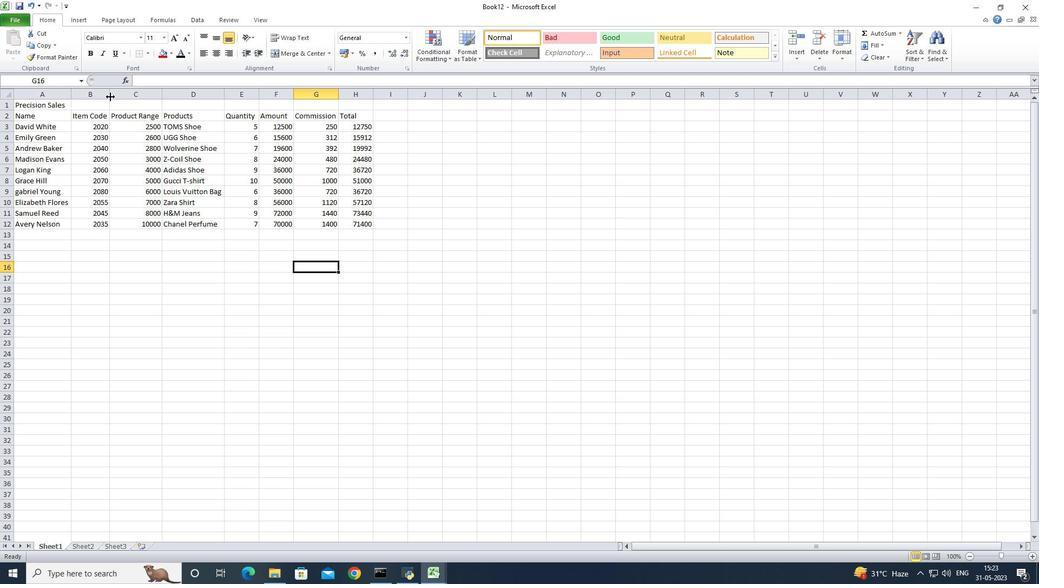 
Action: Mouse pressed left at (110, 96)
Screenshot: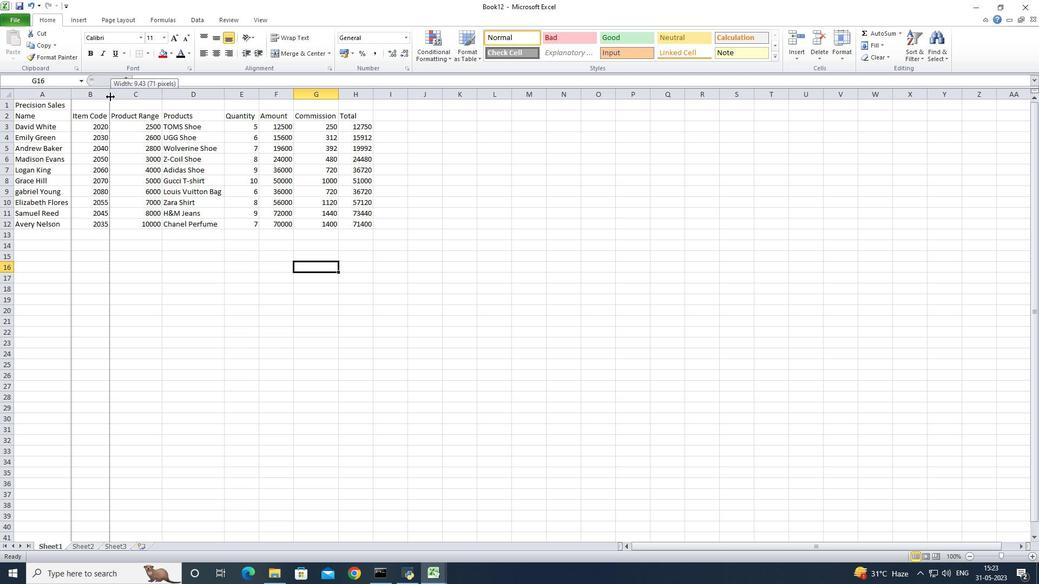 
Action: Mouse moved to (164, 95)
Screenshot: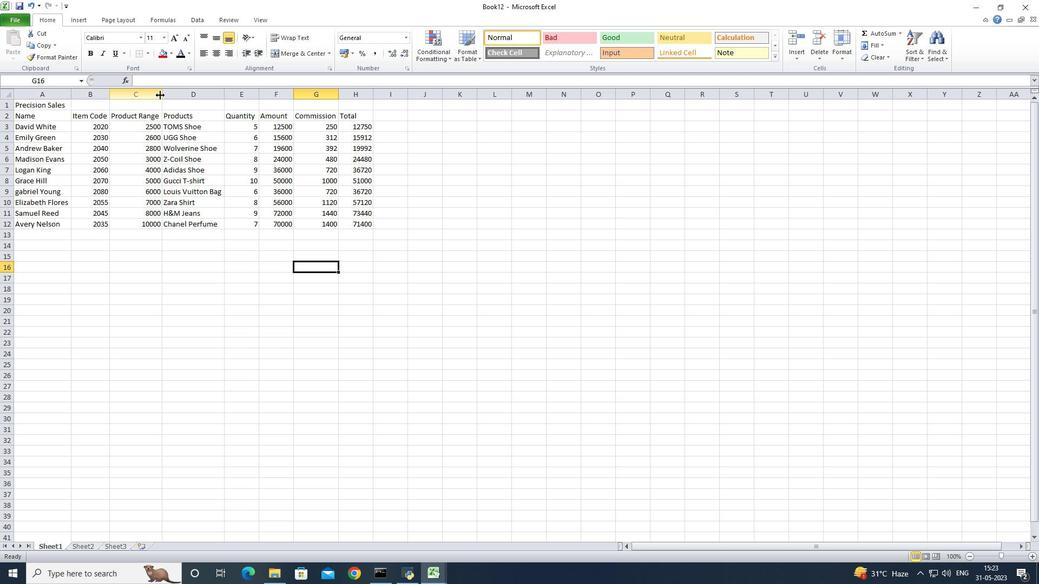 
Action: Mouse pressed left at (164, 95)
Screenshot: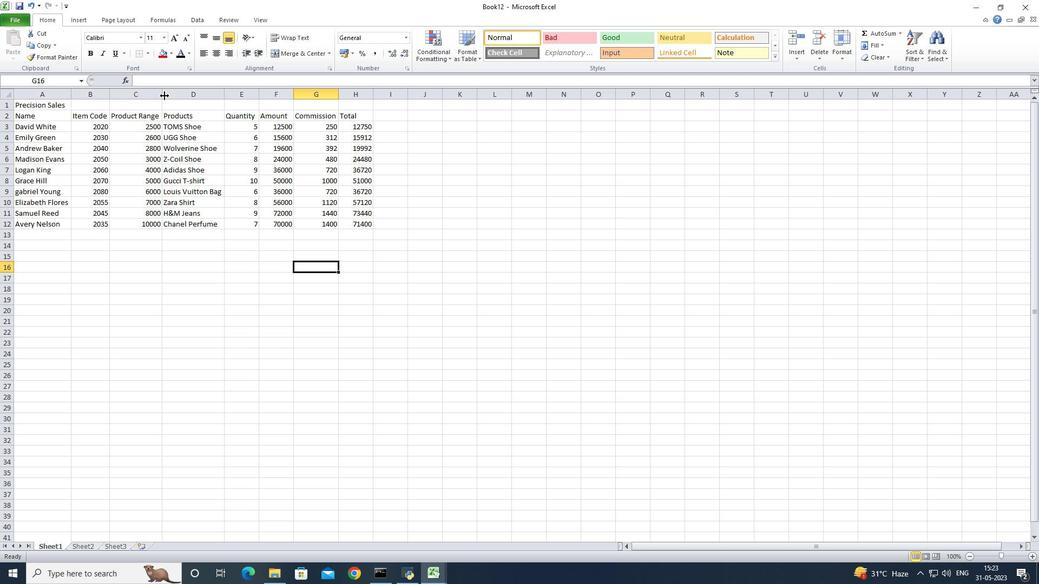 
Action: Mouse pressed left at (164, 95)
Screenshot: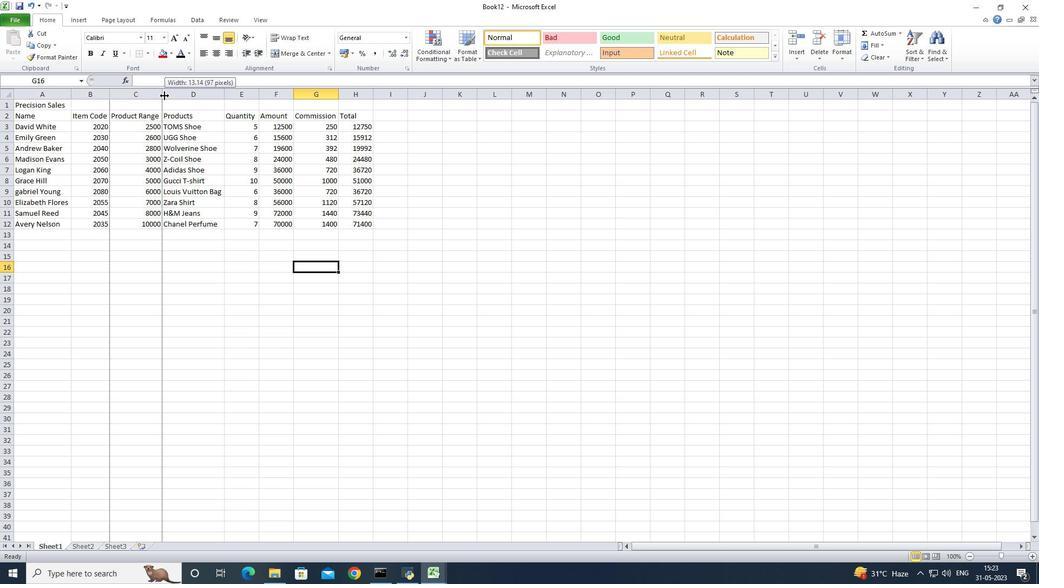 
Action: Mouse moved to (224, 96)
Screenshot: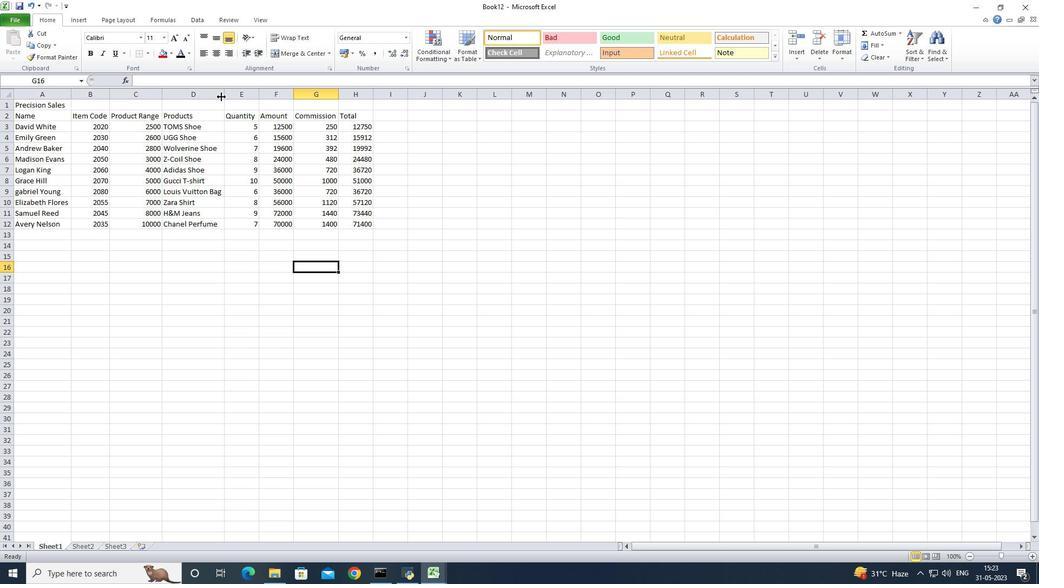 
Action: Mouse pressed left at (224, 96)
Screenshot: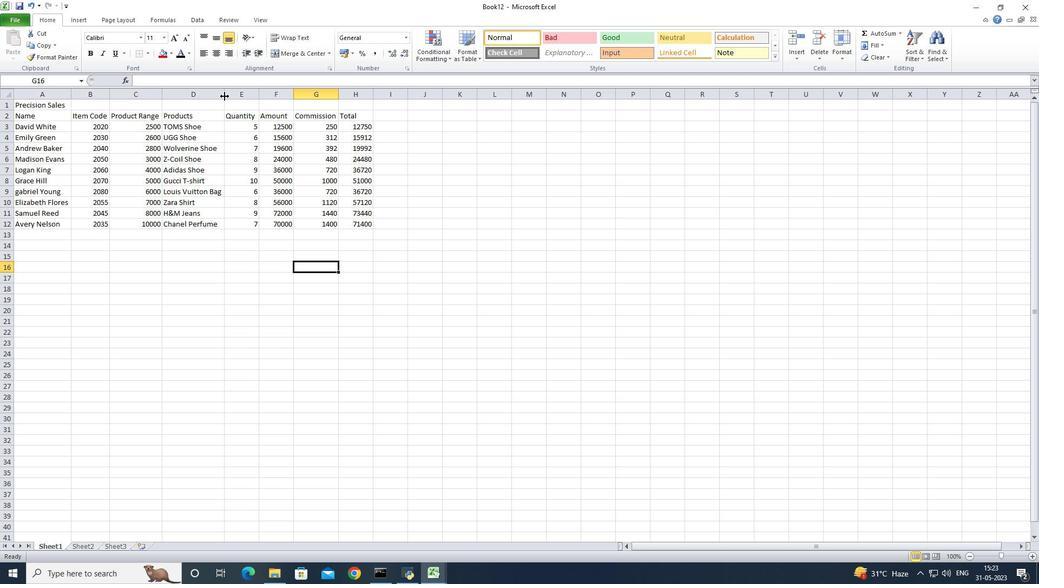 
Action: Mouse pressed left at (224, 96)
Screenshot: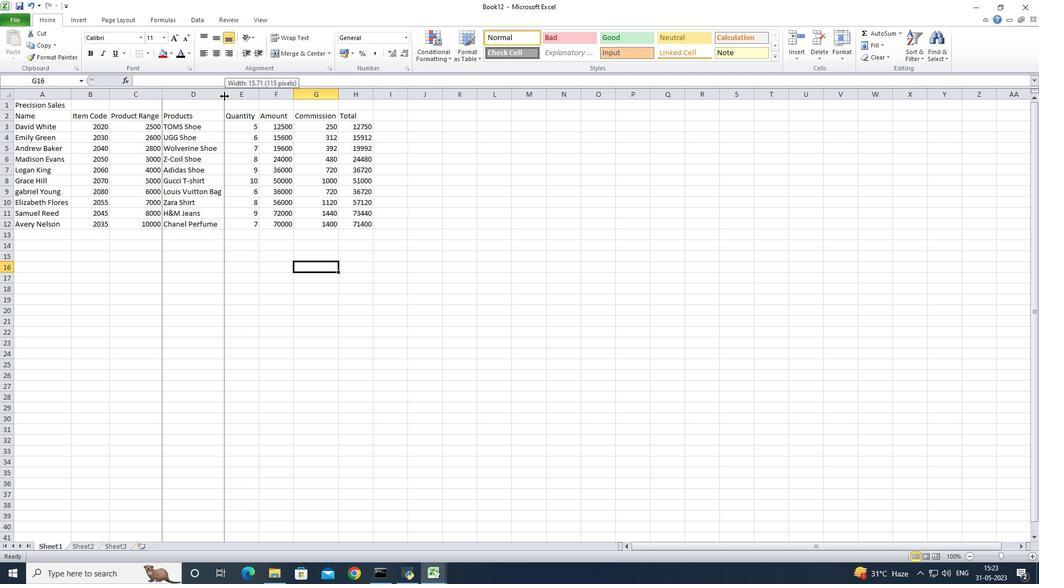 
Action: Mouse moved to (260, 99)
Screenshot: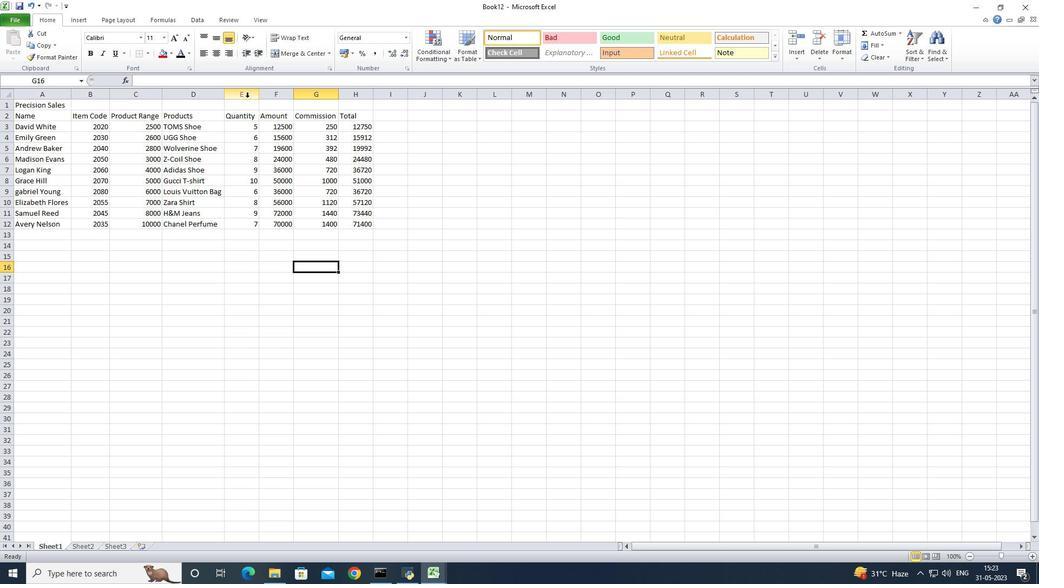 
Action: Mouse pressed left at (260, 99)
Screenshot: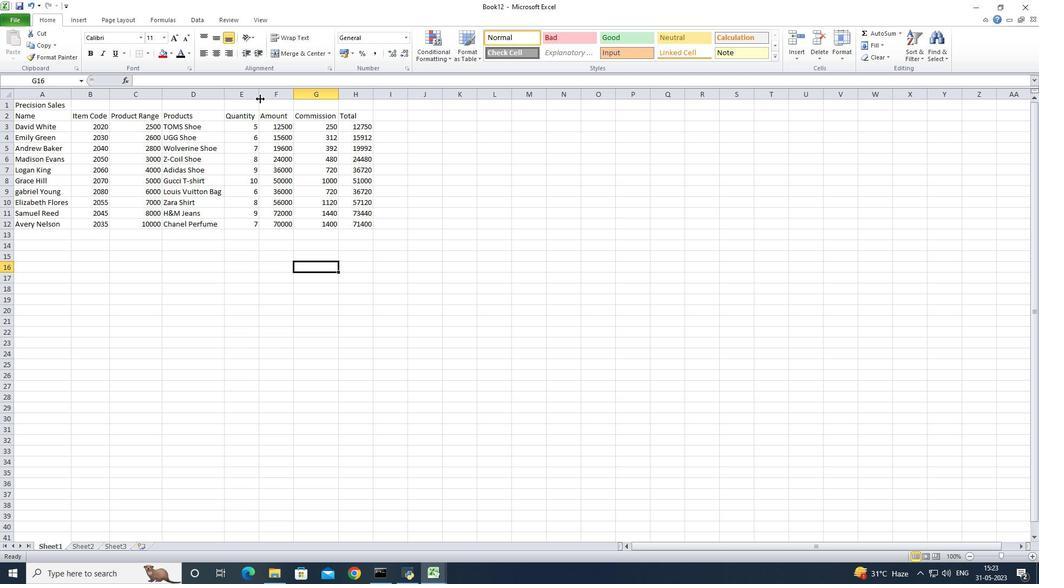 
Action: Mouse pressed left at (260, 99)
Screenshot: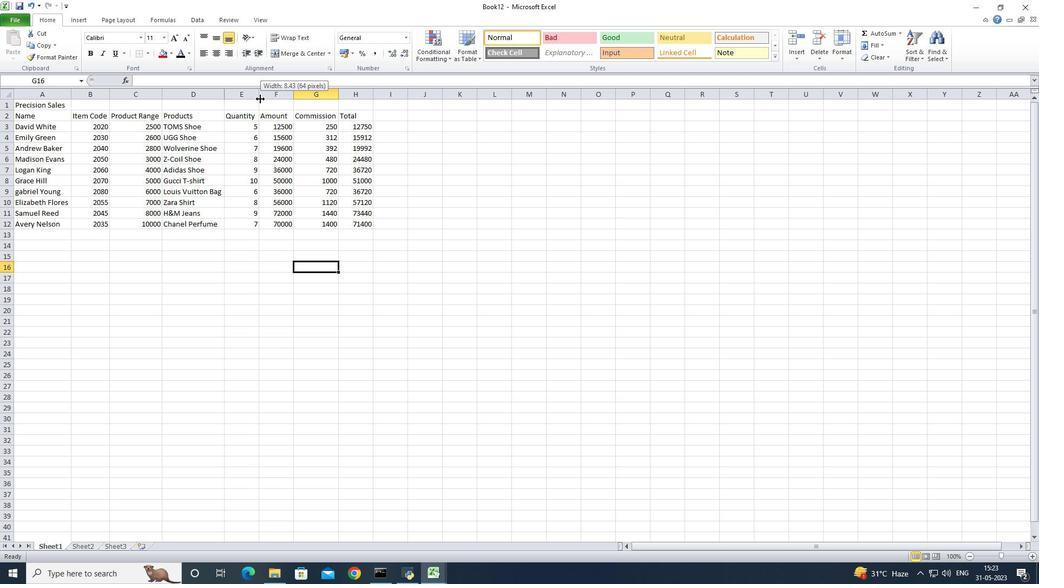 
Action: Mouse moved to (291, 97)
Screenshot: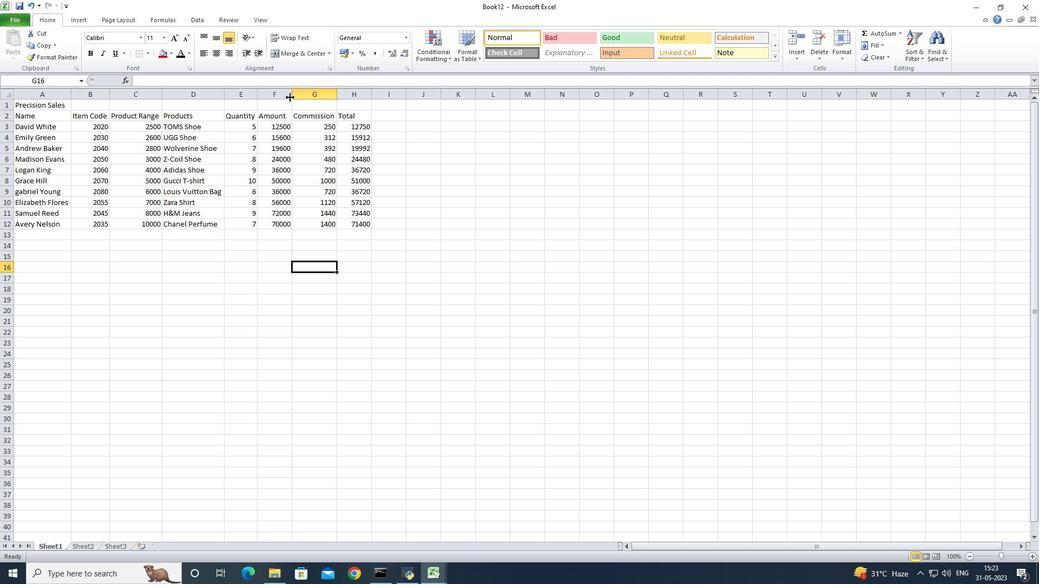 
Action: Mouse pressed left at (291, 97)
Screenshot: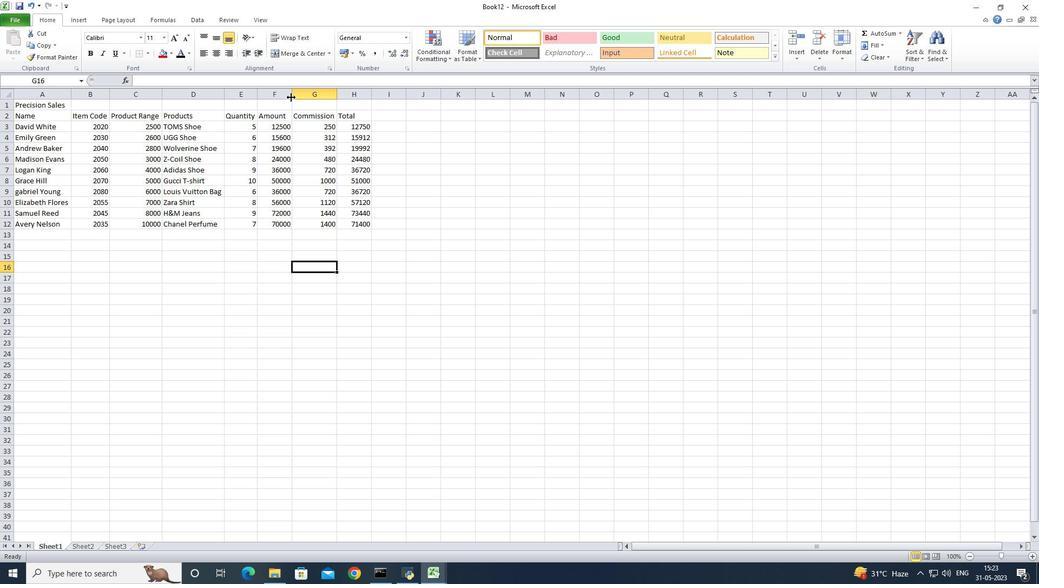 
Action: Mouse pressed left at (291, 97)
Screenshot: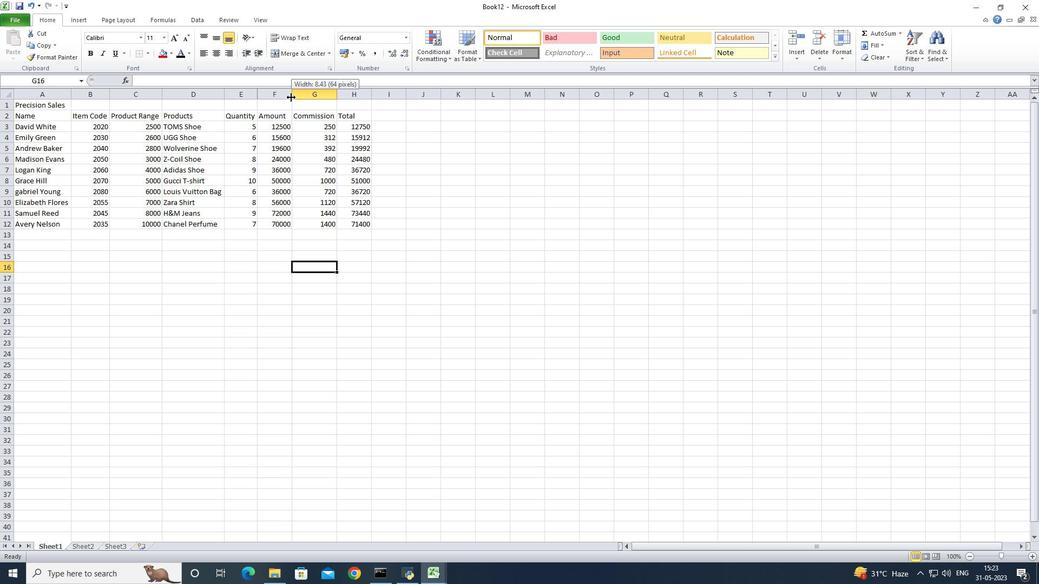 
Action: Mouse moved to (333, 97)
Screenshot: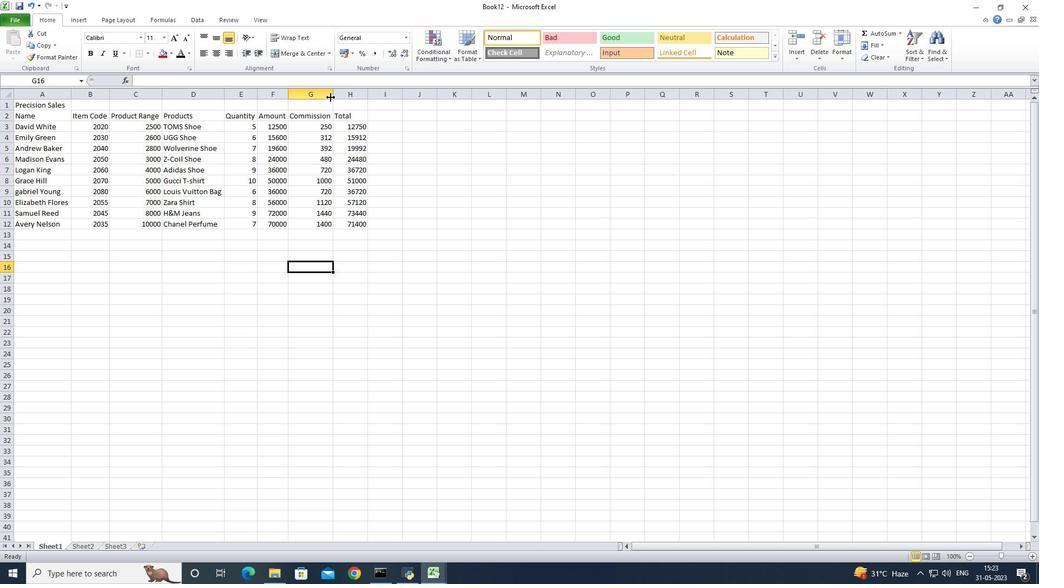 
Action: Mouse pressed left at (333, 97)
Screenshot: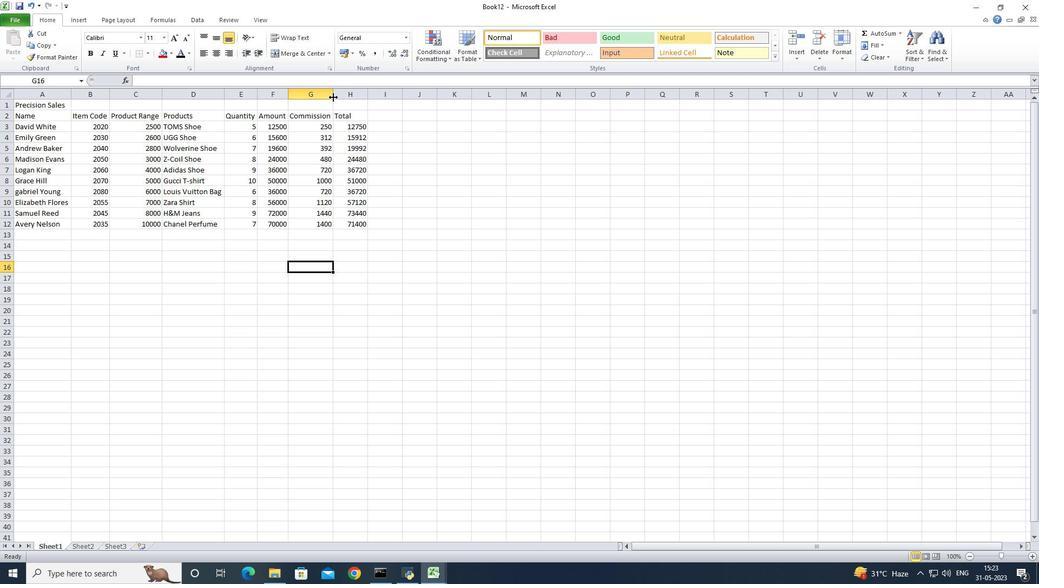 
Action: Mouse pressed left at (333, 97)
Screenshot: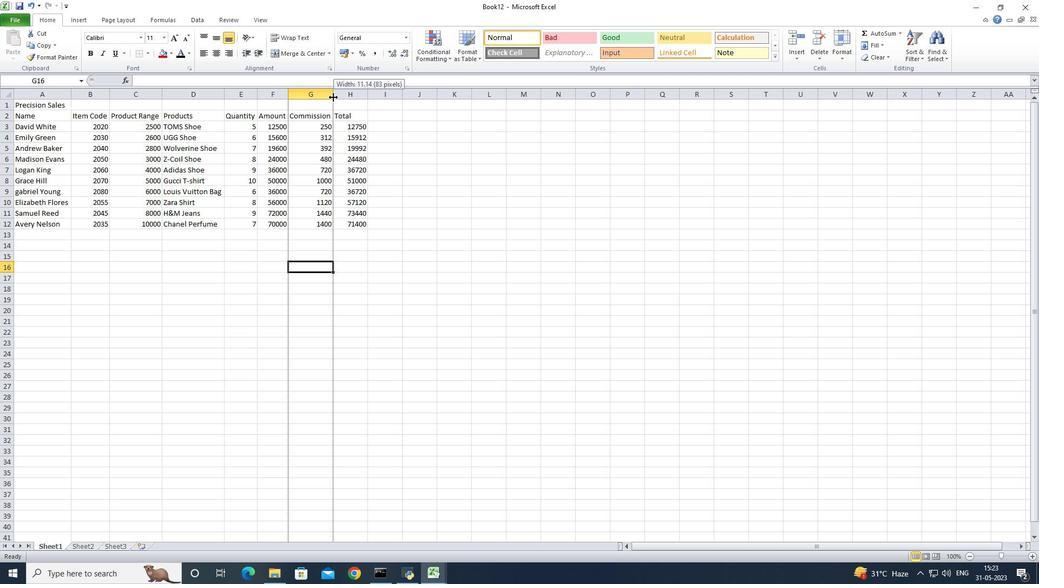 
Action: Mouse moved to (366, 94)
Screenshot: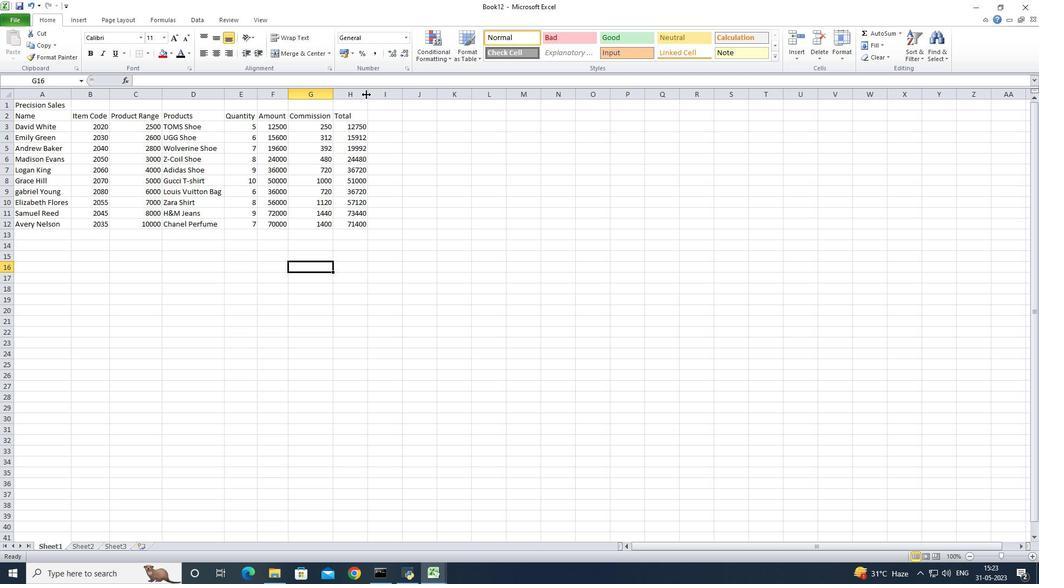 
Action: Mouse pressed left at (366, 94)
Screenshot: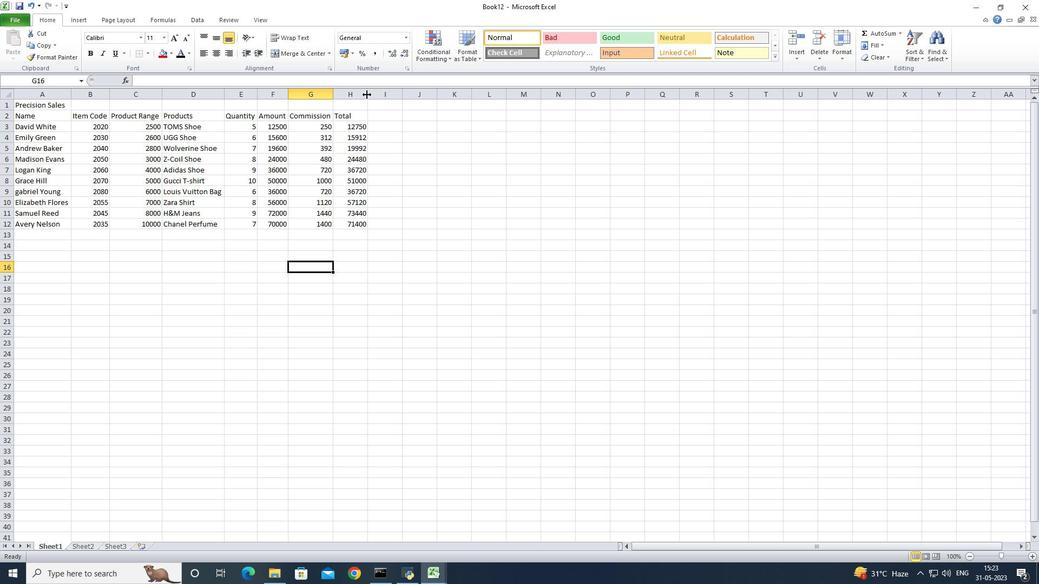 
Action: Mouse pressed left at (366, 94)
Screenshot: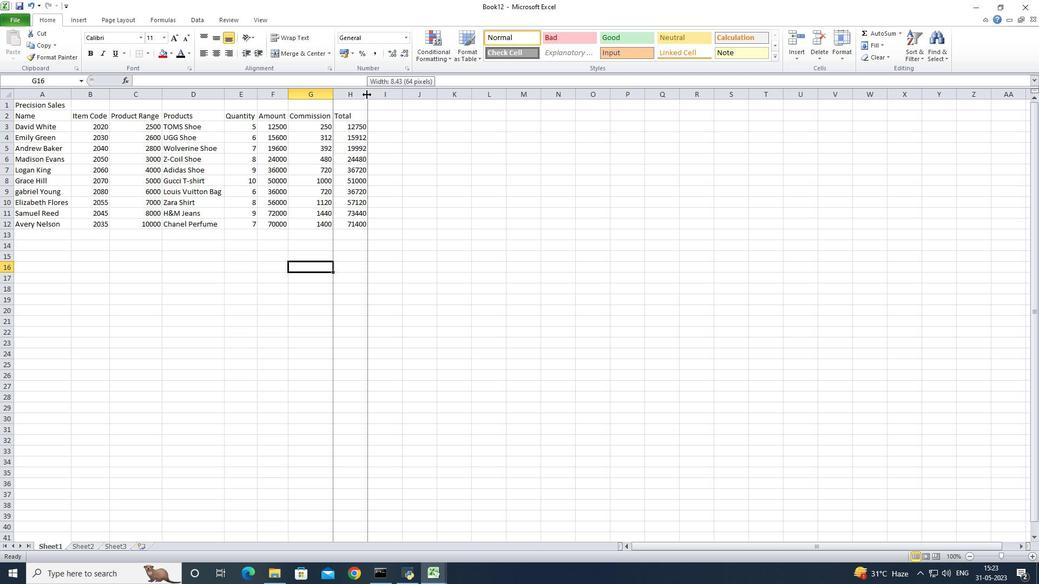 
Action: Mouse moved to (213, 272)
Screenshot: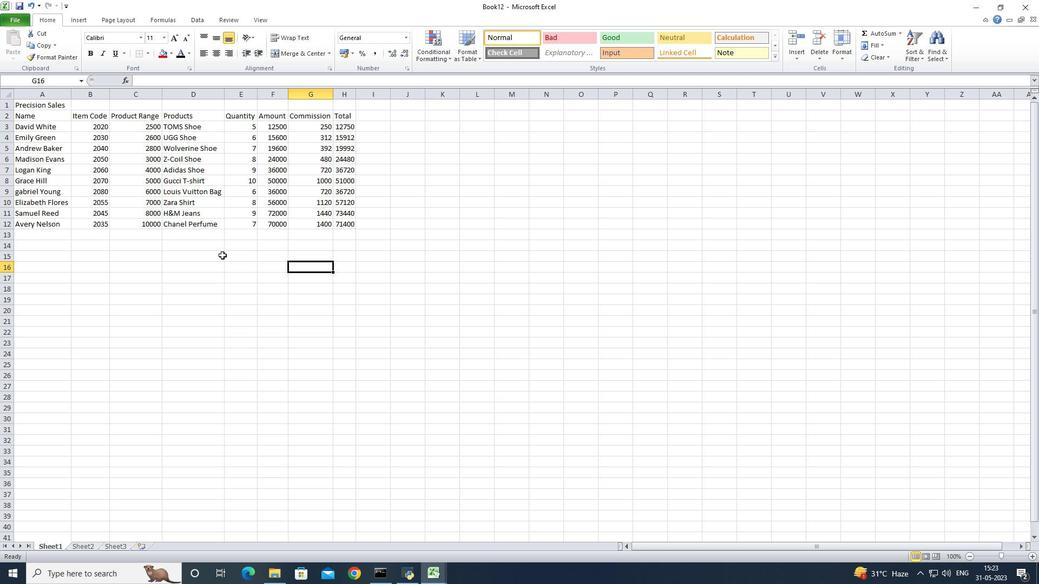 
Action: Mouse pressed left at (213, 272)
Screenshot: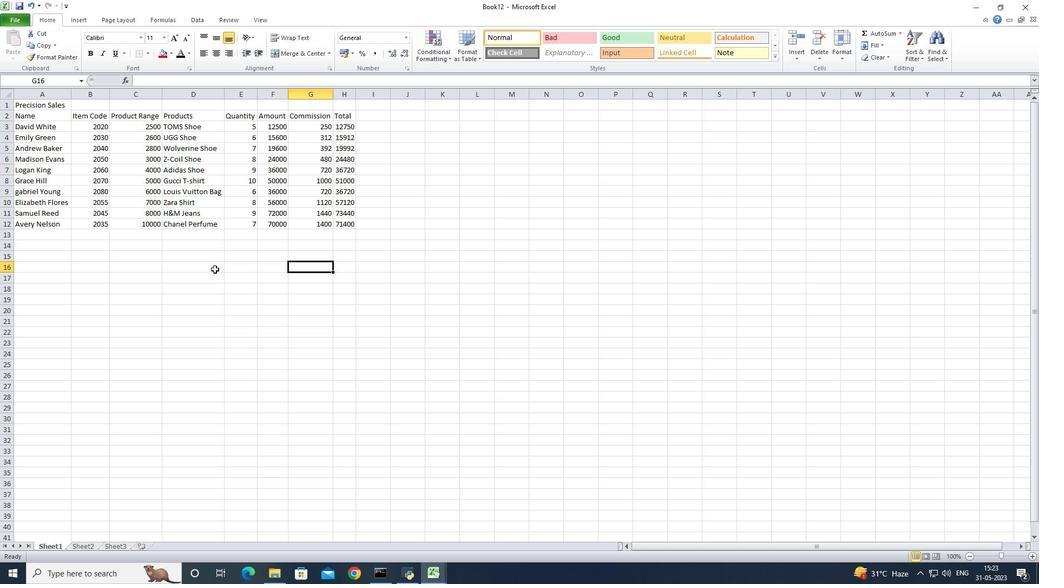 
Action: Mouse moved to (20, 18)
Screenshot: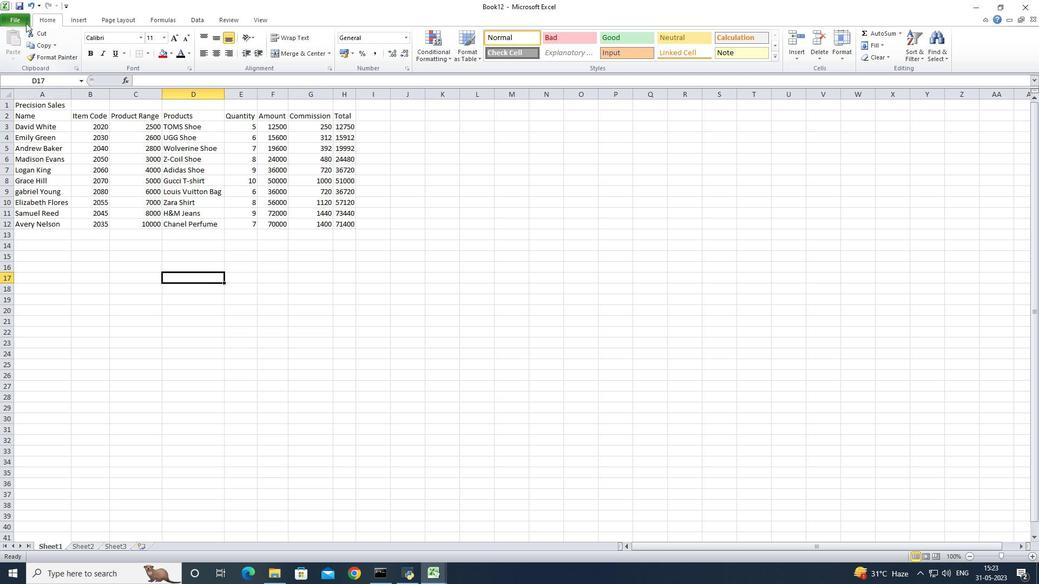 
Action: Mouse pressed left at (20, 18)
Screenshot: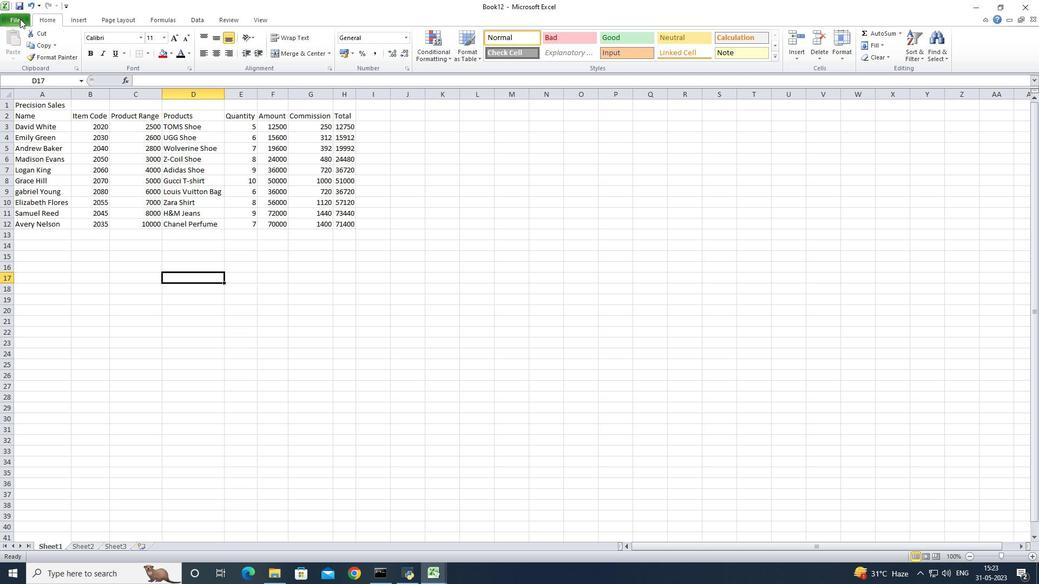 
Action: Mouse moved to (33, 36)
Screenshot: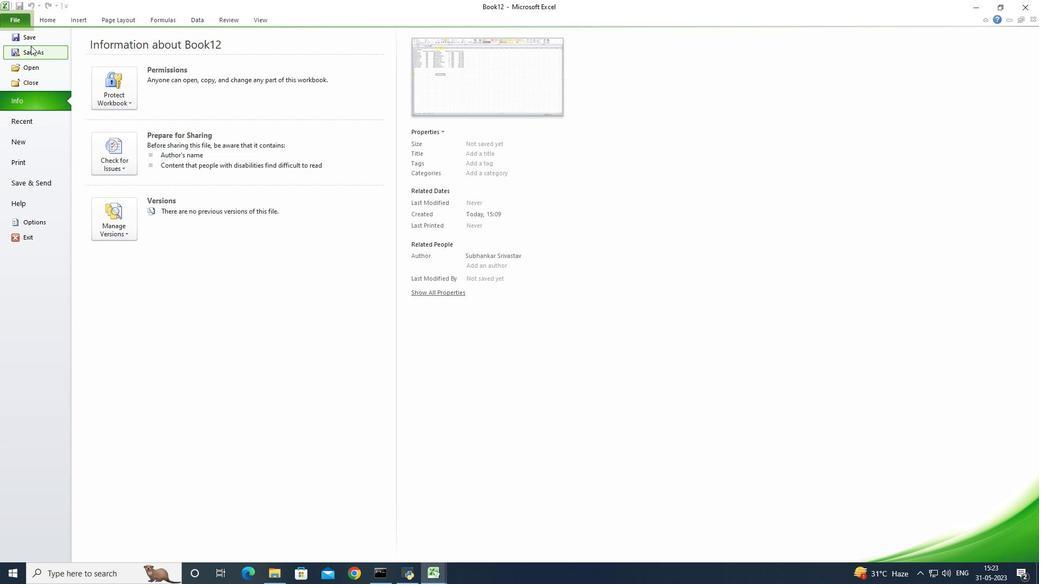
Action: Mouse pressed left at (33, 36)
Screenshot: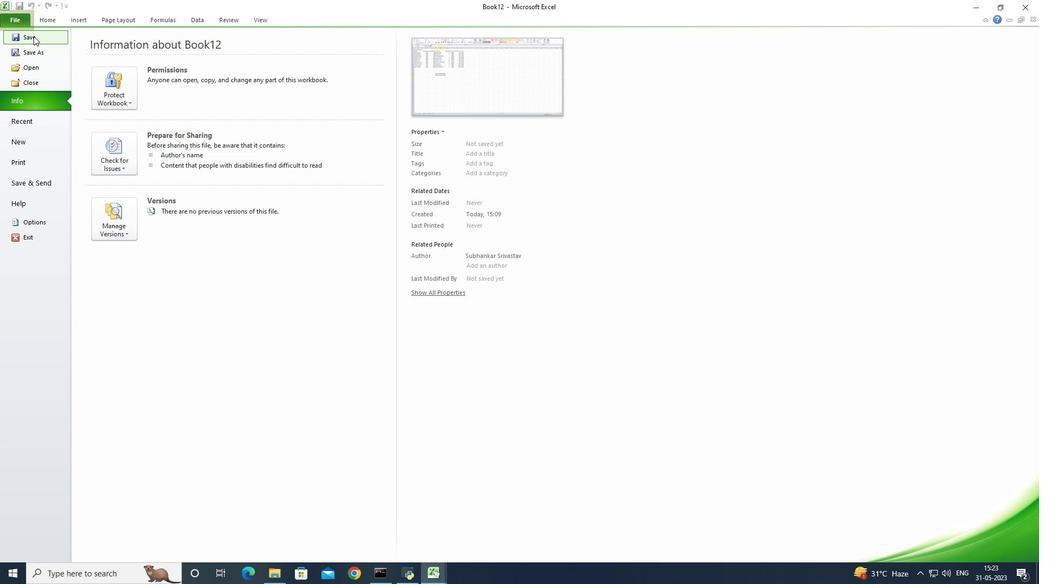 
Action: Key pressed <Key.shift>Precision<Key.space><Key.shift><Key.shift><Key.shift><Key.shift><Key.shift><Key.shift><Key.shift><Key.shift><Key.shift>Sales<Key.space><Key.shift>Templetes<Key.space><Key.shift><Key.shift><Key.shift><Key.shift><Key.shift><Key.shift><Key.shift><Key.shift><Key.shift><Key.shift><Key.shift>Book
Screenshot: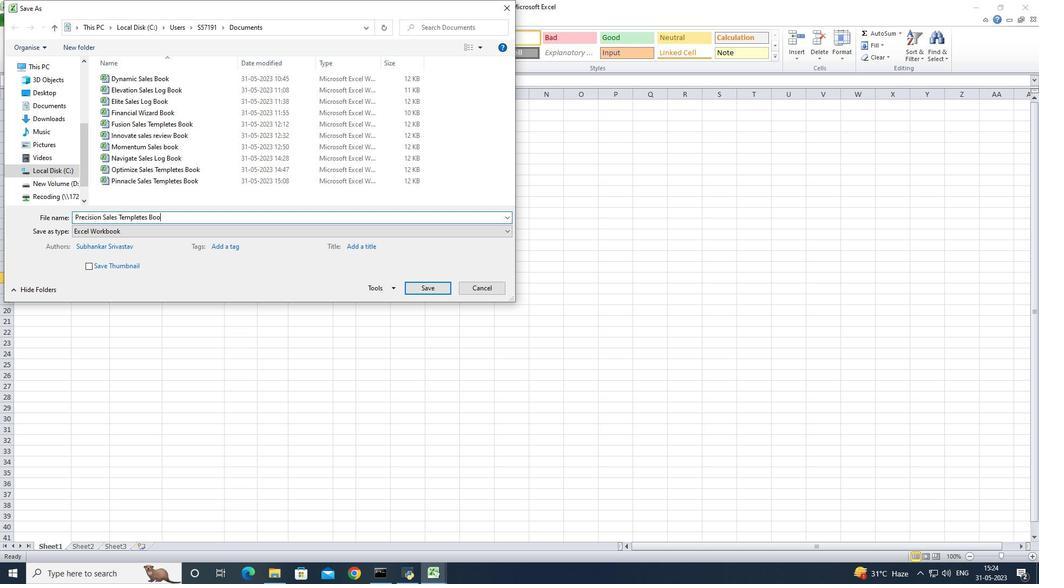 
Action: Mouse moved to (422, 291)
Screenshot: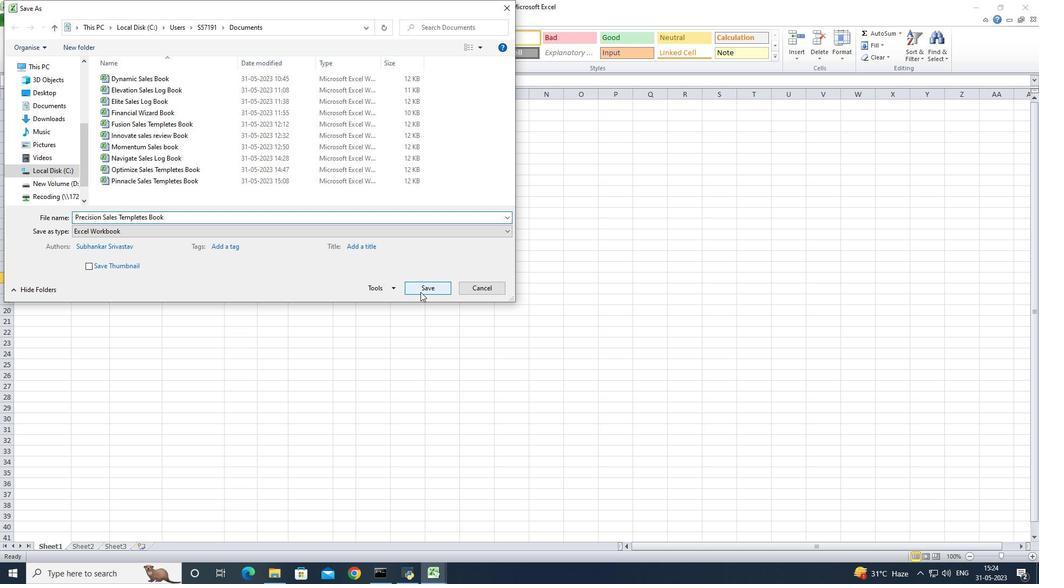 
Action: Mouse pressed left at (422, 291)
Screenshot: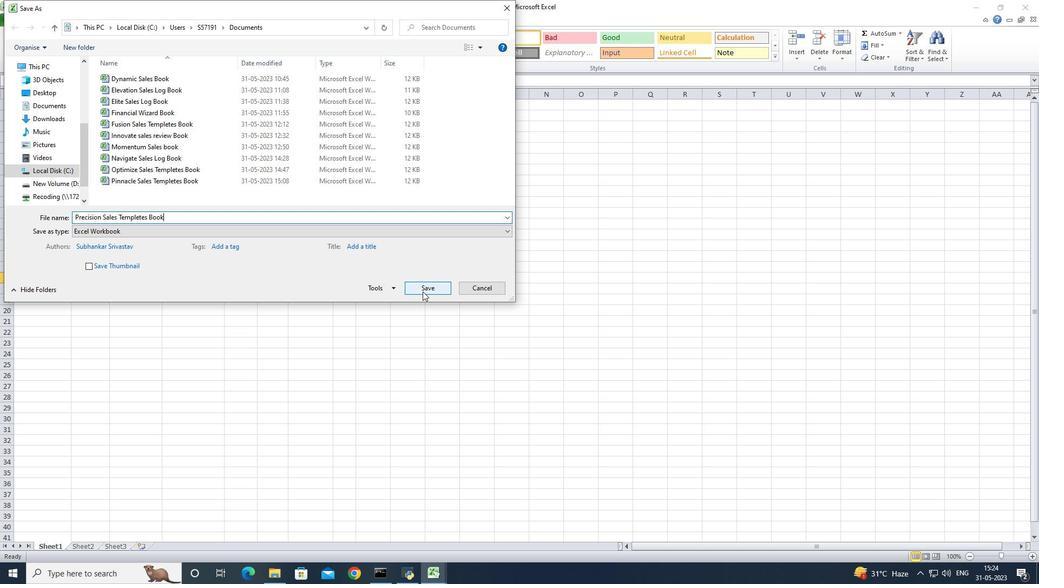 
Action: Mouse moved to (290, 299)
Screenshot: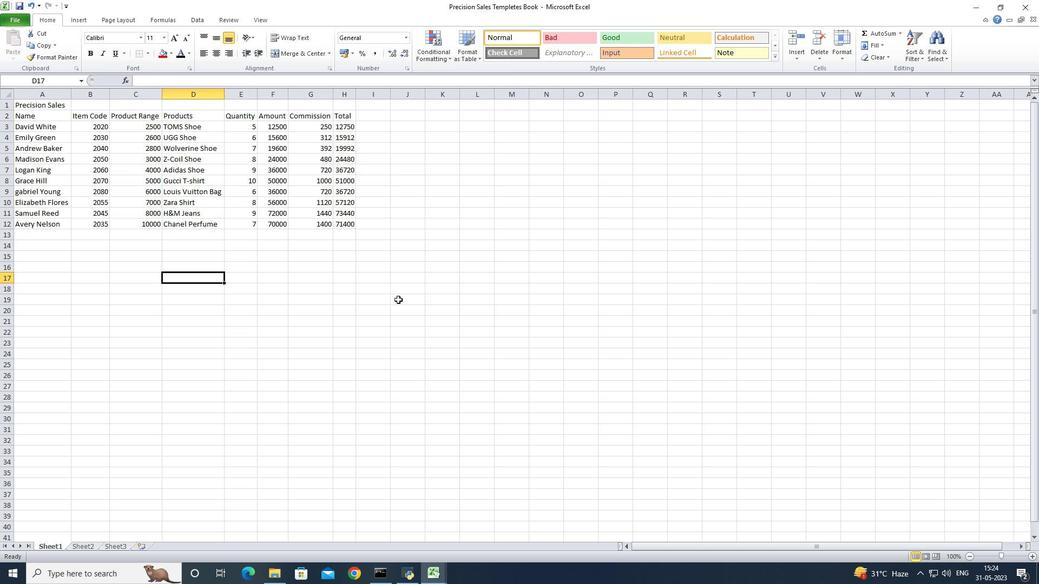 
Action: Mouse pressed left at (290, 299)
Screenshot: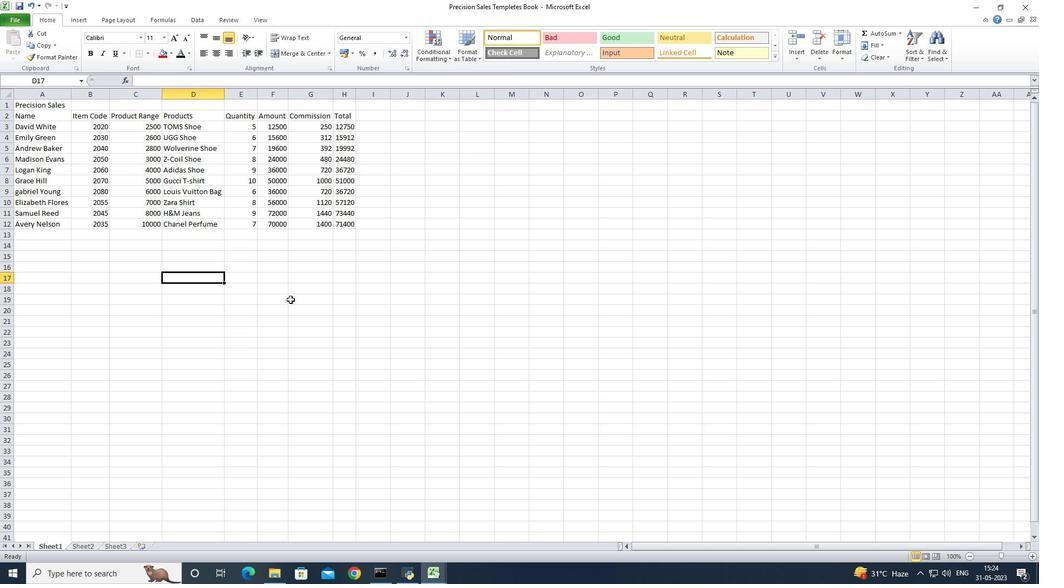 
Action: Mouse moved to (206, 276)
Screenshot: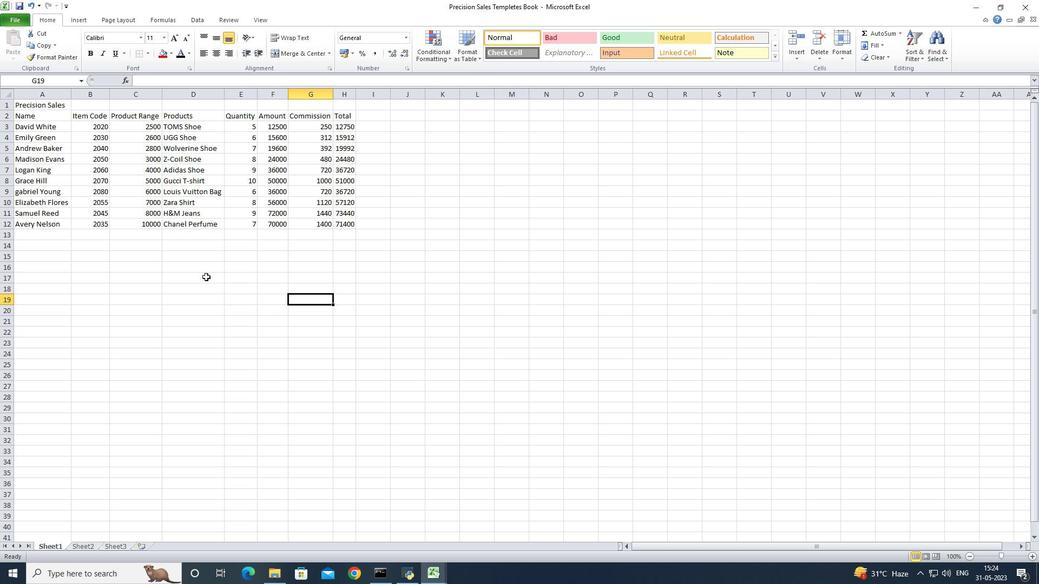 
Action: Mouse pressed left at (206, 276)
Screenshot: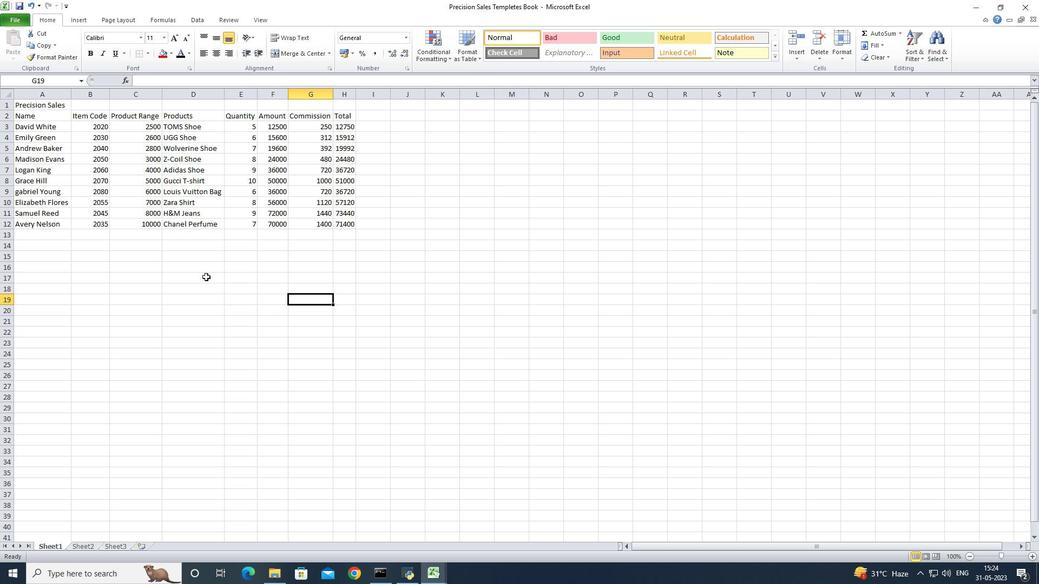 
Action: Mouse moved to (422, 226)
Screenshot: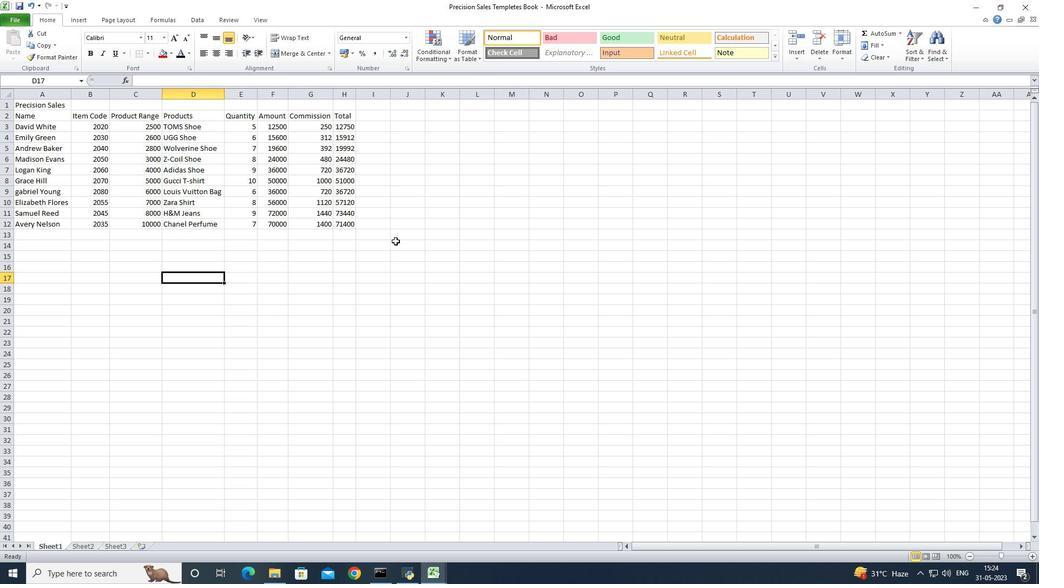 
Action: Mouse pressed left at (422, 226)
Screenshot: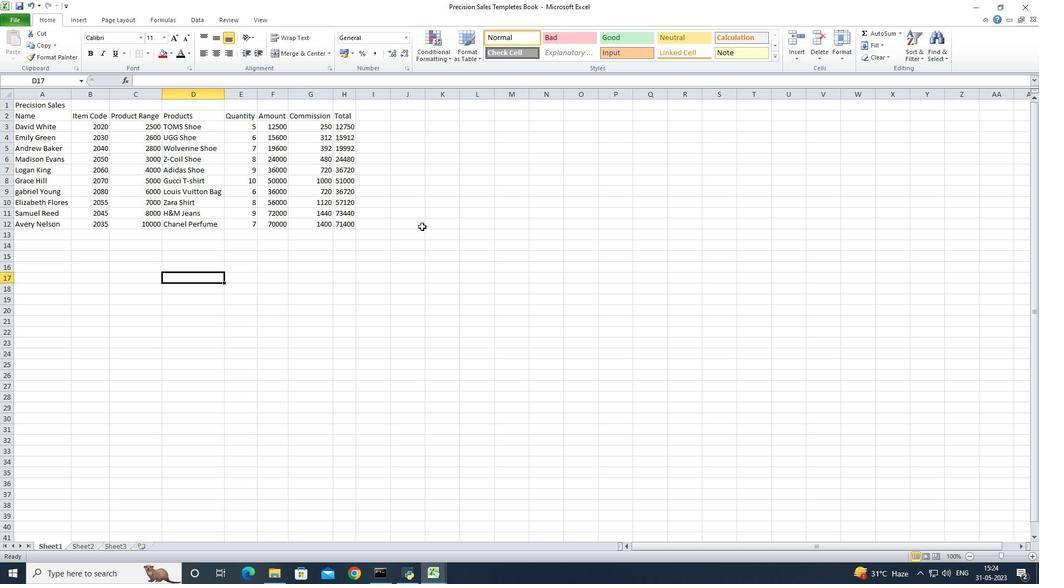 
